 Task: Look for space in Souma, Algeria from 13th August, 2023 to 17th August, 2023 for 2 adults in price range Rs.10000 to Rs.16000. Place can be entire place with 2 bedrooms having 2 beds and 1 bathroom. Property type can be house, flat, hotel. Amenities needed are: wifi, washing machine. Booking option can be shelf check-in. Required host language is .
Action: Mouse moved to (746, 107)
Screenshot: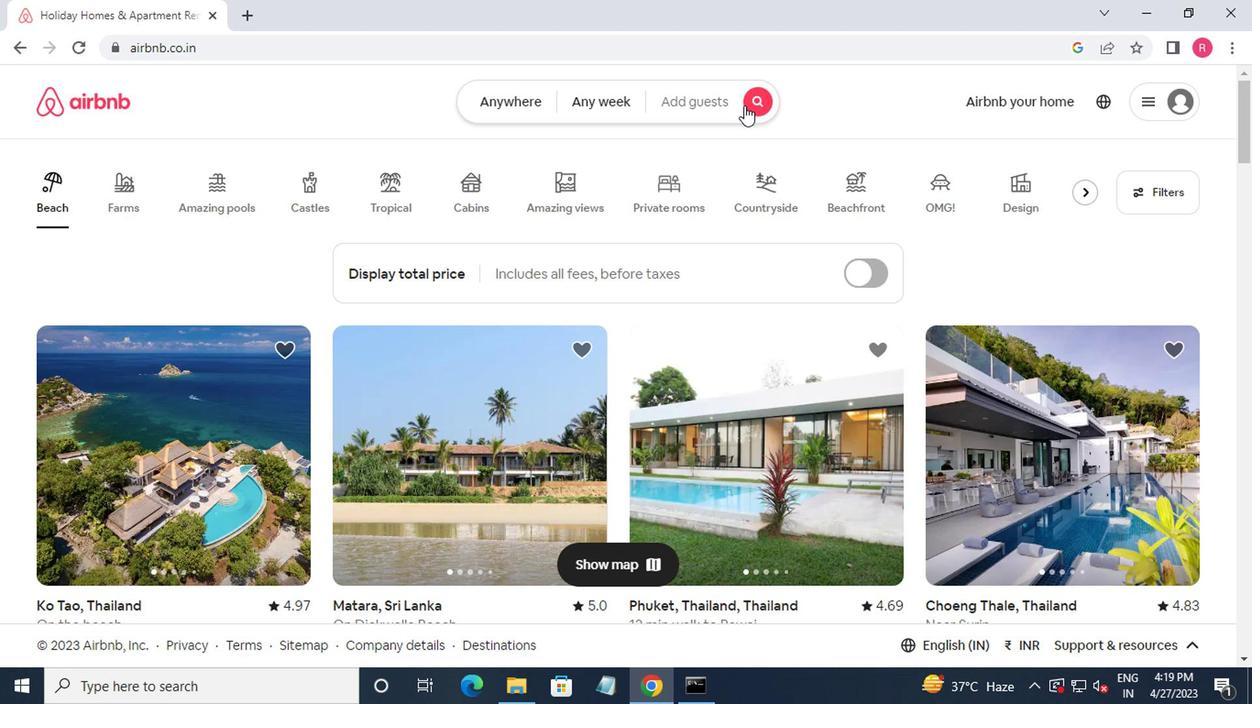 
Action: Mouse pressed left at (746, 107)
Screenshot: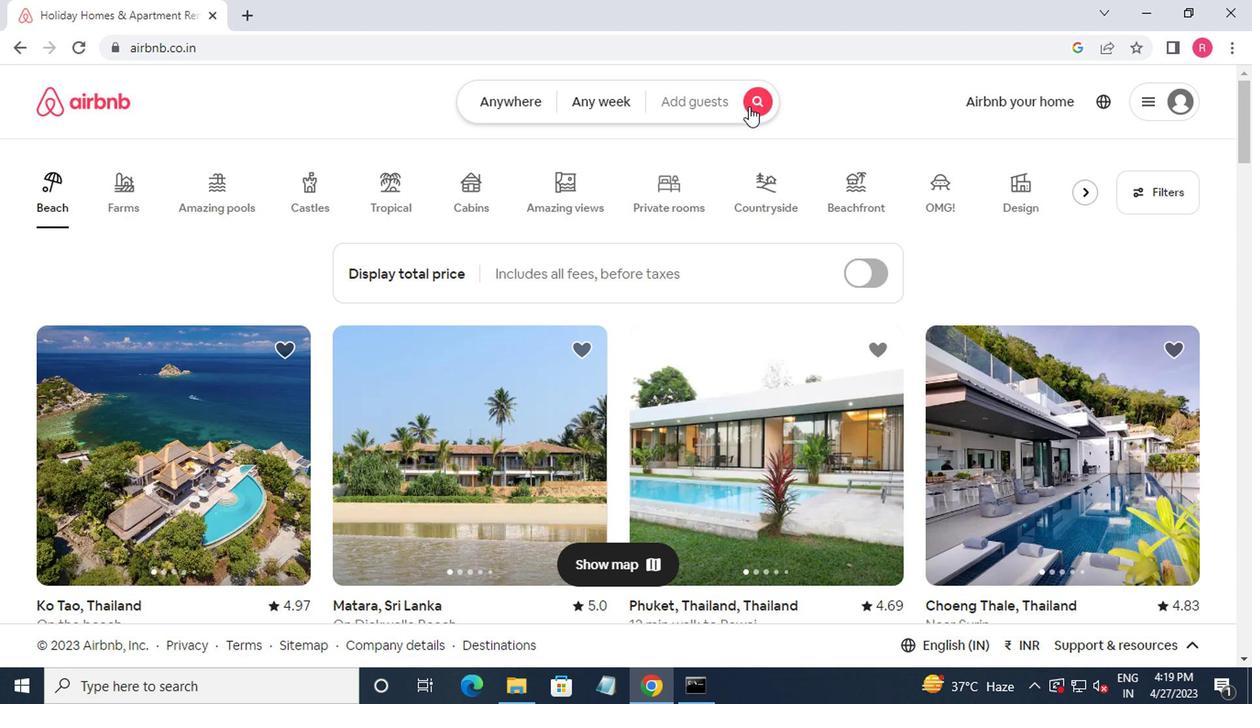 
Action: Mouse moved to (352, 175)
Screenshot: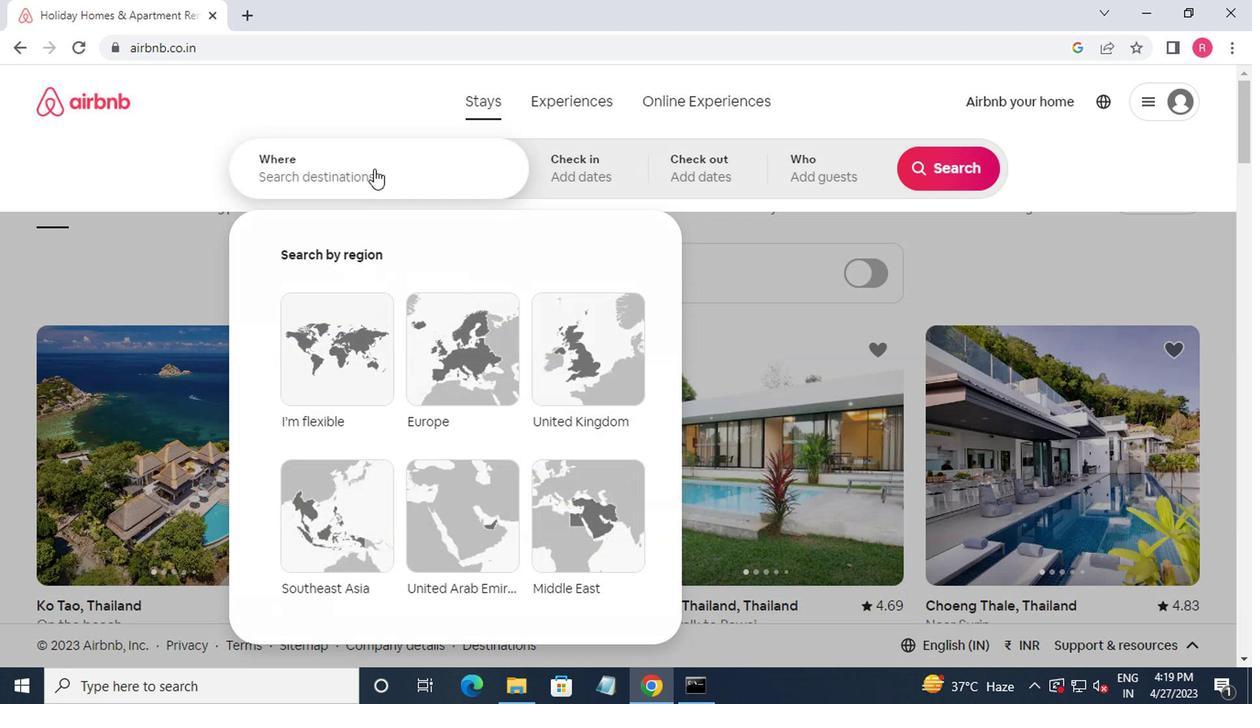 
Action: Mouse pressed left at (352, 175)
Screenshot: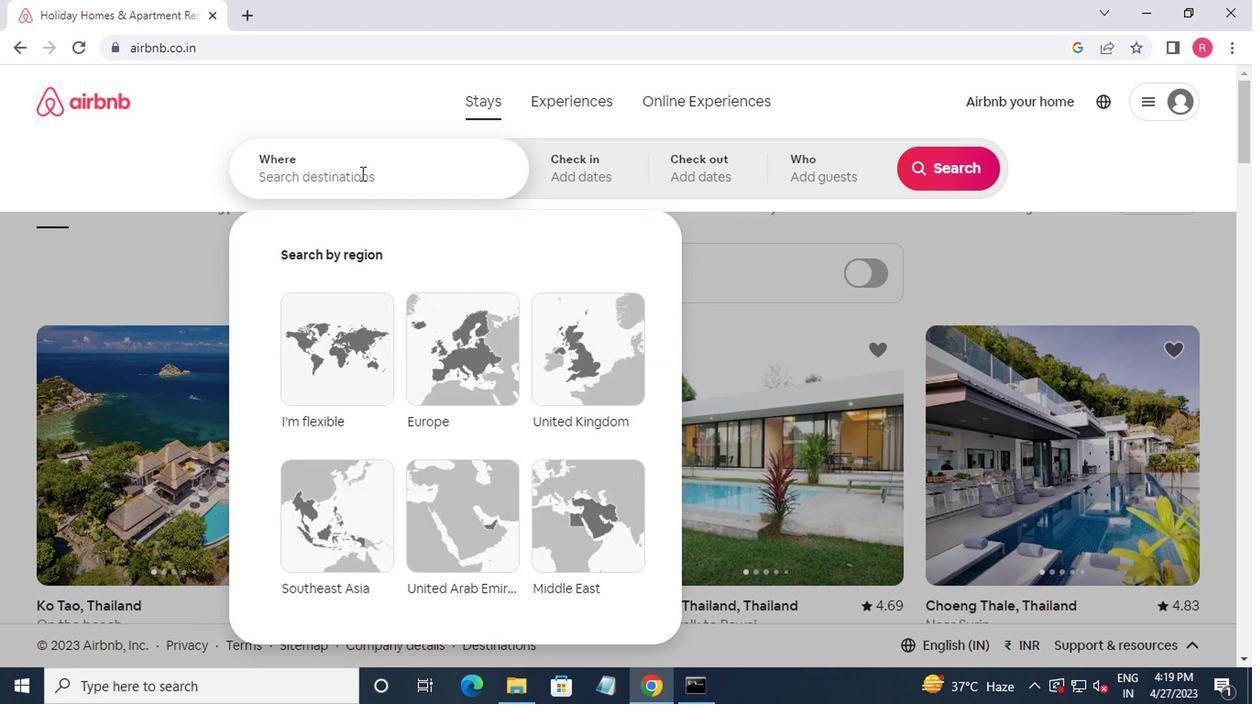 
Action: Mouse moved to (388, 152)
Screenshot: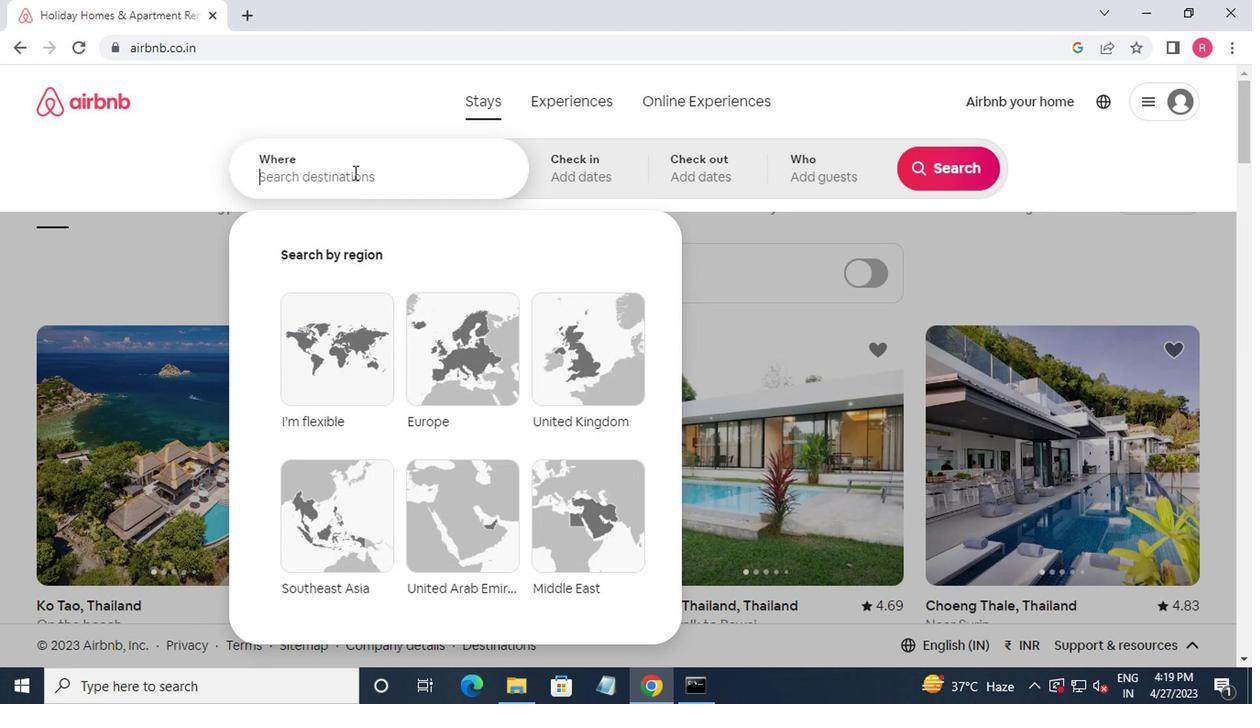 
Action: Key pressed souma,algeria<Key.down><Key.enter>
Screenshot: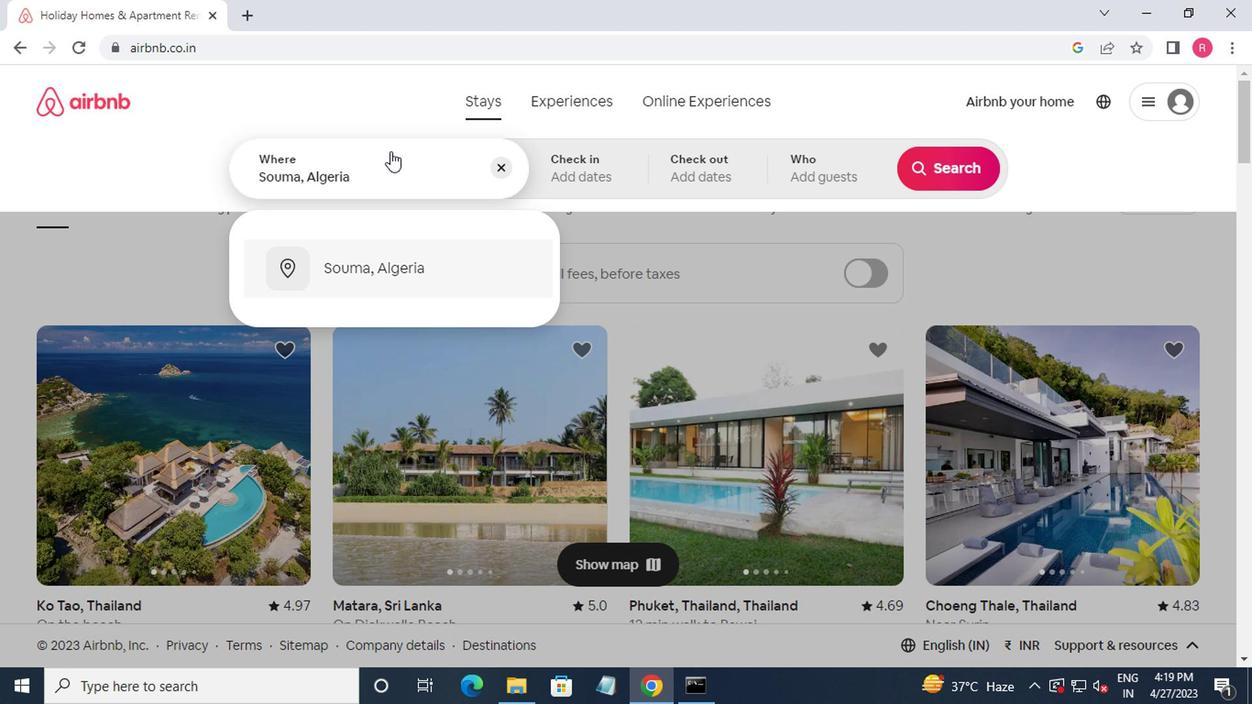 
Action: Mouse moved to (920, 312)
Screenshot: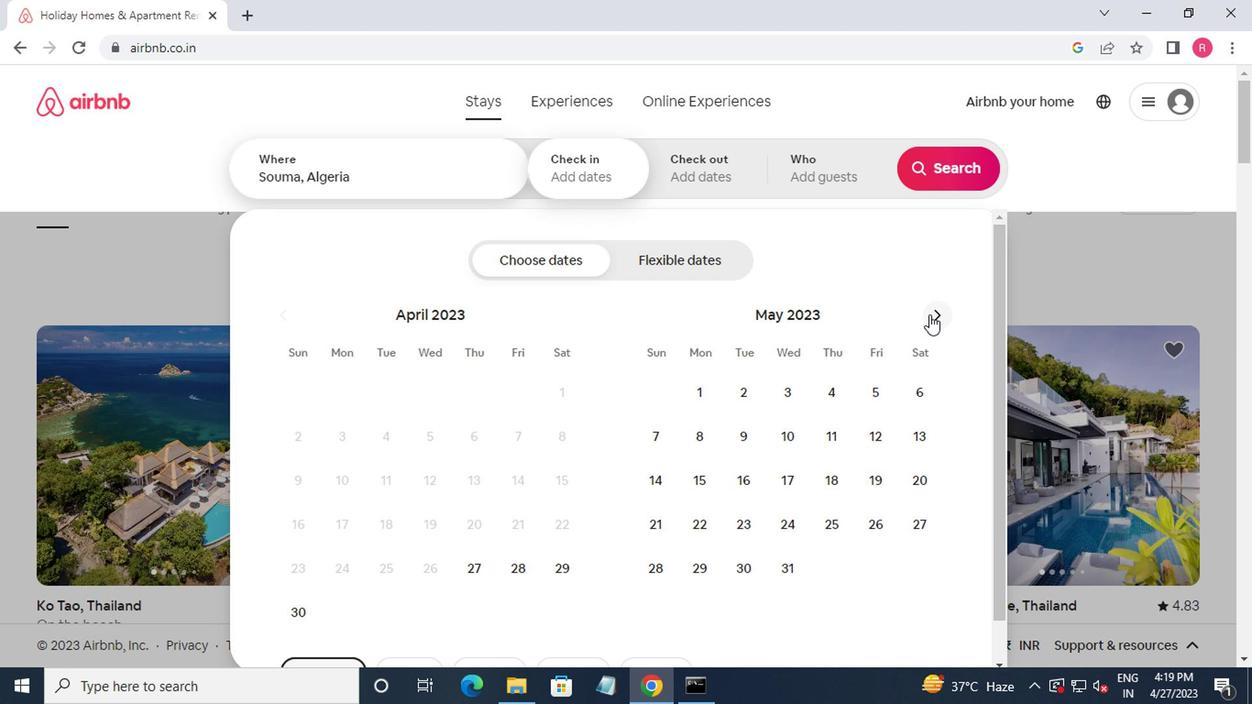 
Action: Mouse pressed left at (920, 312)
Screenshot: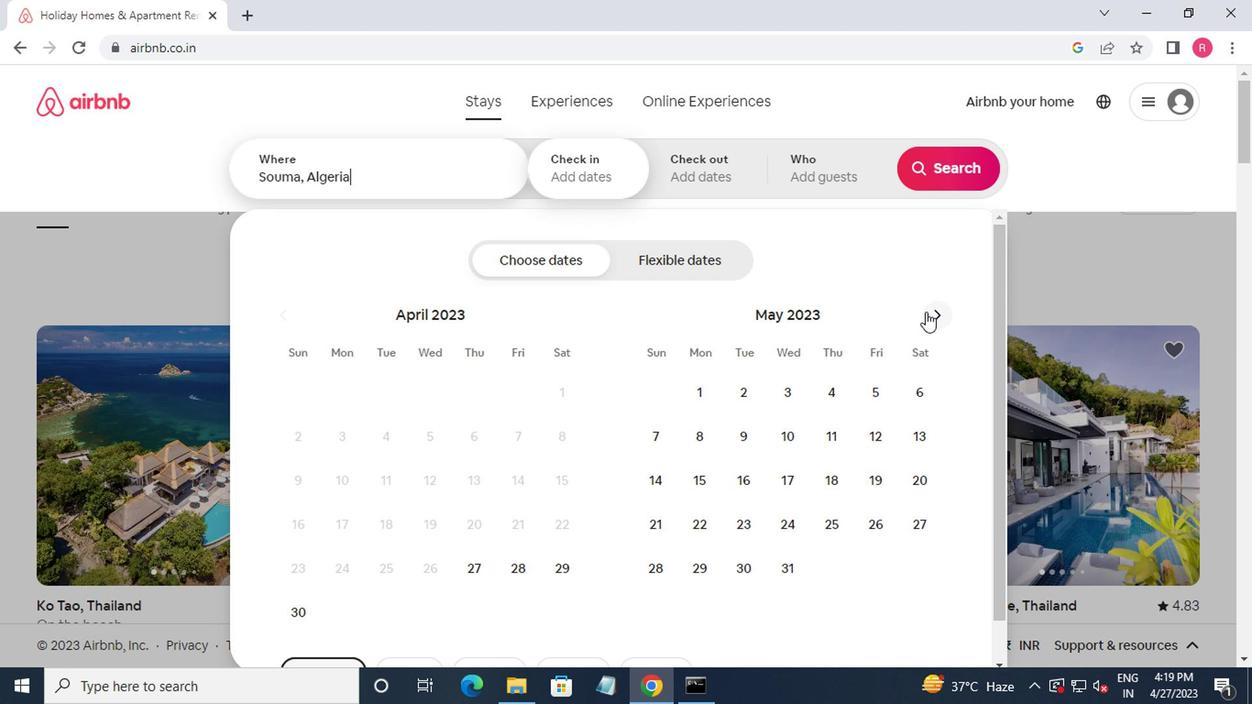 
Action: Mouse pressed left at (920, 312)
Screenshot: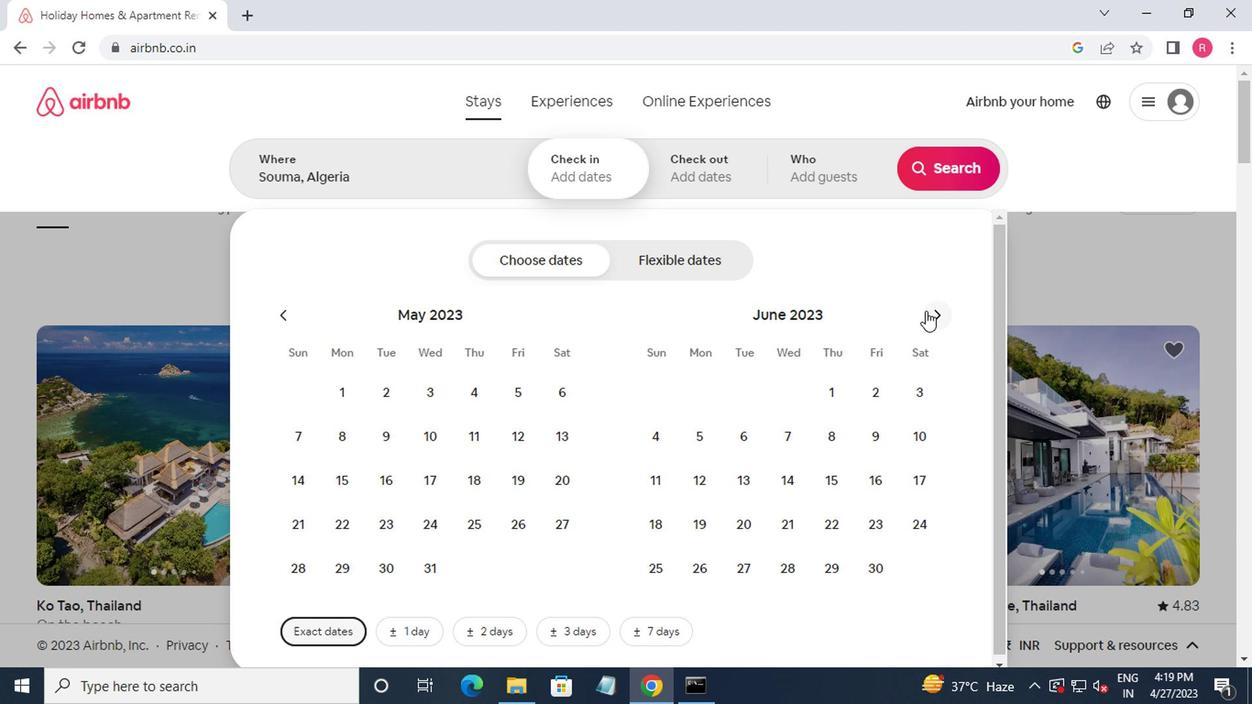 
Action: Mouse pressed left at (920, 312)
Screenshot: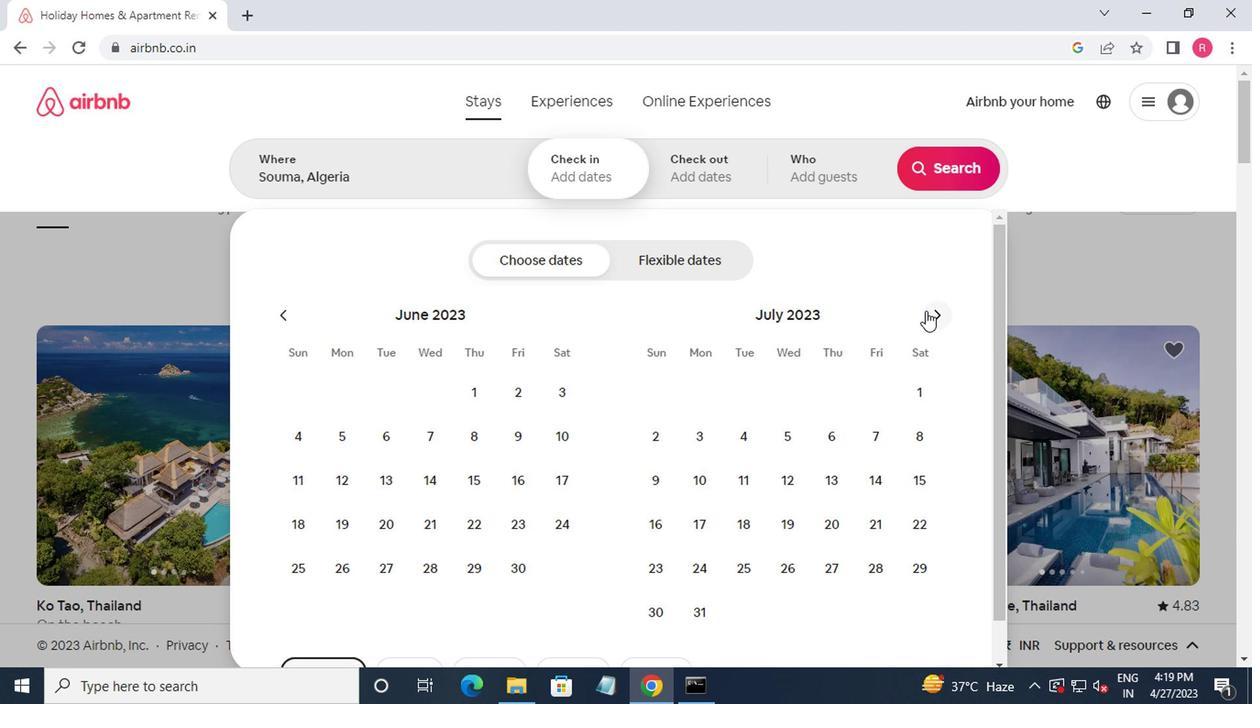 
Action: Mouse pressed left at (920, 312)
Screenshot: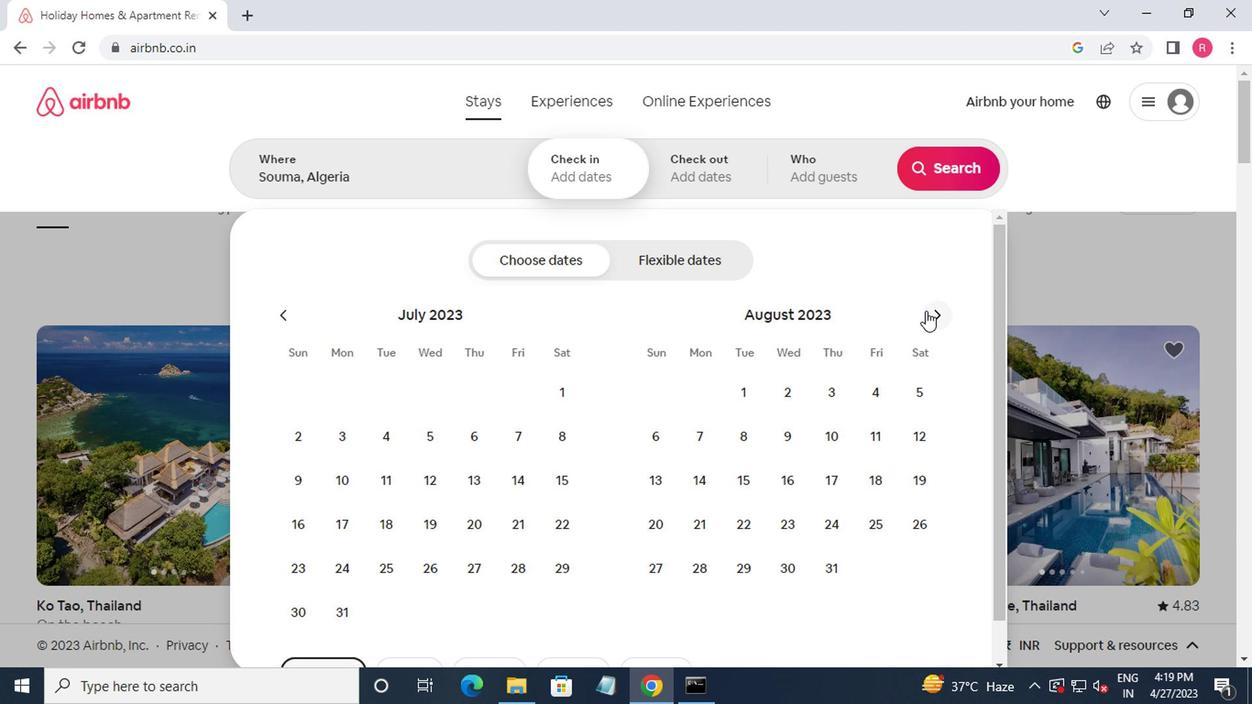 
Action: Mouse moved to (285, 488)
Screenshot: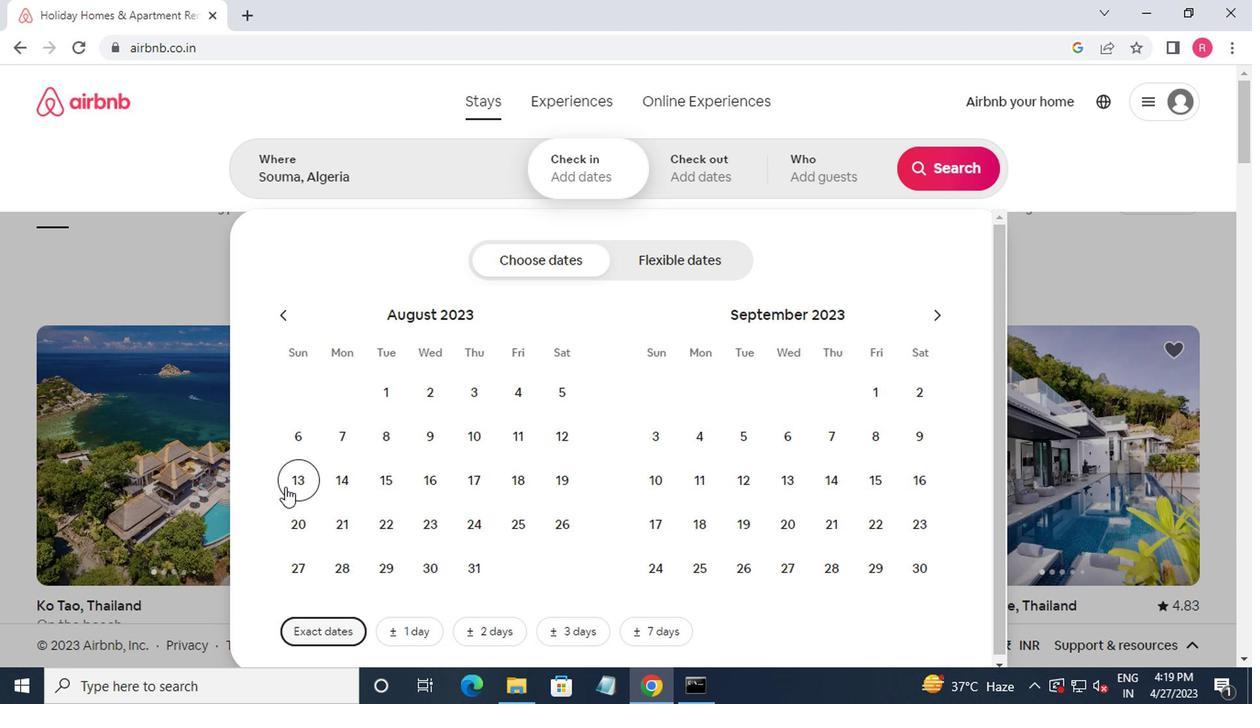 
Action: Mouse pressed left at (285, 488)
Screenshot: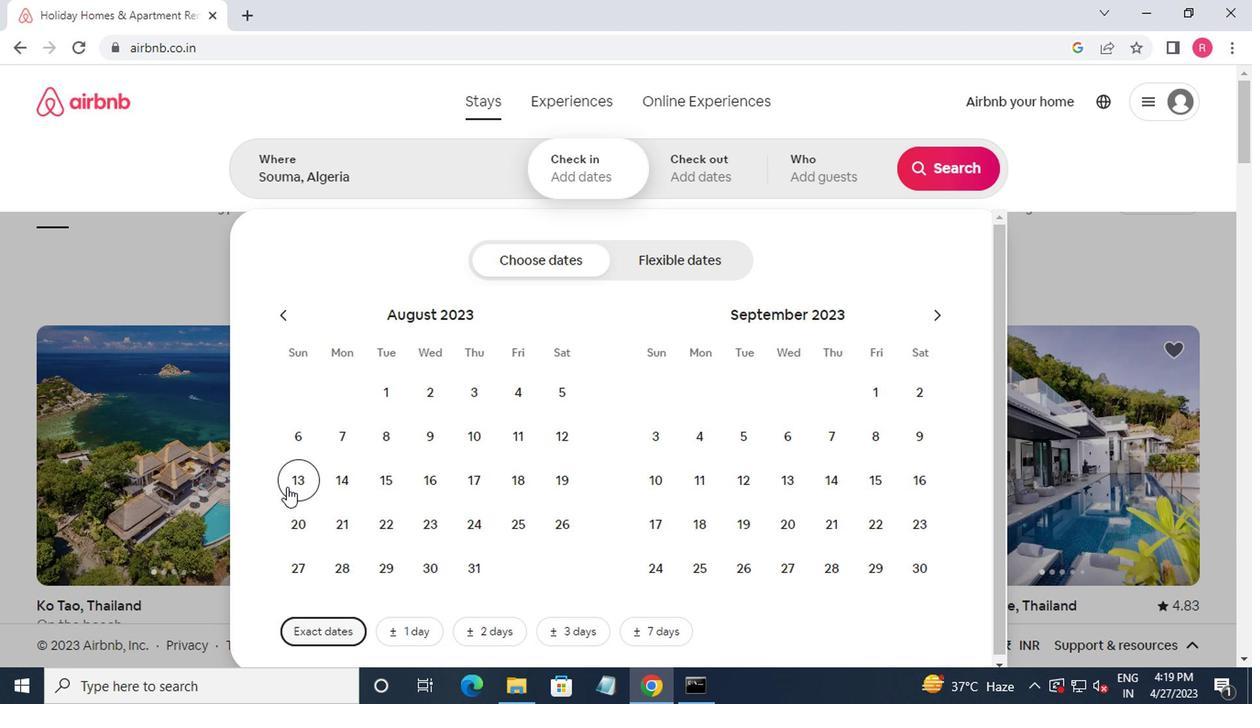 
Action: Mouse moved to (467, 474)
Screenshot: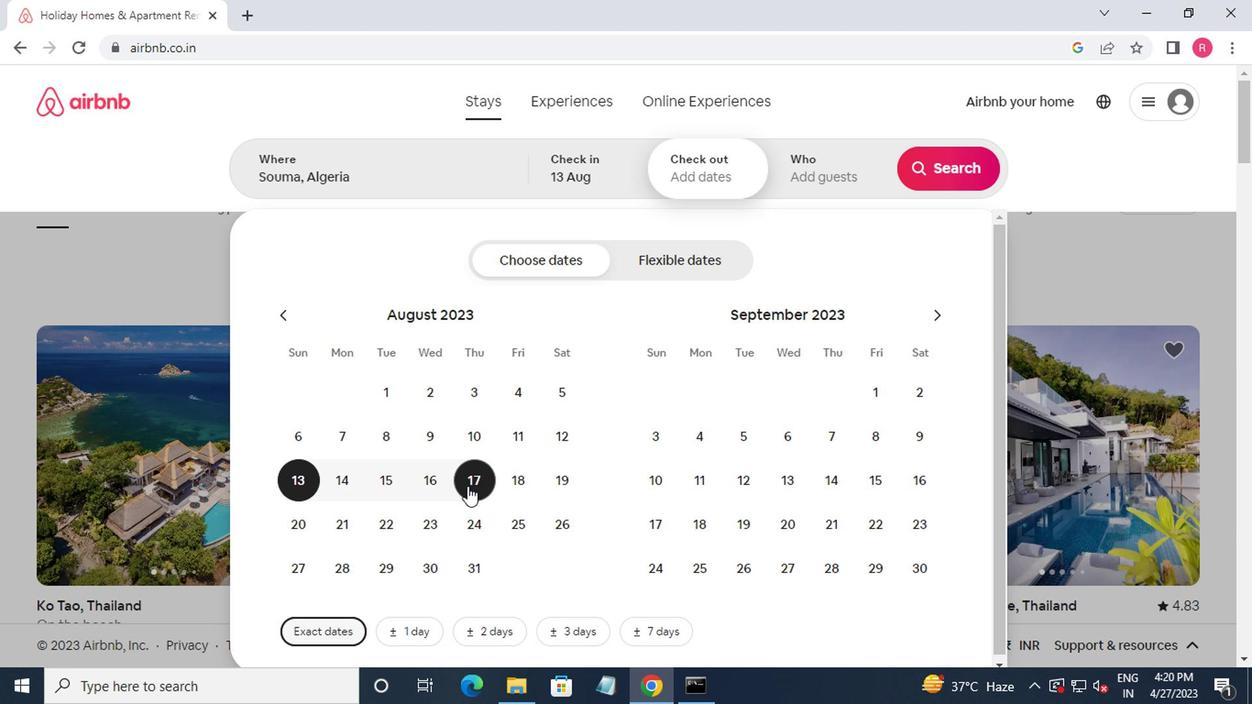 
Action: Mouse pressed left at (467, 474)
Screenshot: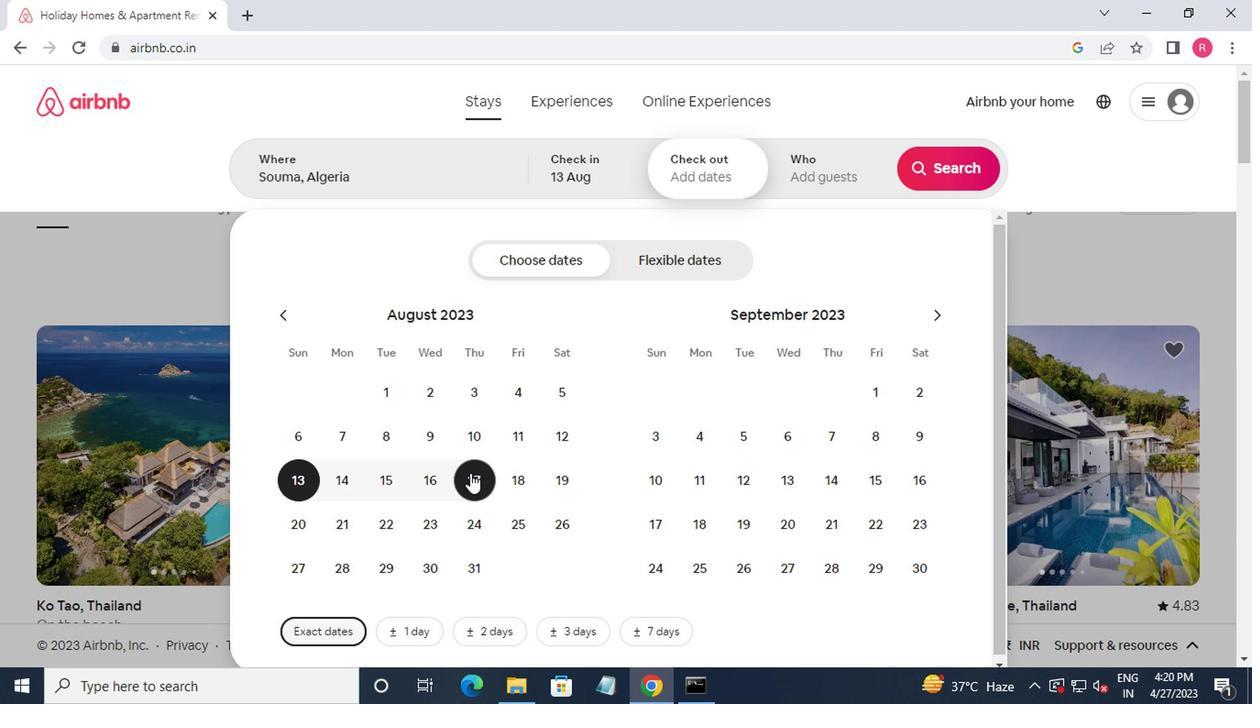 
Action: Mouse moved to (817, 179)
Screenshot: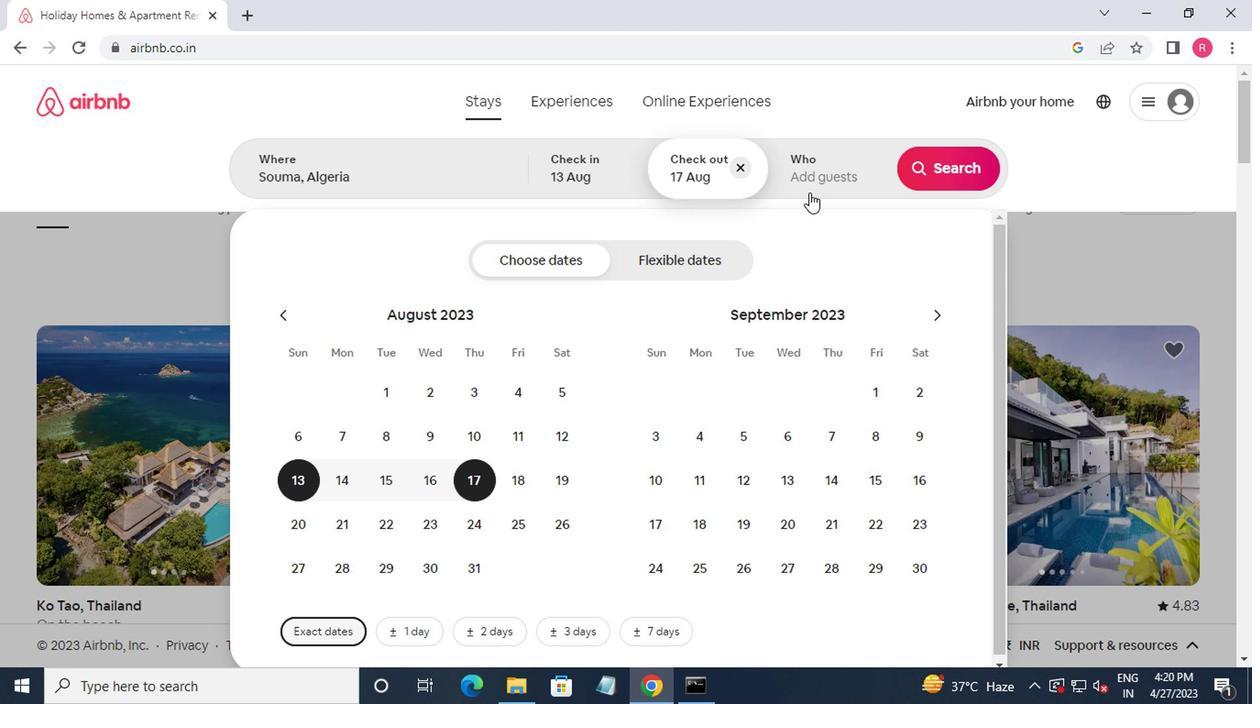 
Action: Mouse pressed left at (817, 179)
Screenshot: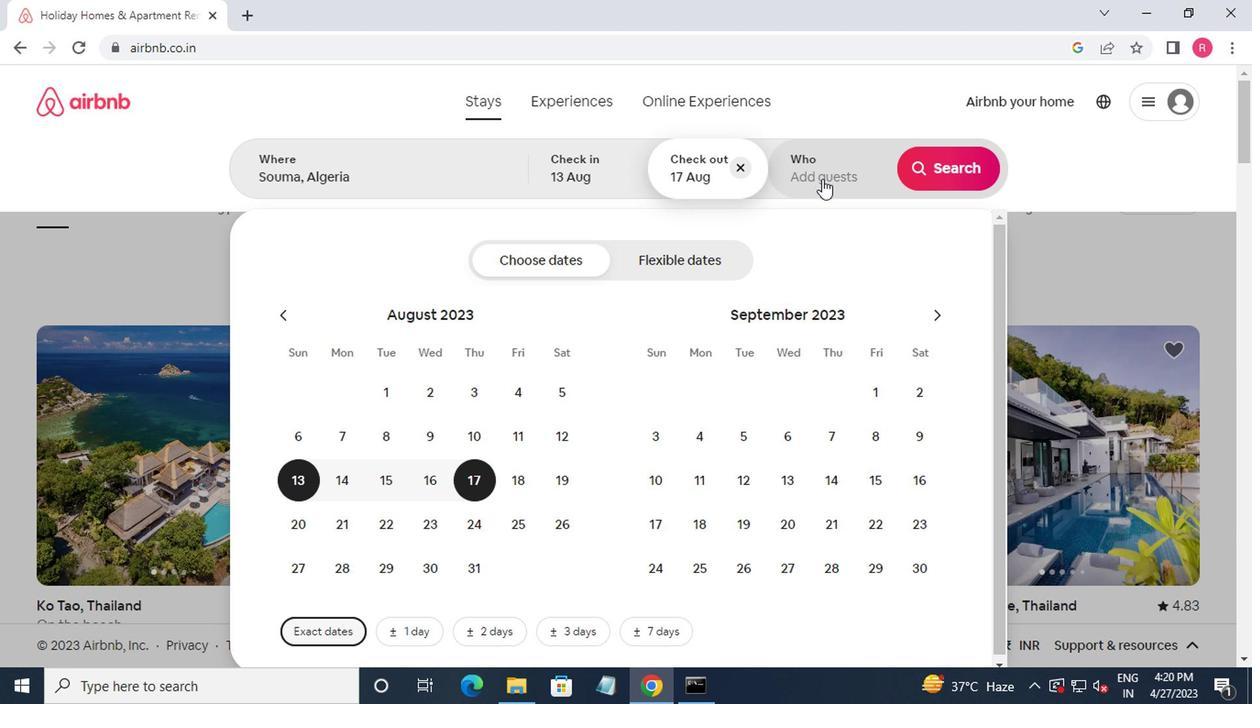 
Action: Mouse moved to (954, 263)
Screenshot: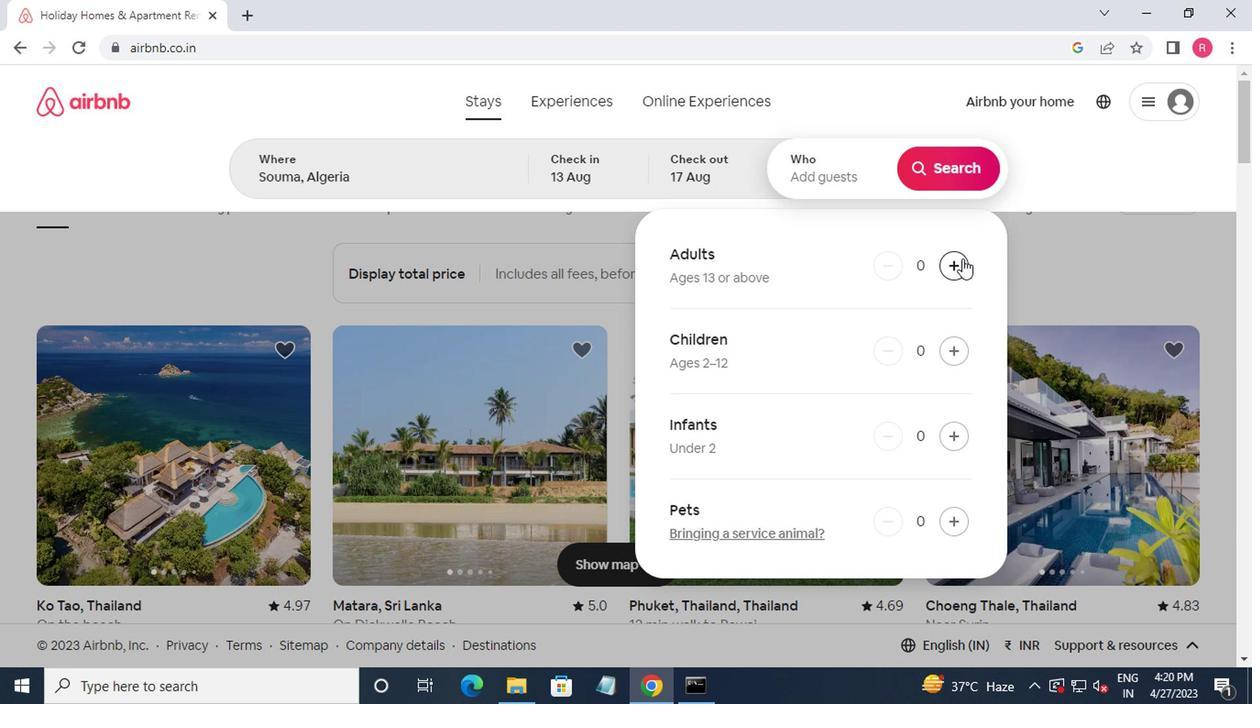 
Action: Mouse pressed left at (954, 263)
Screenshot: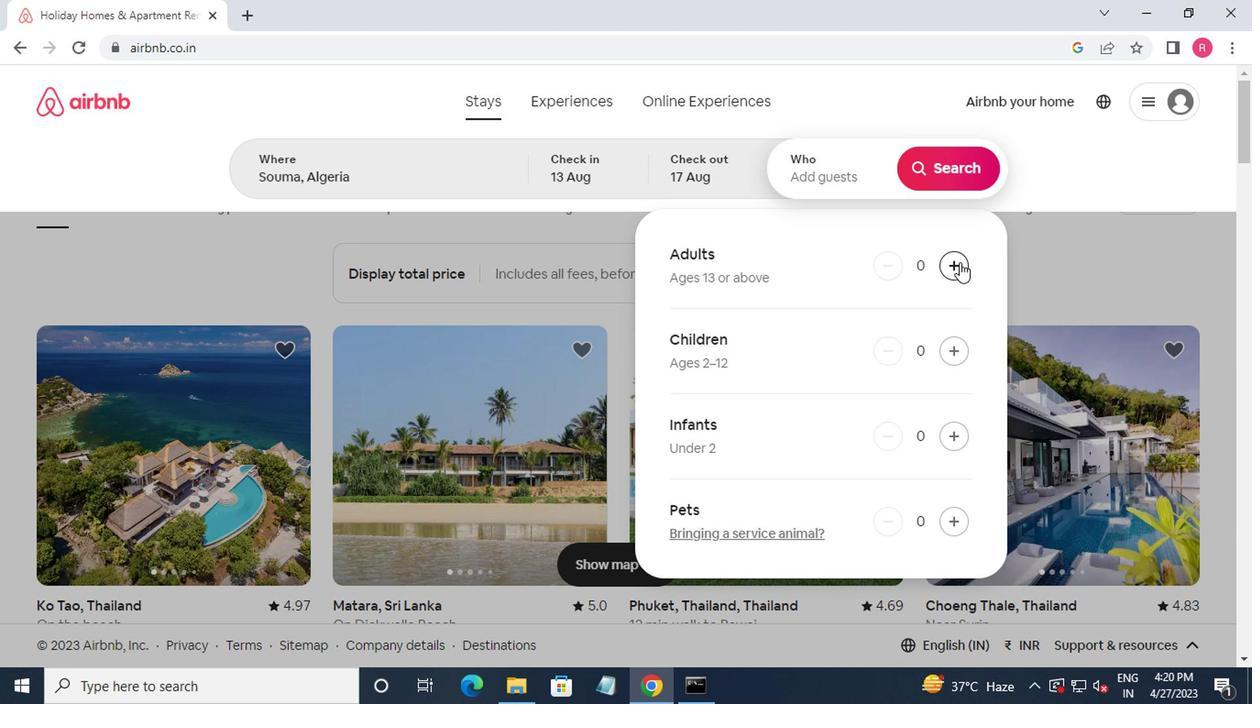 
Action: Mouse pressed left at (954, 263)
Screenshot: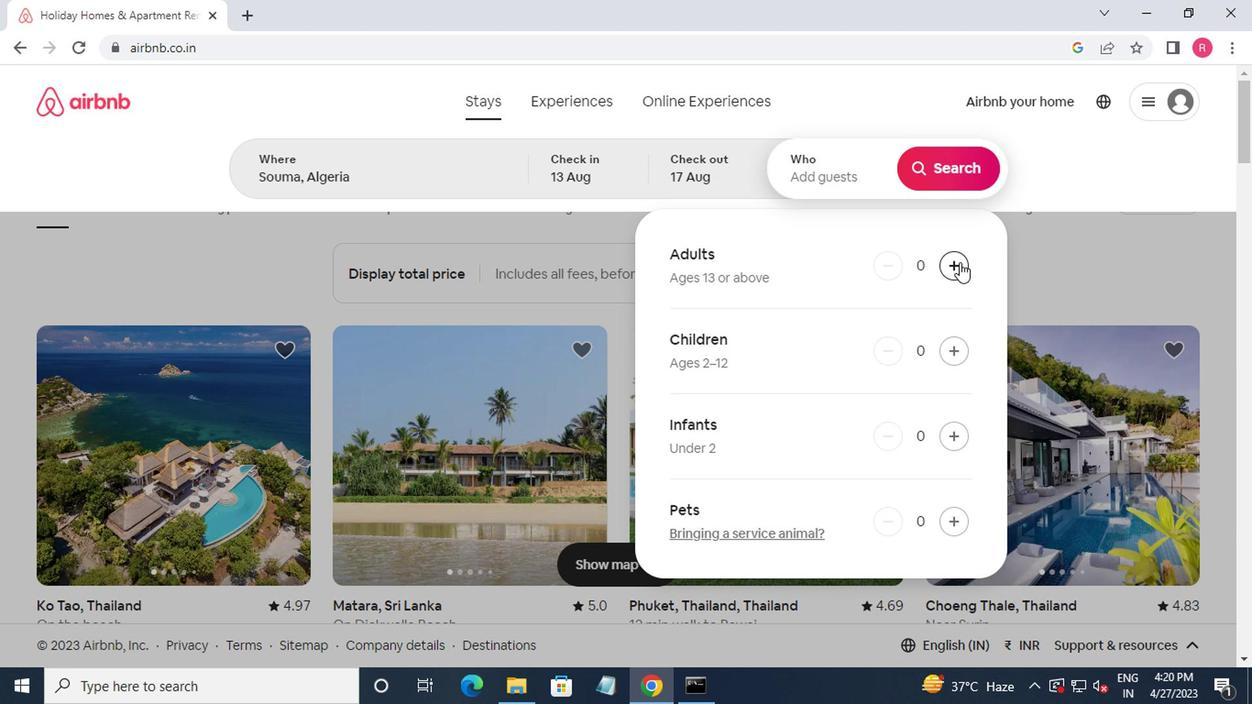 
Action: Mouse moved to (932, 187)
Screenshot: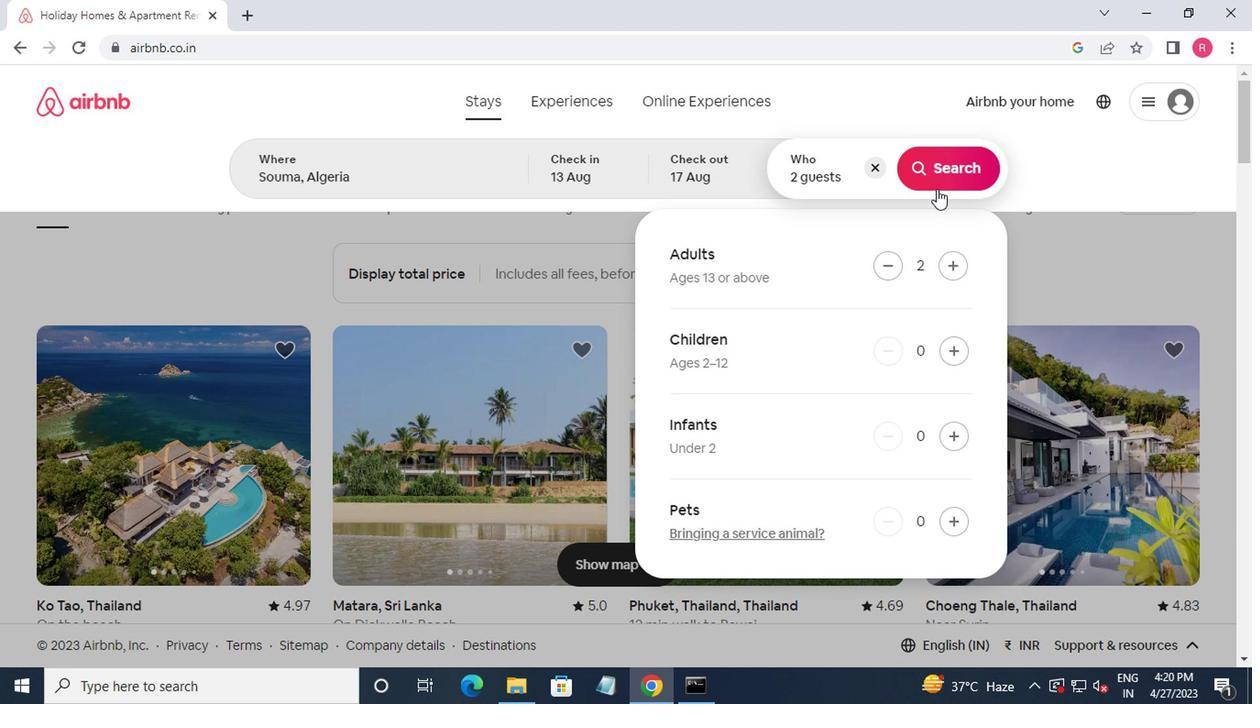 
Action: Mouse pressed left at (932, 187)
Screenshot: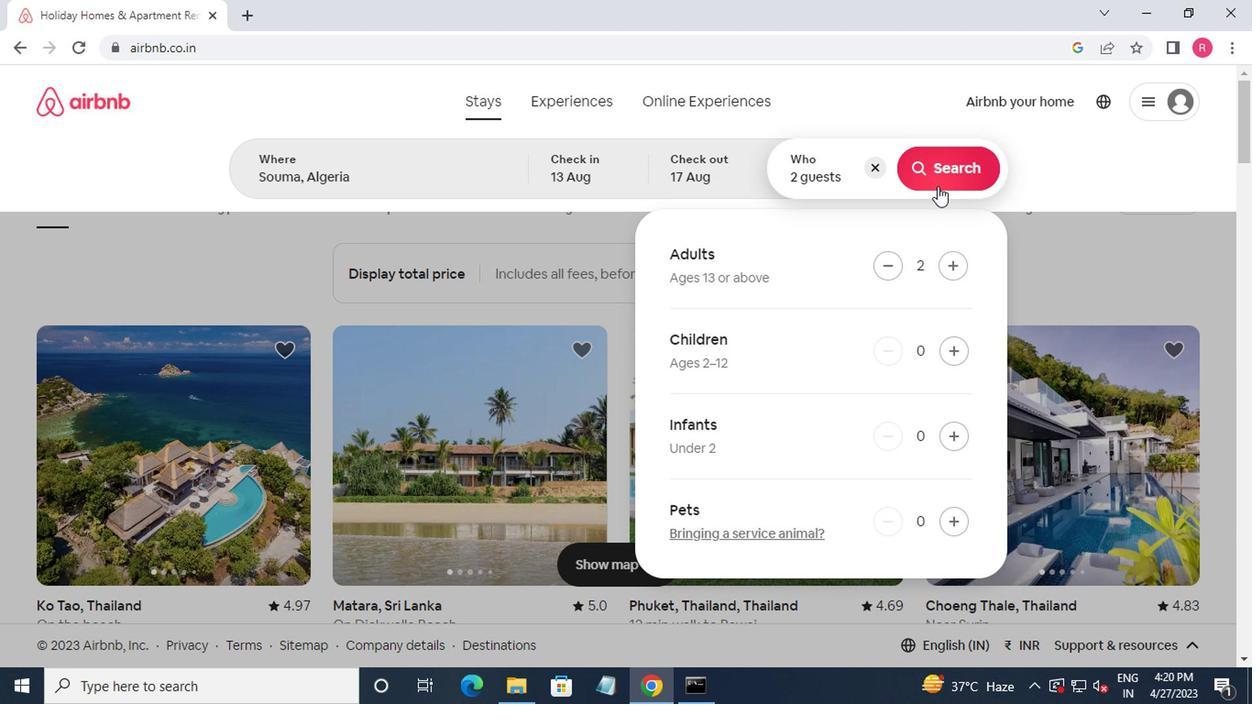 
Action: Mouse moved to (1175, 178)
Screenshot: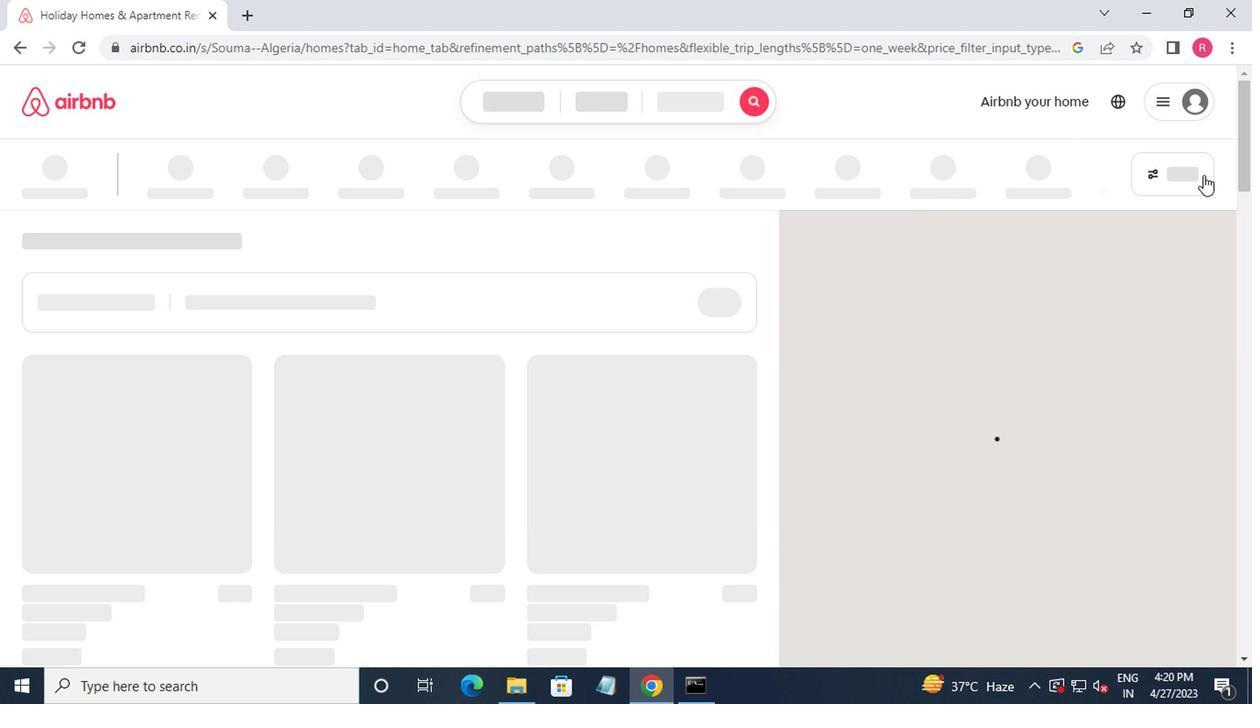 
Action: Mouse pressed left at (1175, 178)
Screenshot: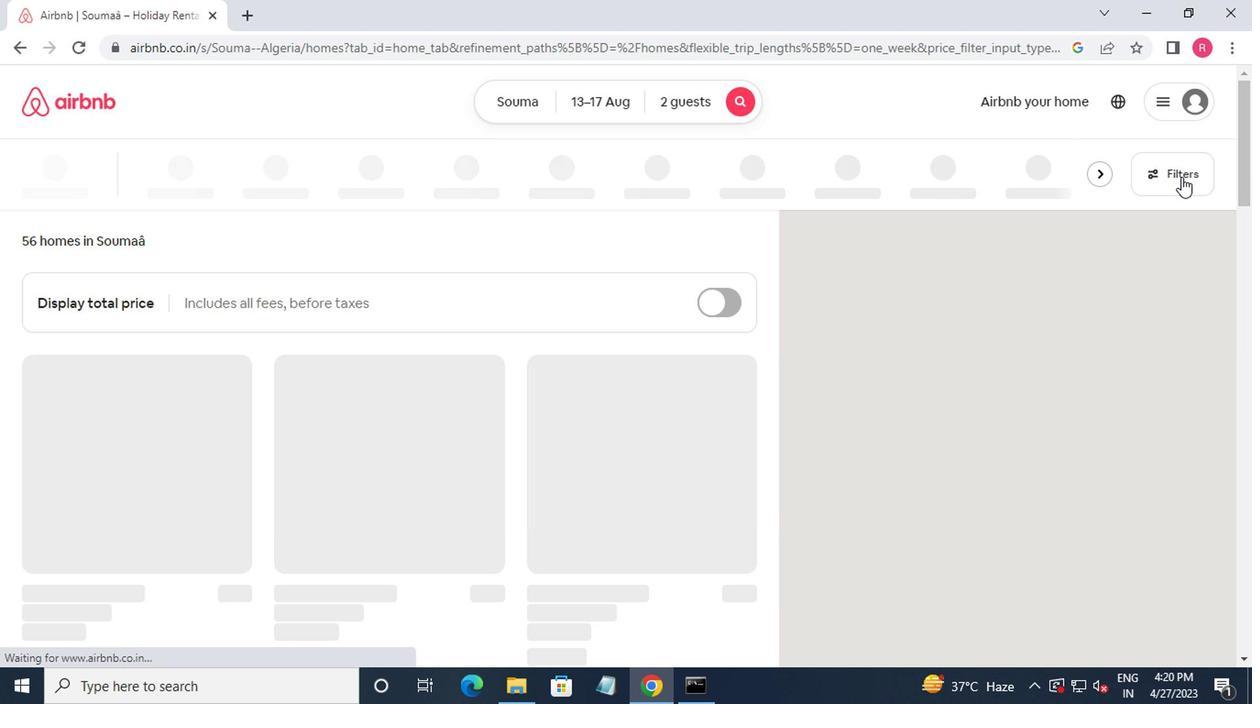
Action: Mouse moved to (460, 408)
Screenshot: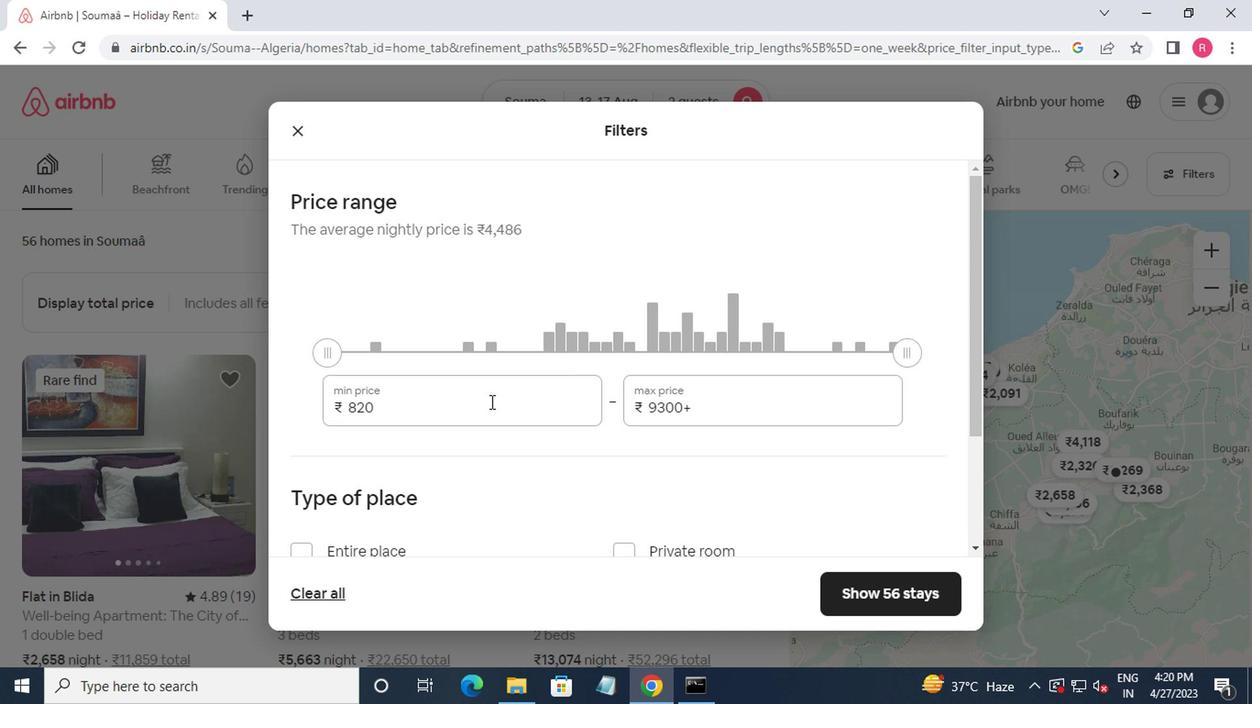 
Action: Mouse pressed left at (460, 408)
Screenshot: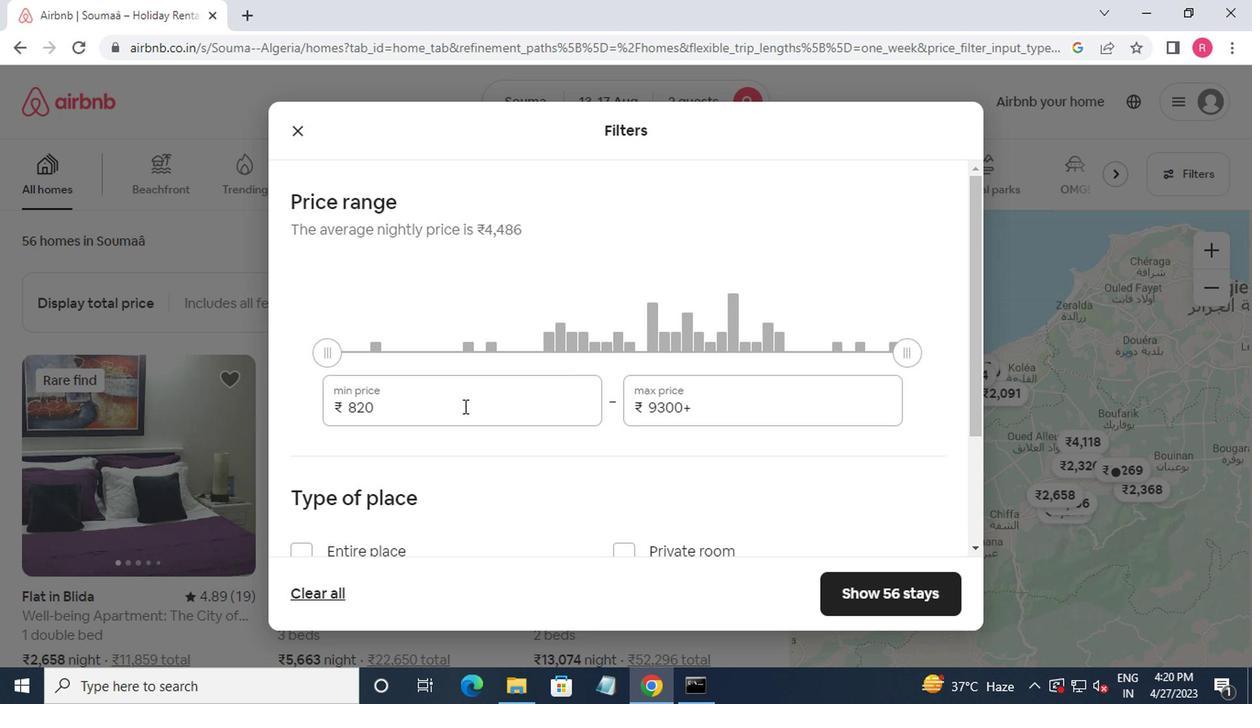 
Action: Mouse moved to (484, 391)
Screenshot: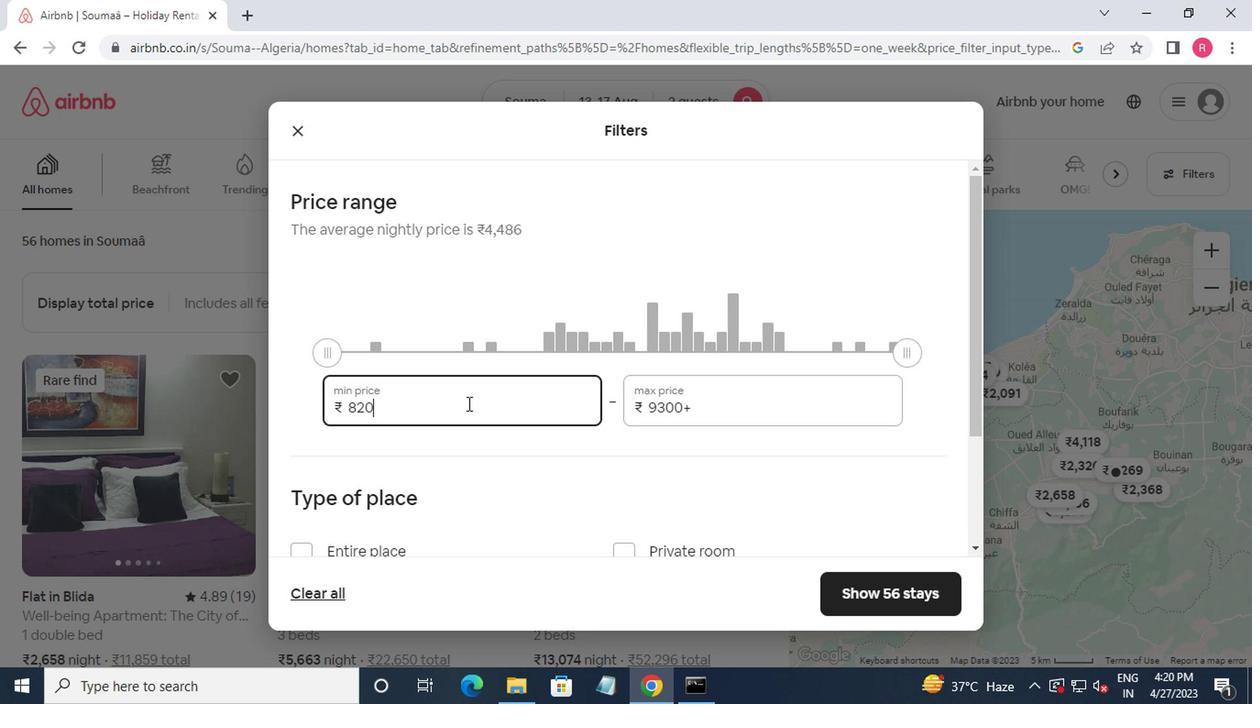 
Action: Key pressed <Key.backspace><Key.backspace><Key.backspace><Key.backspace>10000<Key.tab>16000
Screenshot: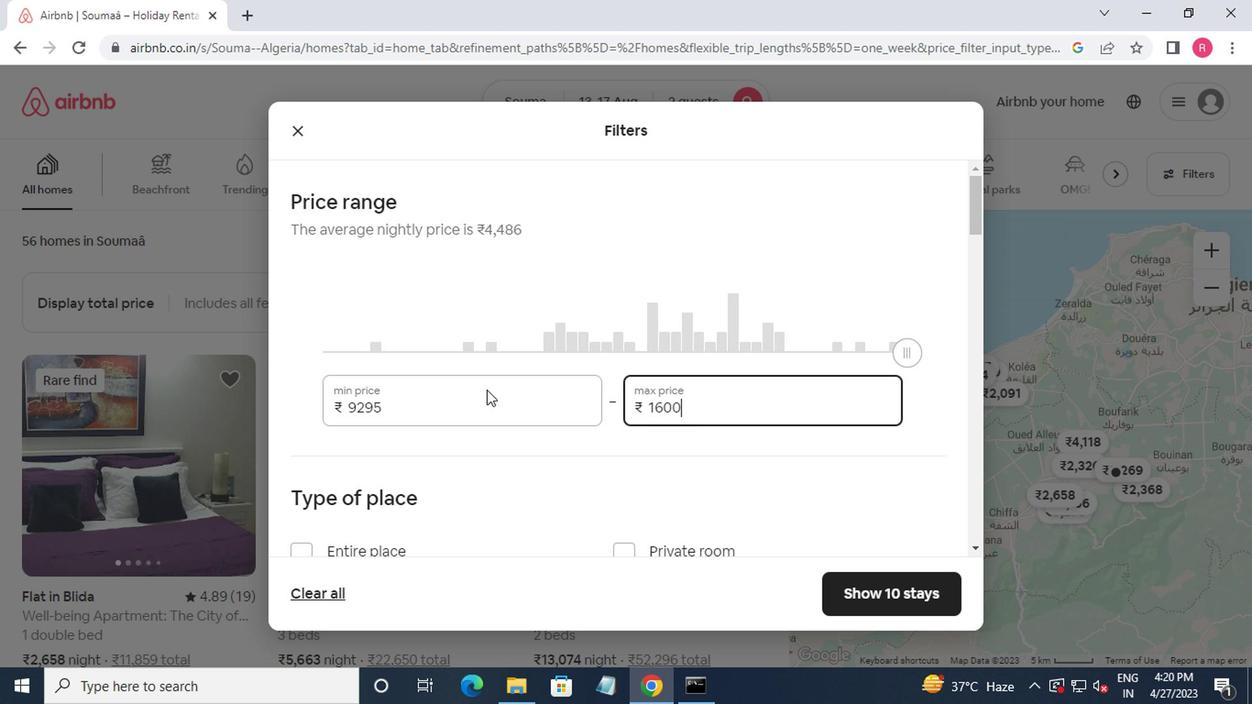
Action: Mouse moved to (494, 544)
Screenshot: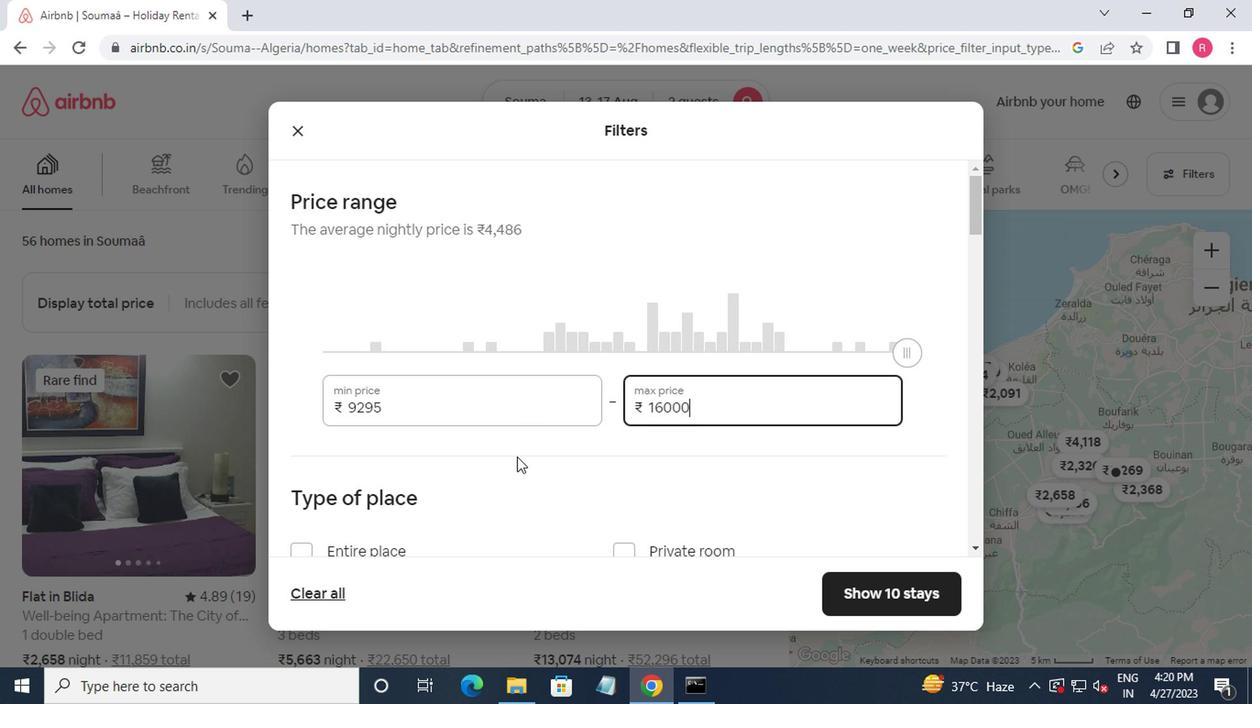 
Action: Mouse scrolled (494, 543) with delta (0, -1)
Screenshot: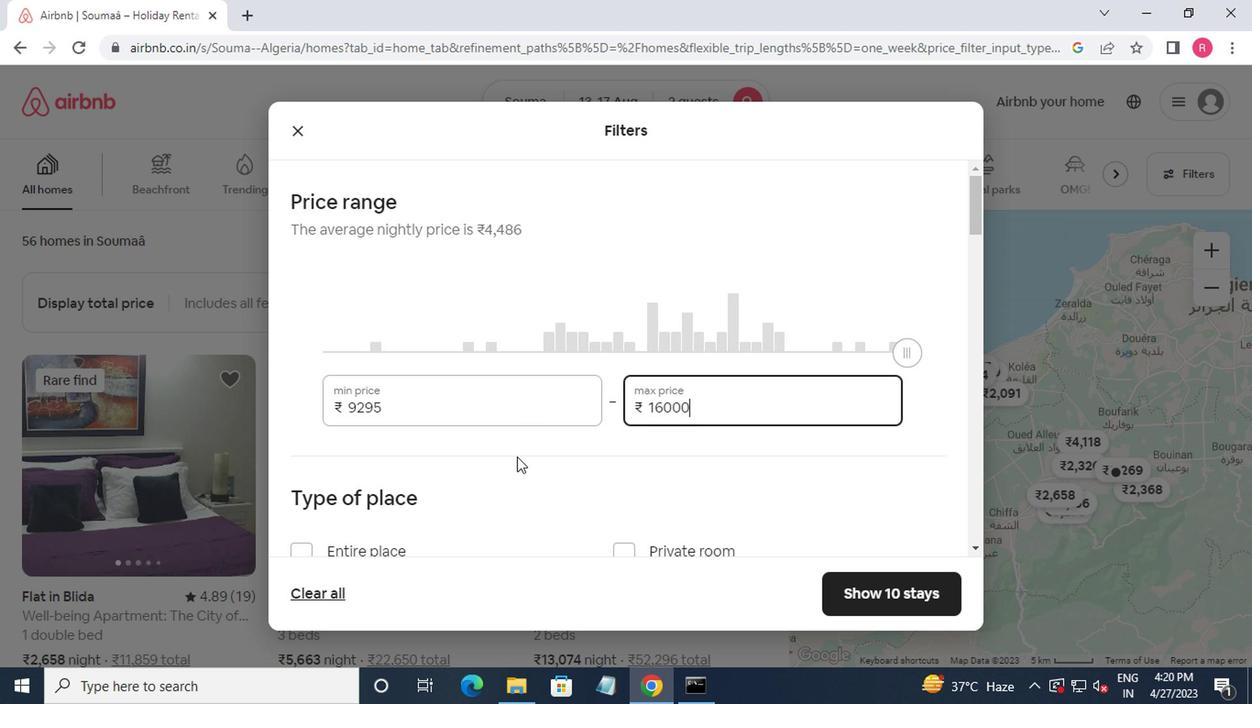 
Action: Mouse moved to (339, 464)
Screenshot: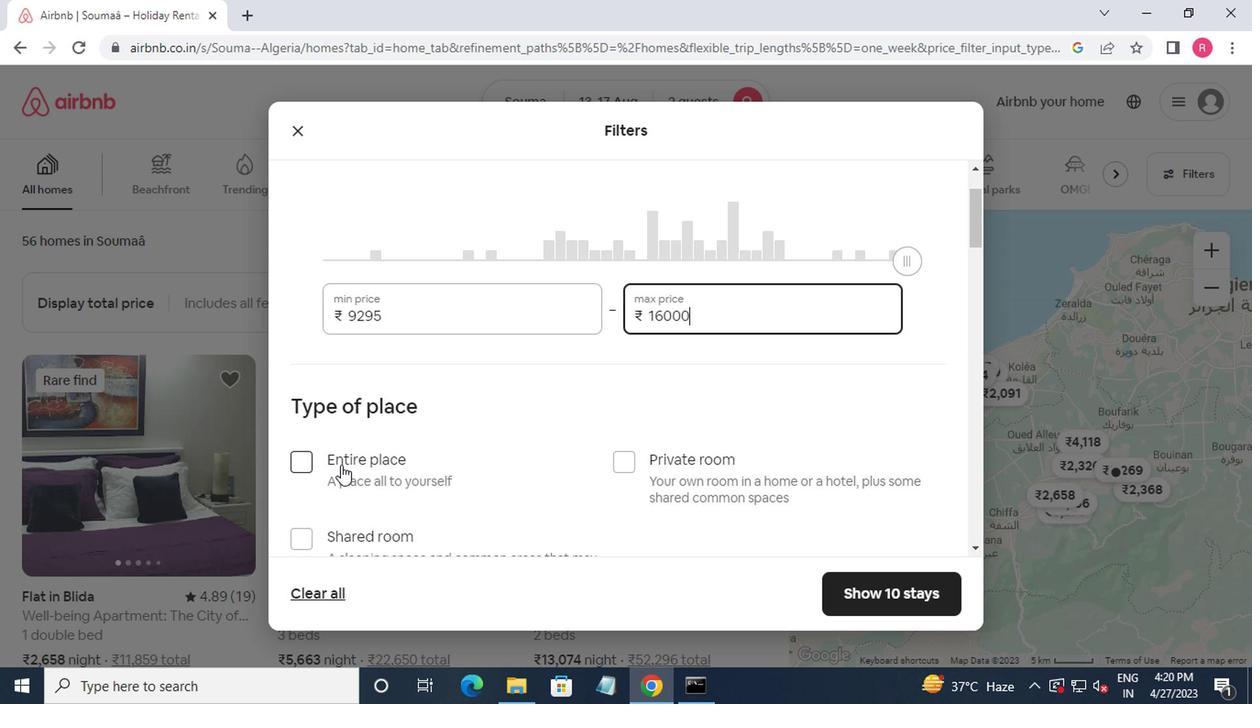 
Action: Mouse pressed left at (339, 464)
Screenshot: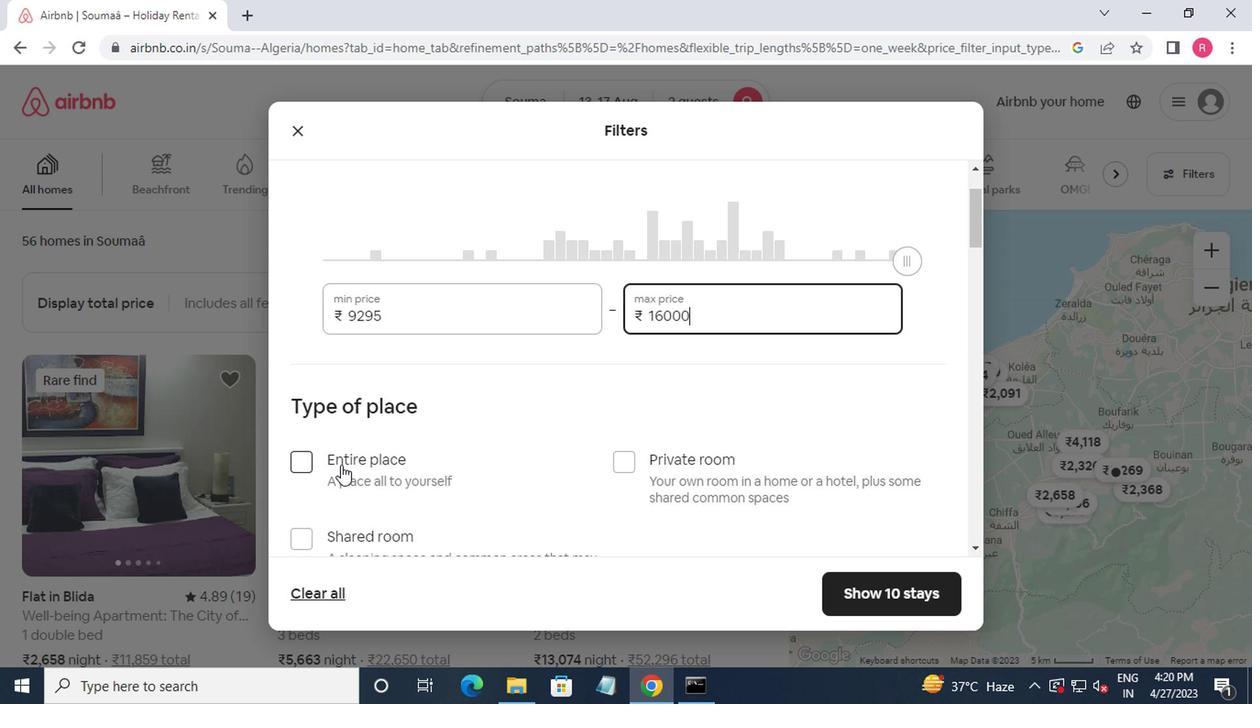 
Action: Mouse moved to (376, 459)
Screenshot: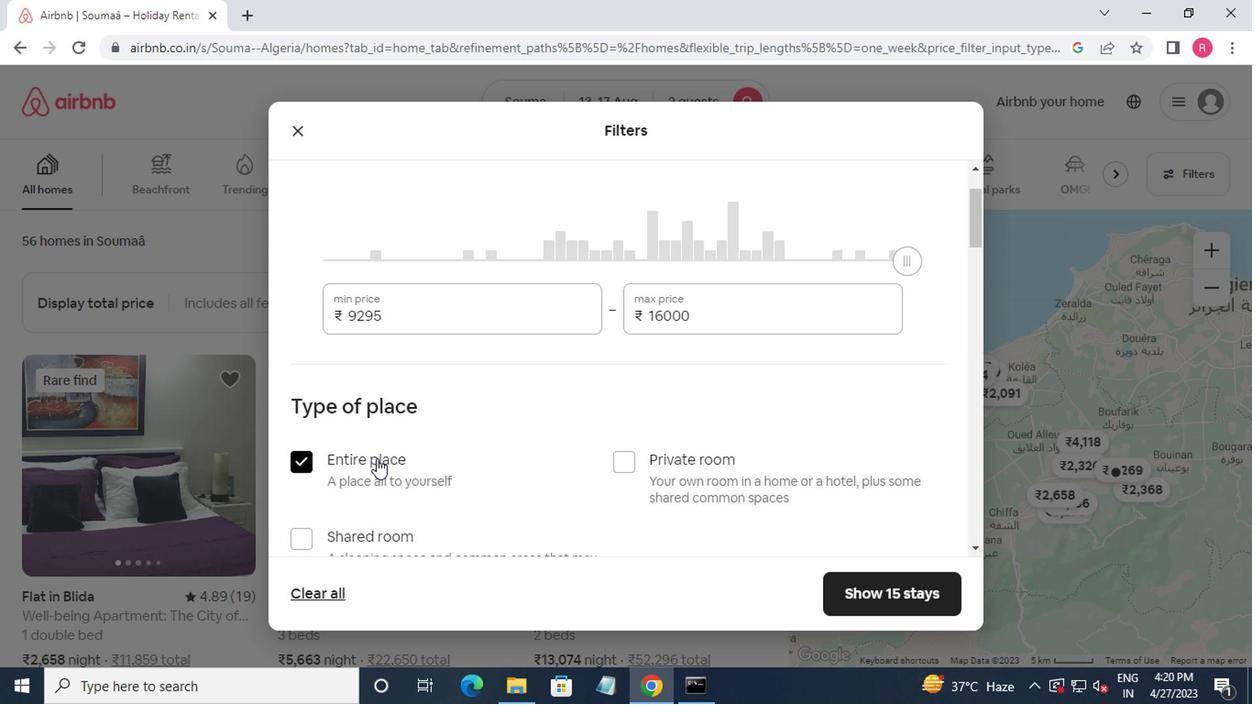 
Action: Mouse scrolled (376, 459) with delta (0, 0)
Screenshot: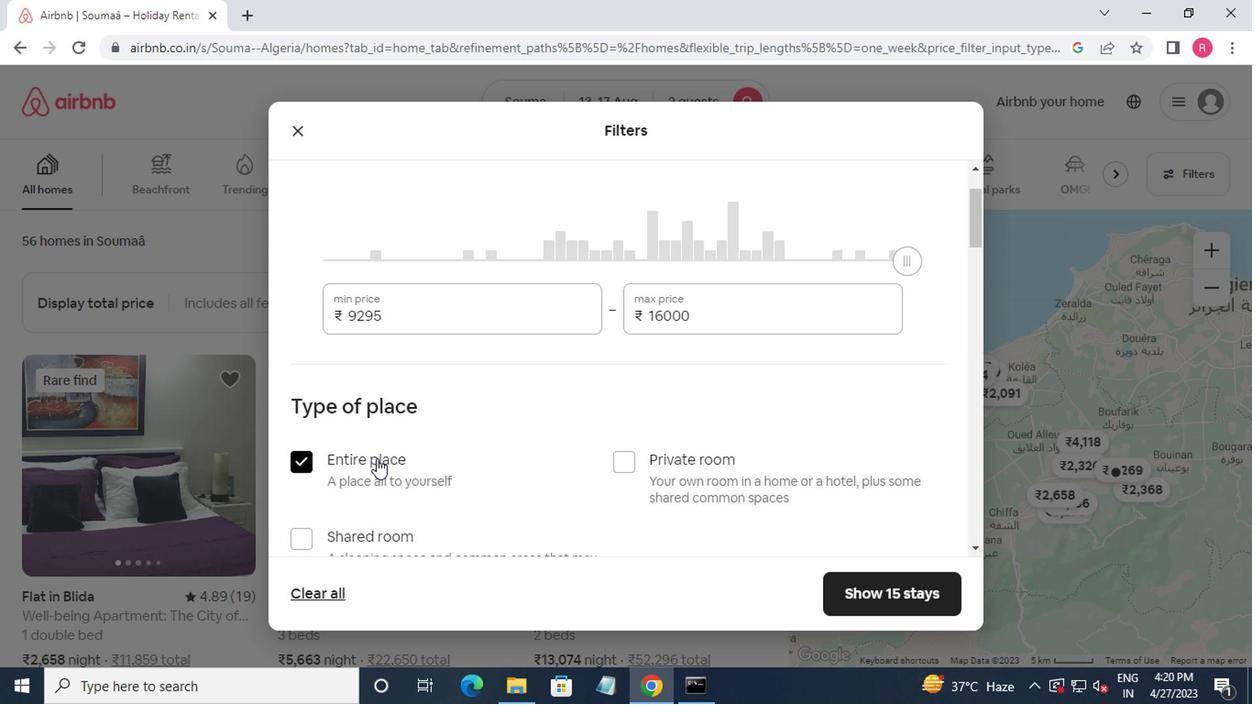 
Action: Mouse moved to (378, 461)
Screenshot: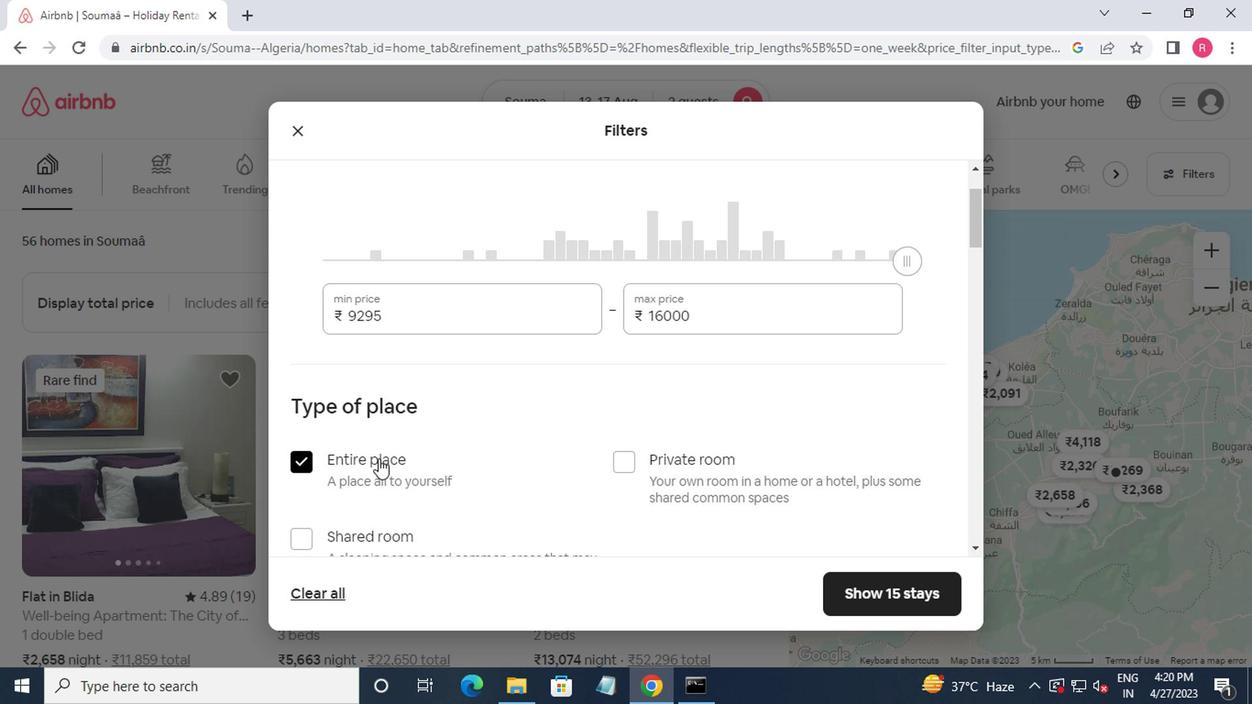 
Action: Mouse scrolled (378, 461) with delta (0, 0)
Screenshot: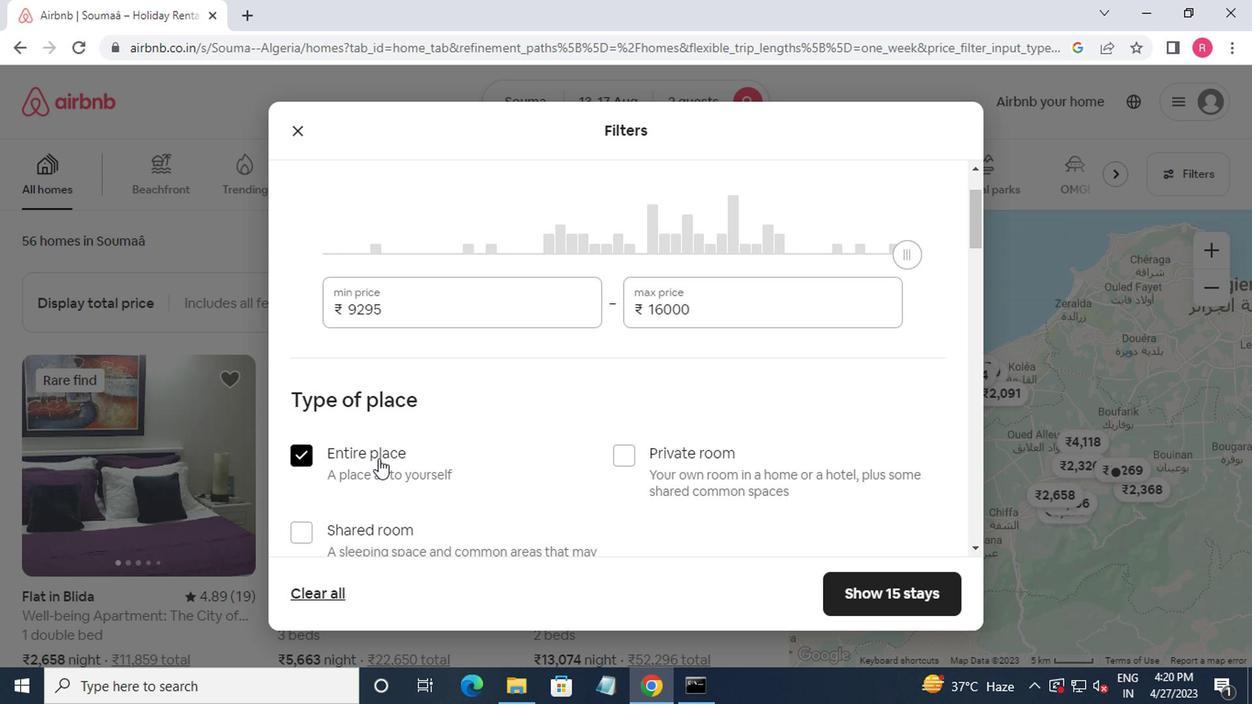 
Action: Mouse moved to (380, 463)
Screenshot: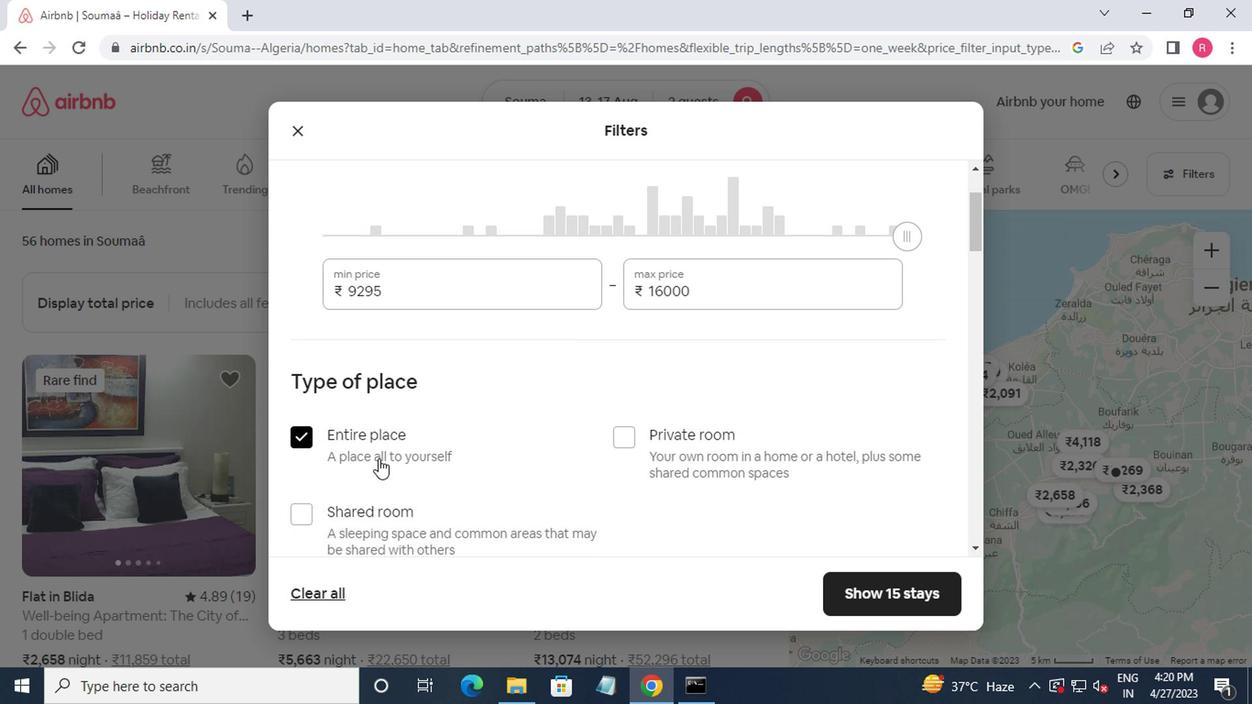 
Action: Mouse scrolled (380, 462) with delta (0, 0)
Screenshot: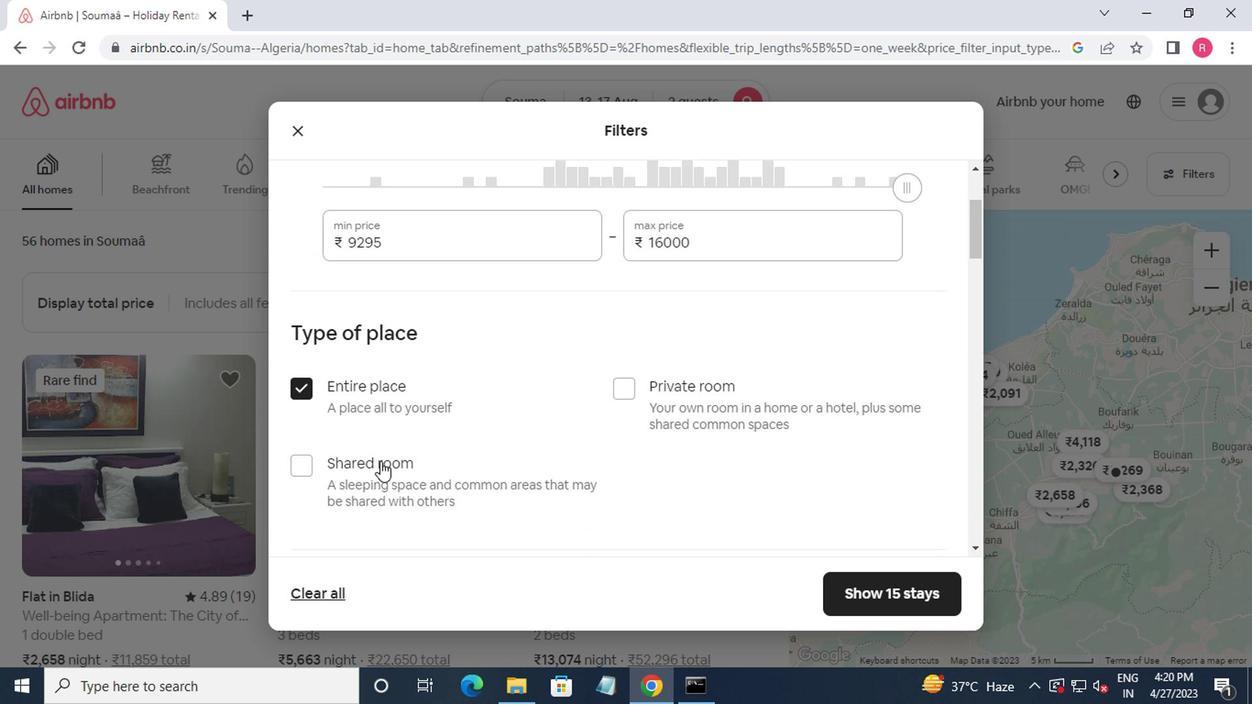 
Action: Mouse moved to (380, 466)
Screenshot: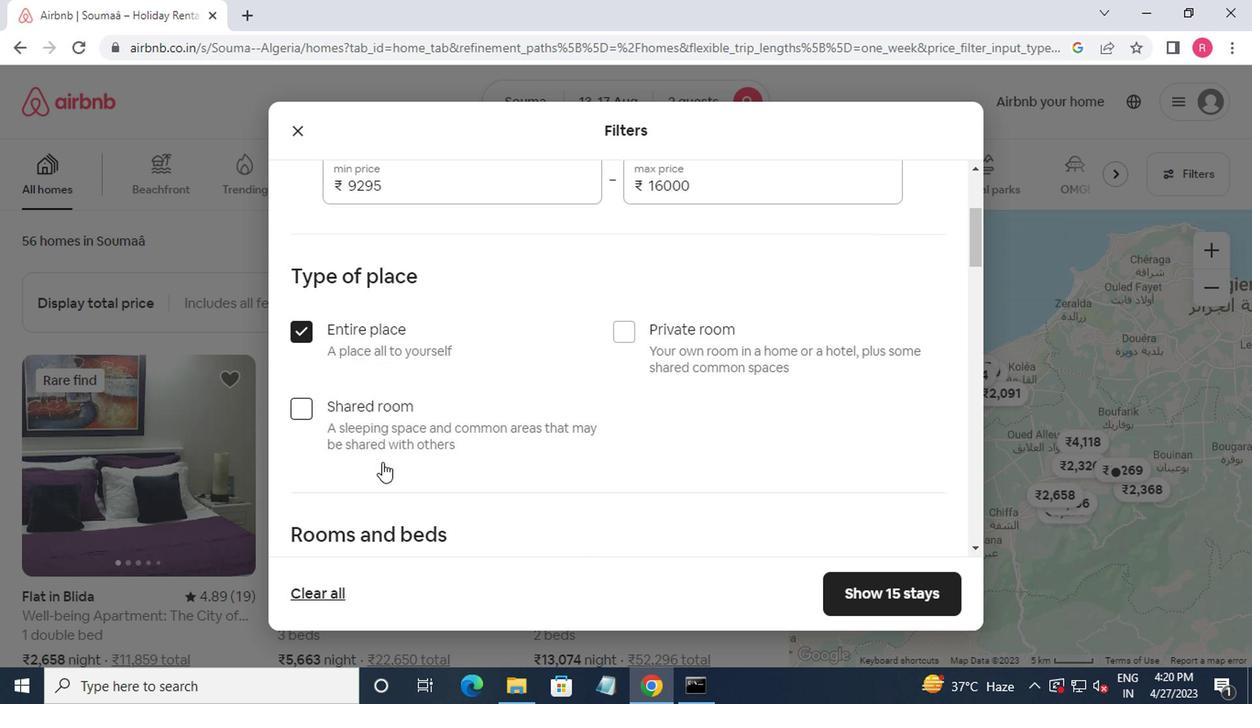 
Action: Mouse scrolled (380, 465) with delta (0, 0)
Screenshot: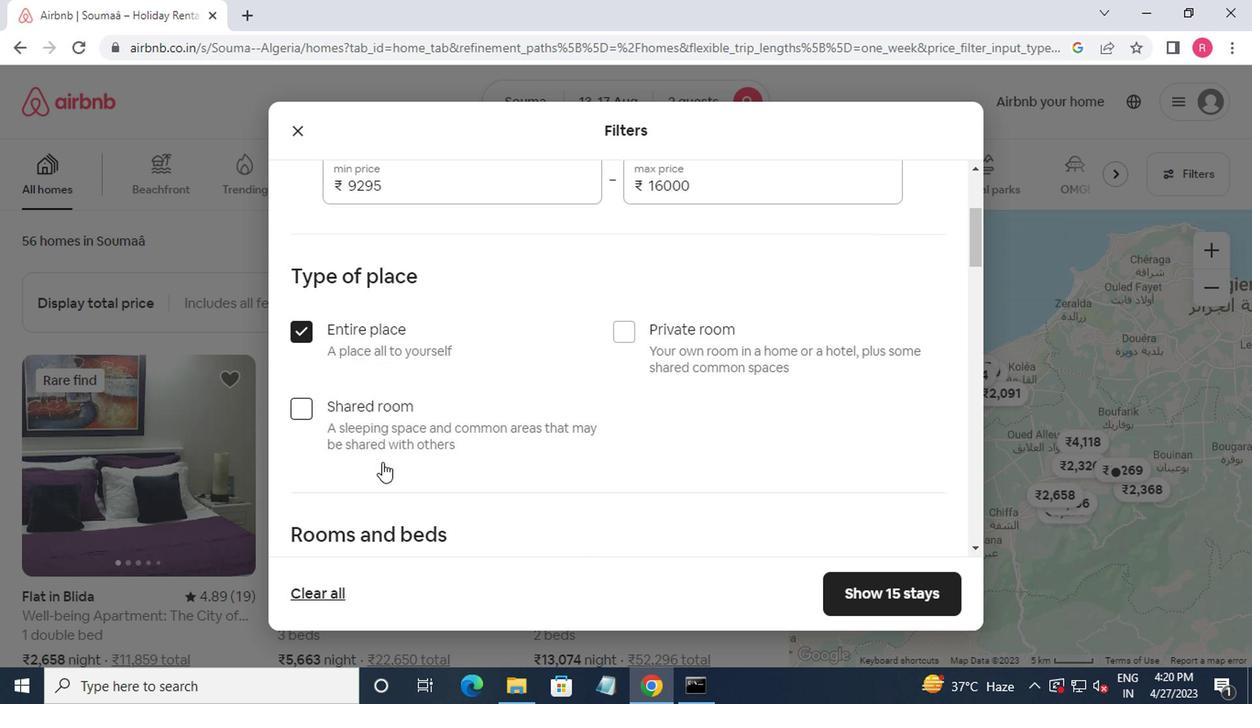 
Action: Mouse moved to (464, 393)
Screenshot: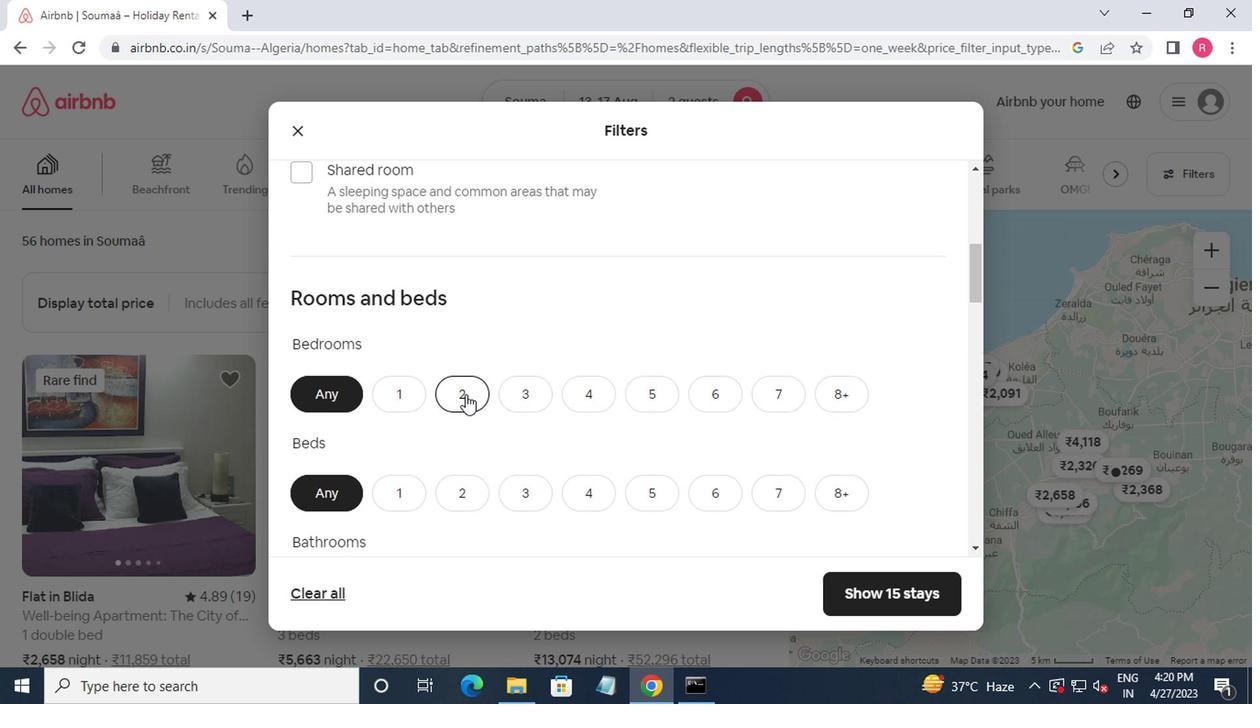
Action: Mouse pressed left at (464, 393)
Screenshot: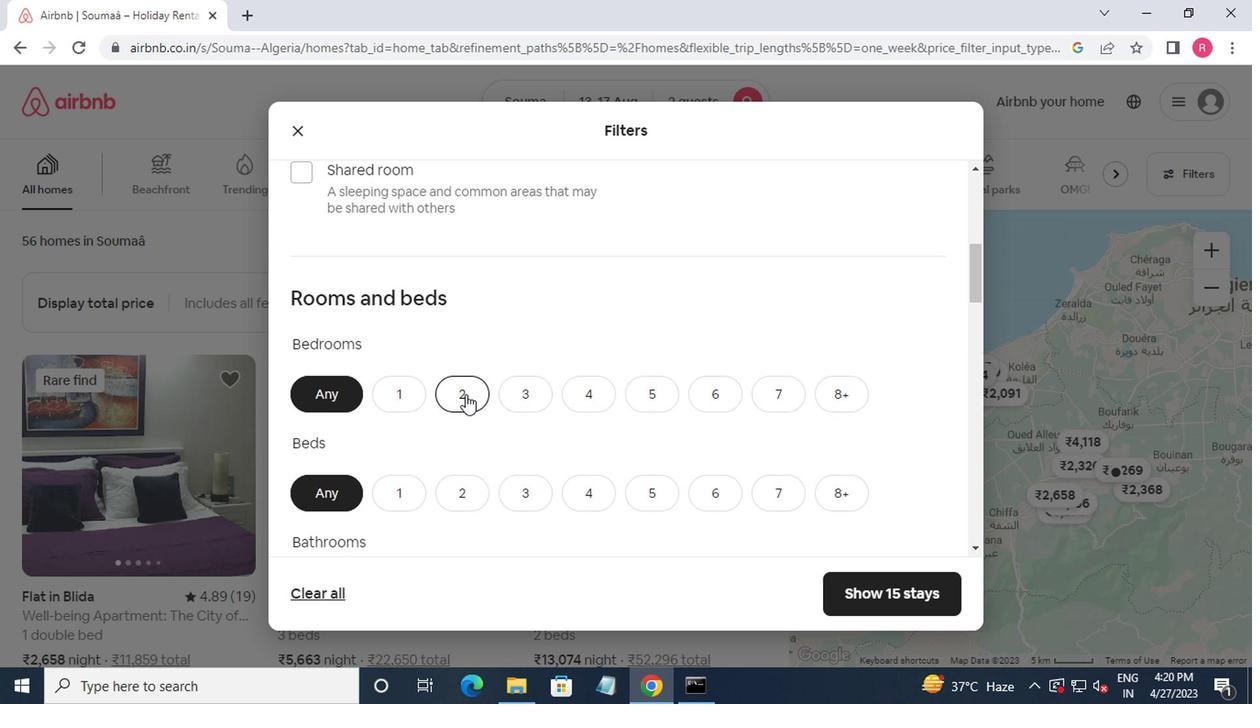 
Action: Mouse moved to (466, 398)
Screenshot: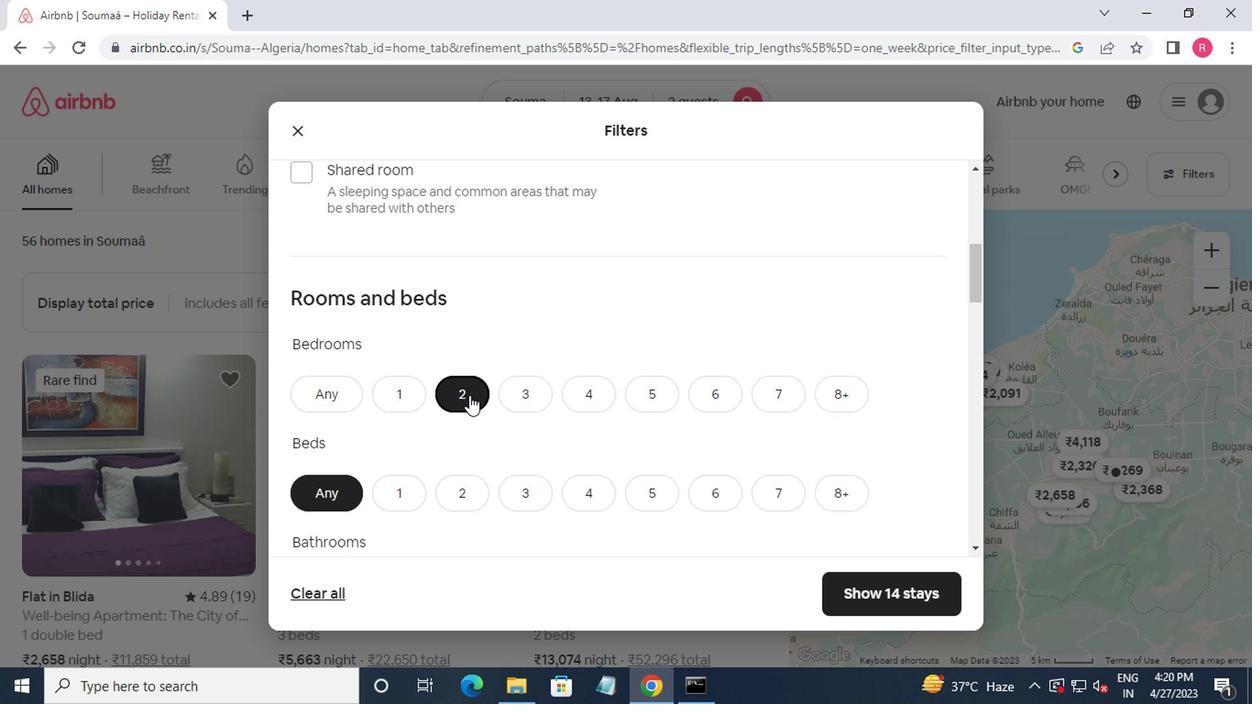 
Action: Mouse scrolled (466, 397) with delta (0, 0)
Screenshot: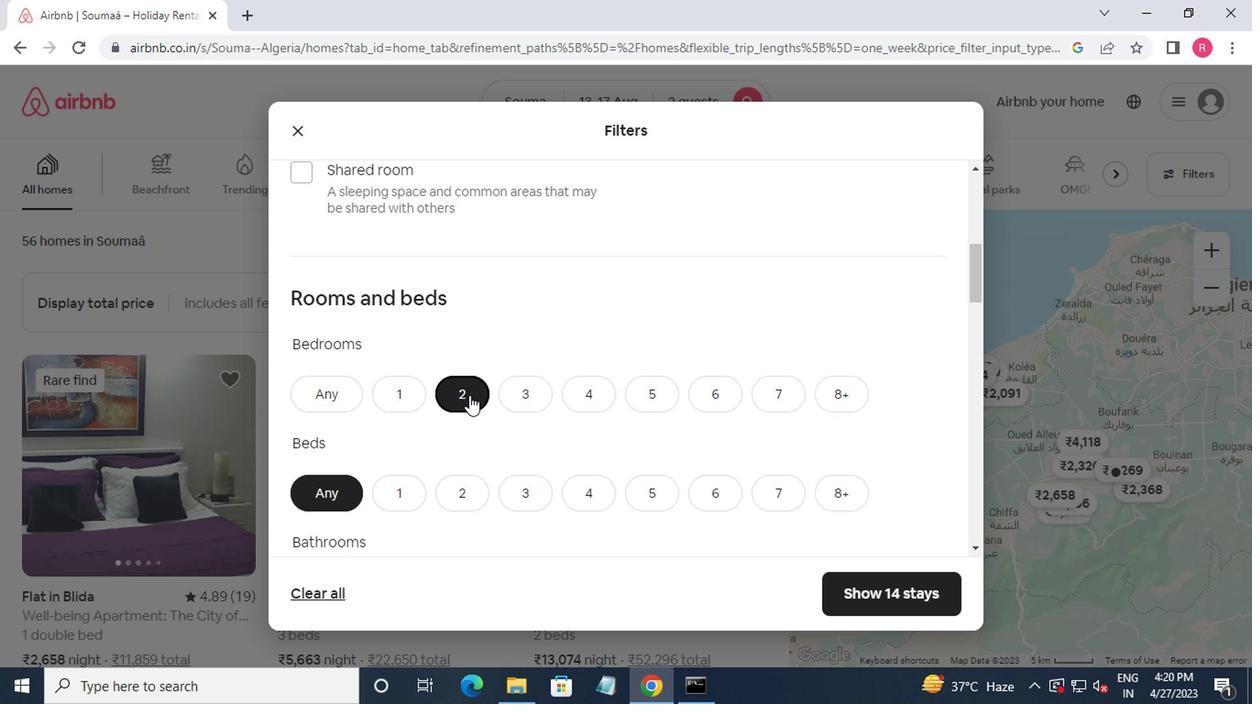 
Action: Mouse moved to (466, 405)
Screenshot: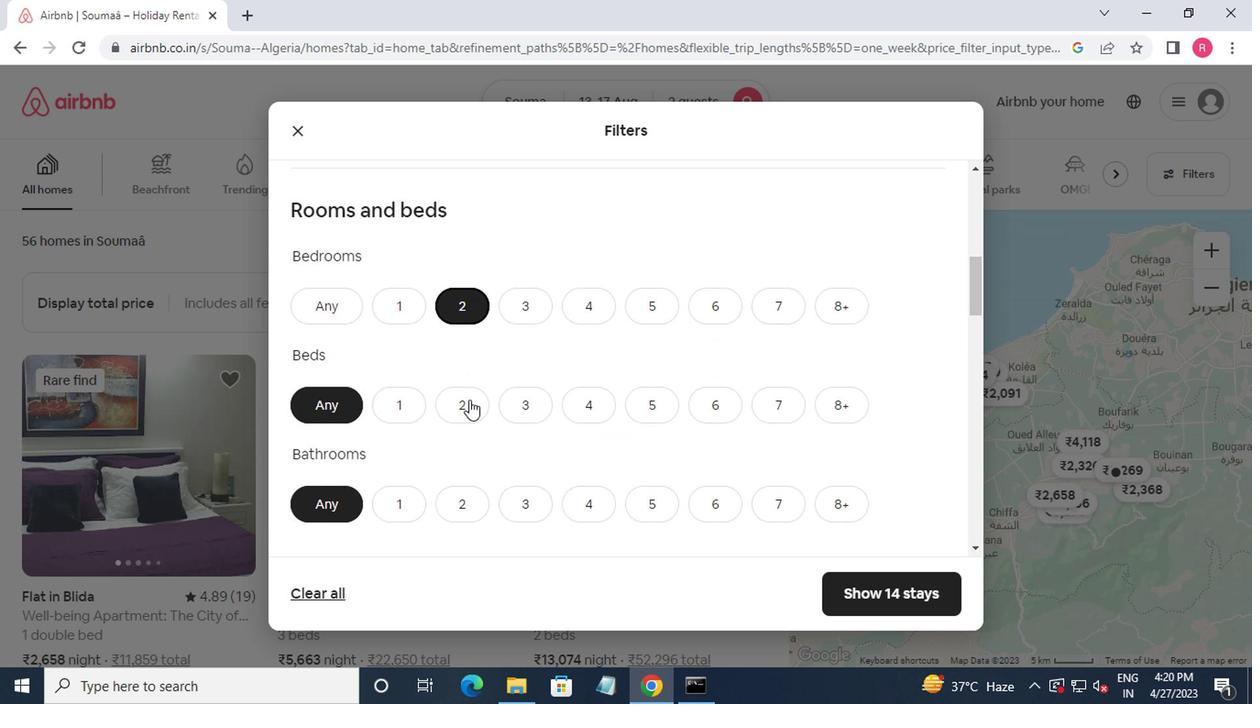 
Action: Mouse pressed left at (466, 405)
Screenshot: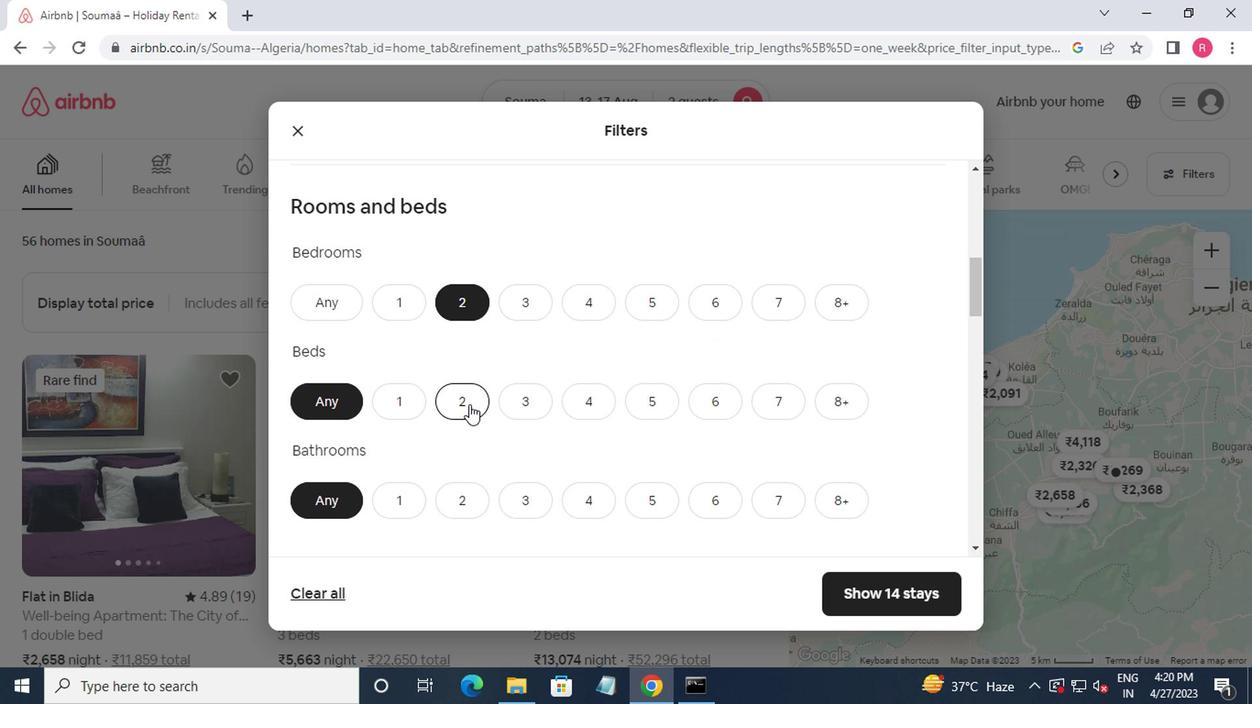 
Action: Mouse moved to (411, 502)
Screenshot: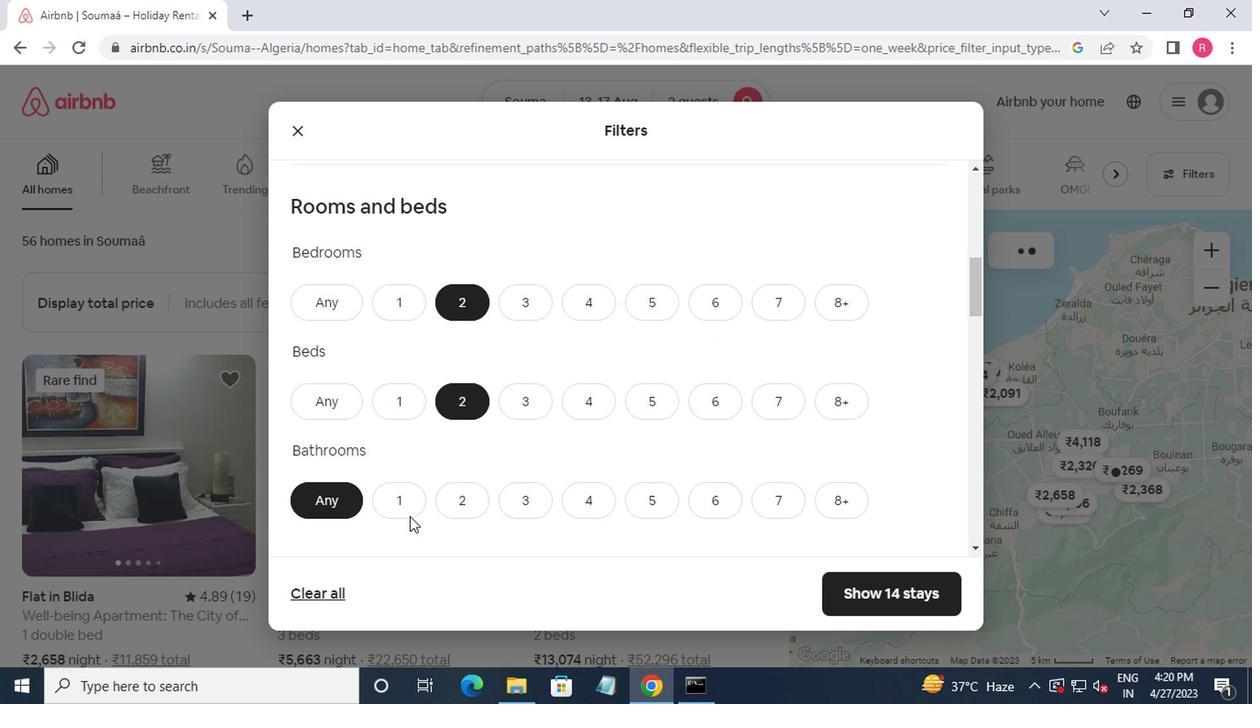 
Action: Mouse pressed left at (411, 502)
Screenshot: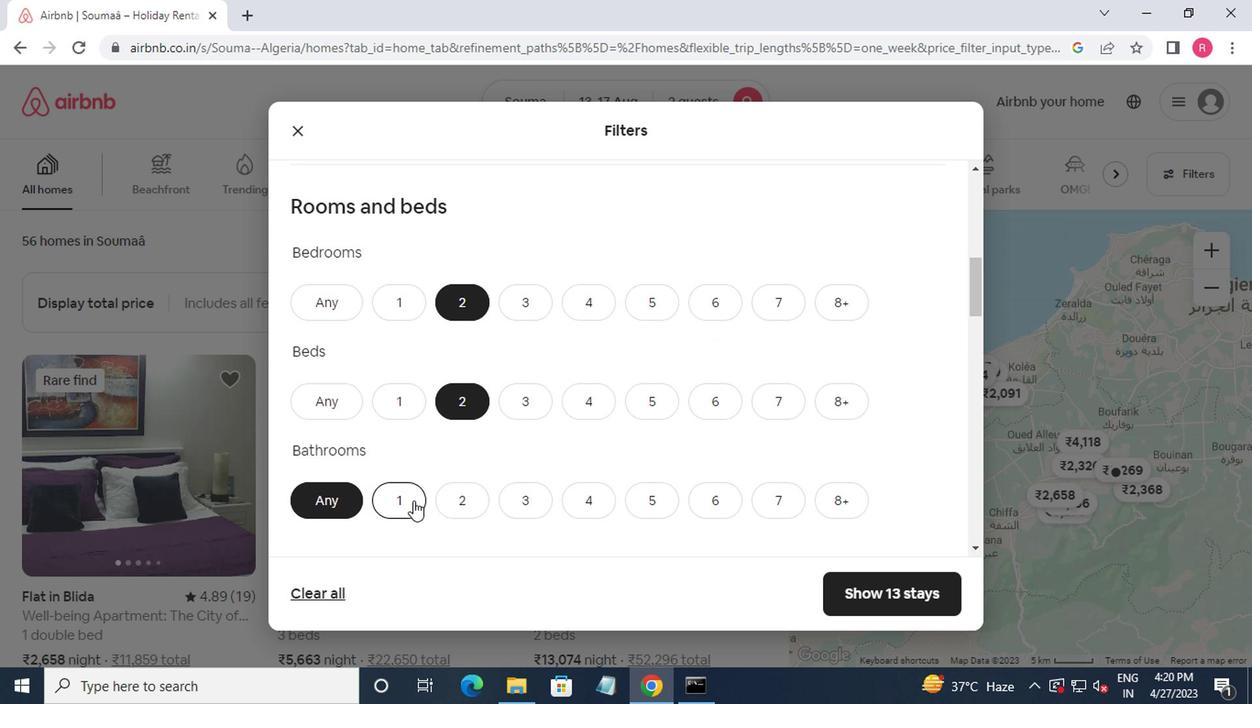 
Action: Mouse moved to (414, 493)
Screenshot: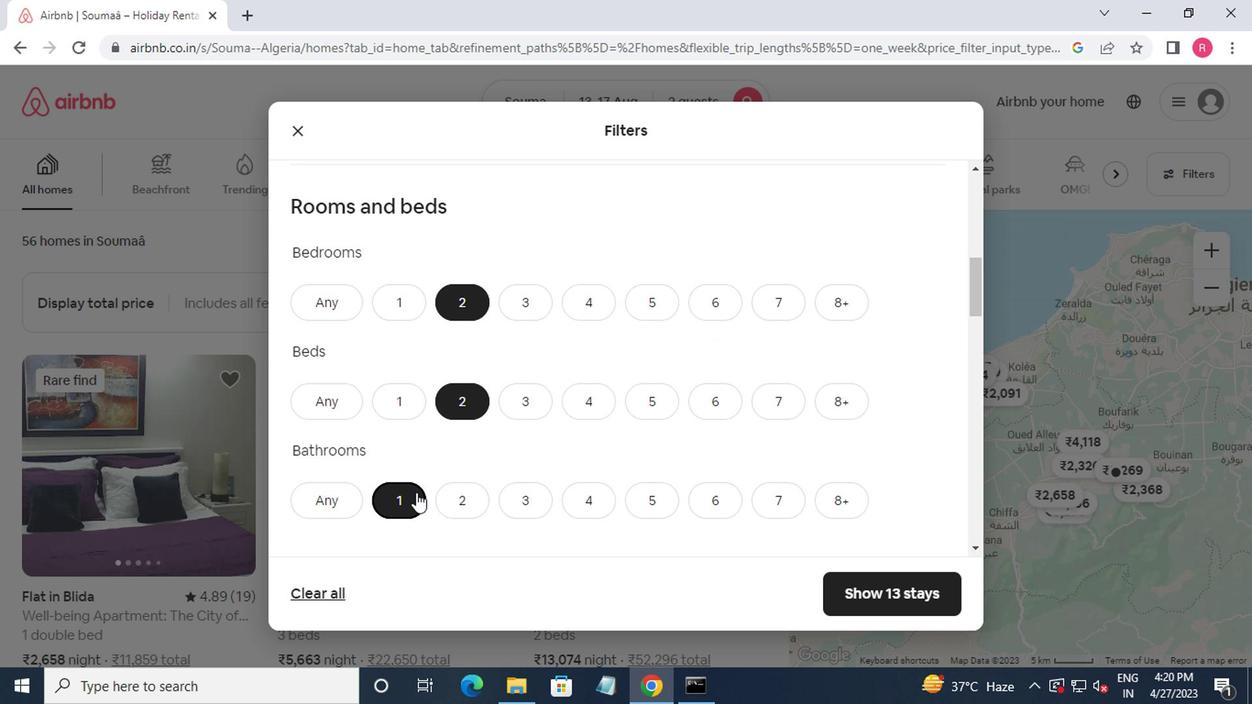 
Action: Mouse scrolled (414, 492) with delta (0, 0)
Screenshot: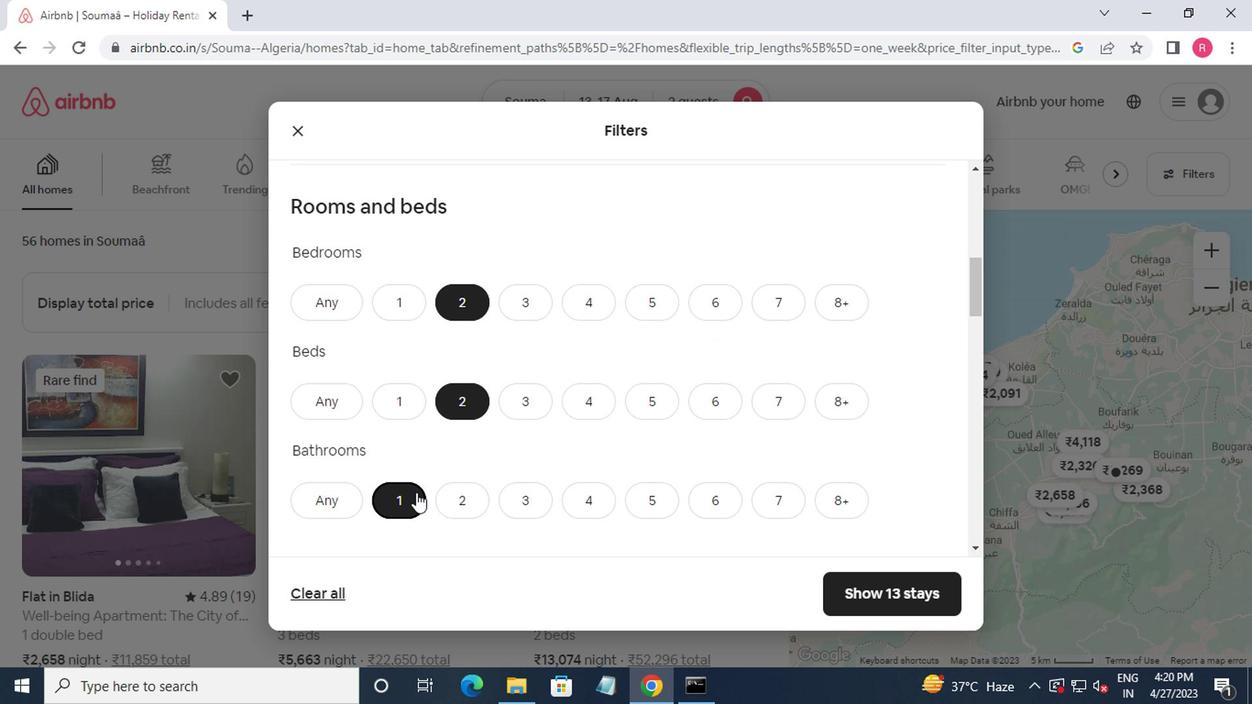 
Action: Mouse moved to (416, 499)
Screenshot: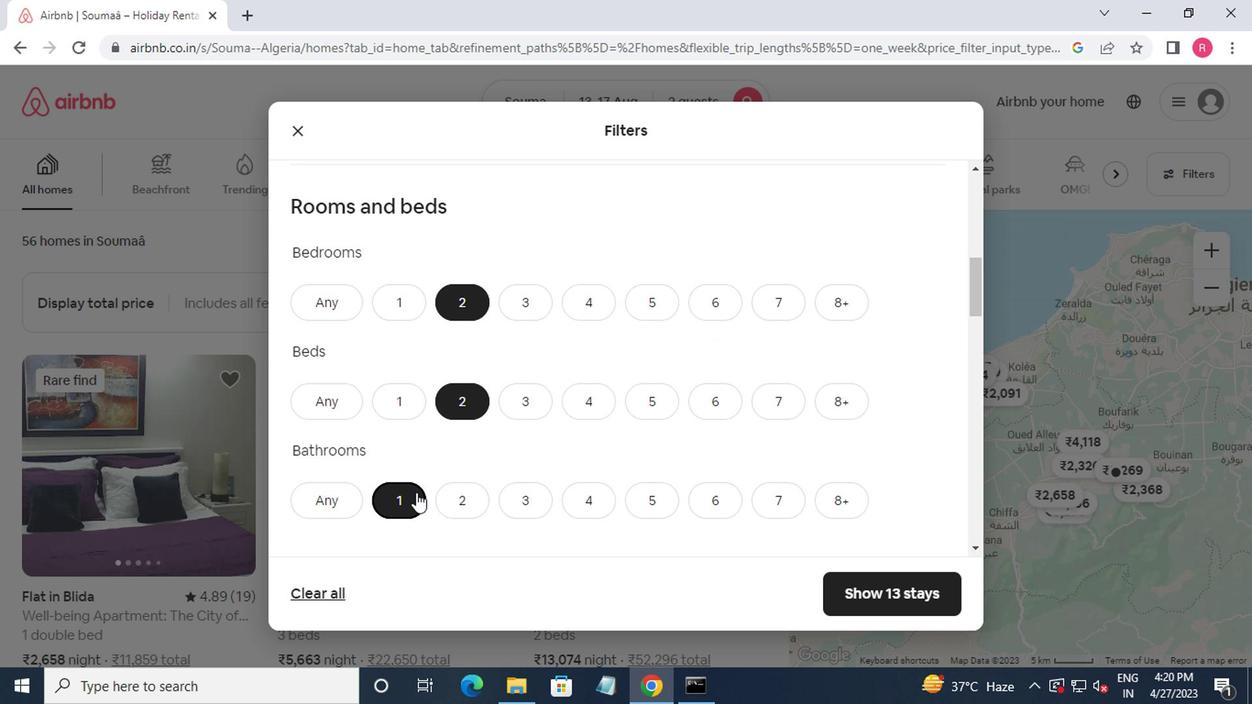 
Action: Mouse scrolled (416, 498) with delta (0, 0)
Screenshot: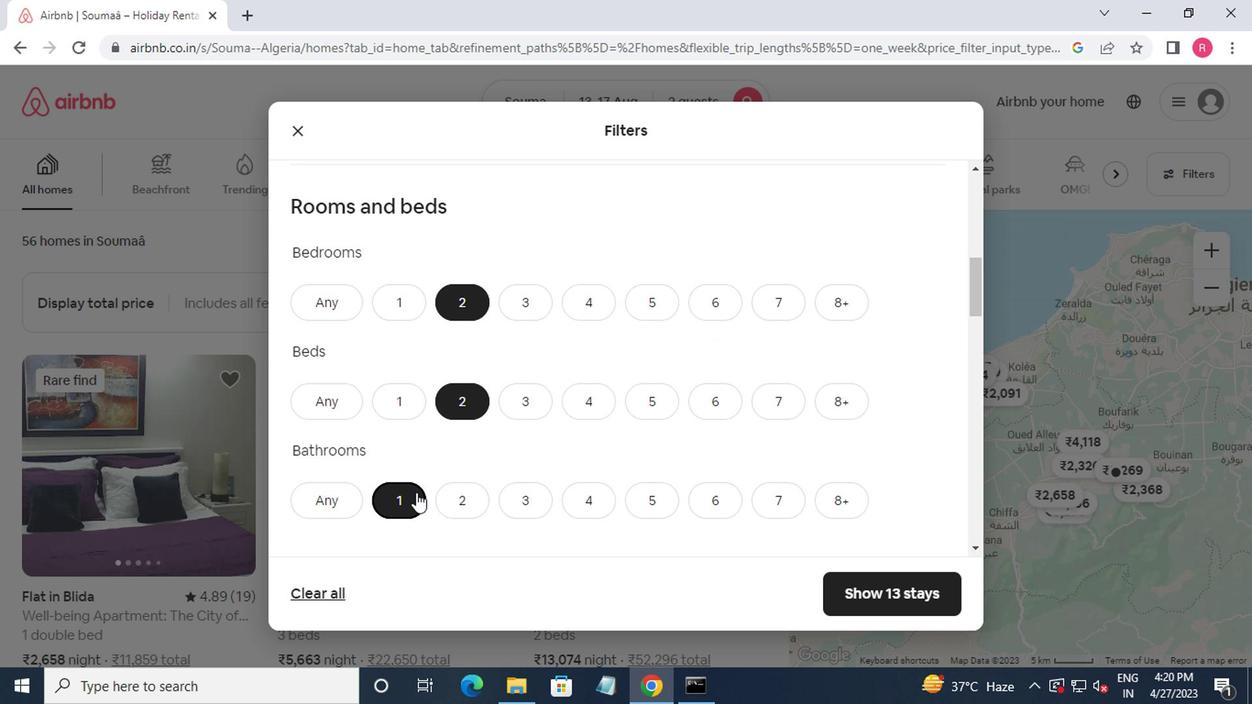 
Action: Mouse moved to (412, 488)
Screenshot: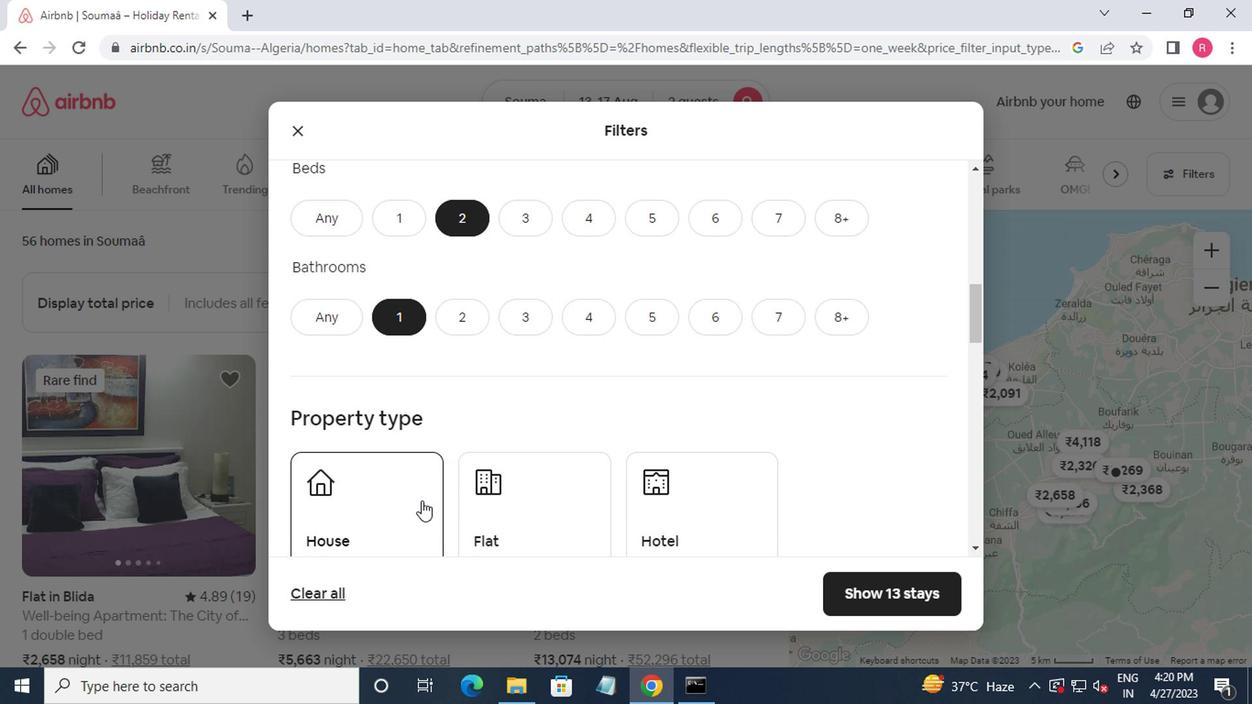 
Action: Mouse pressed left at (412, 488)
Screenshot: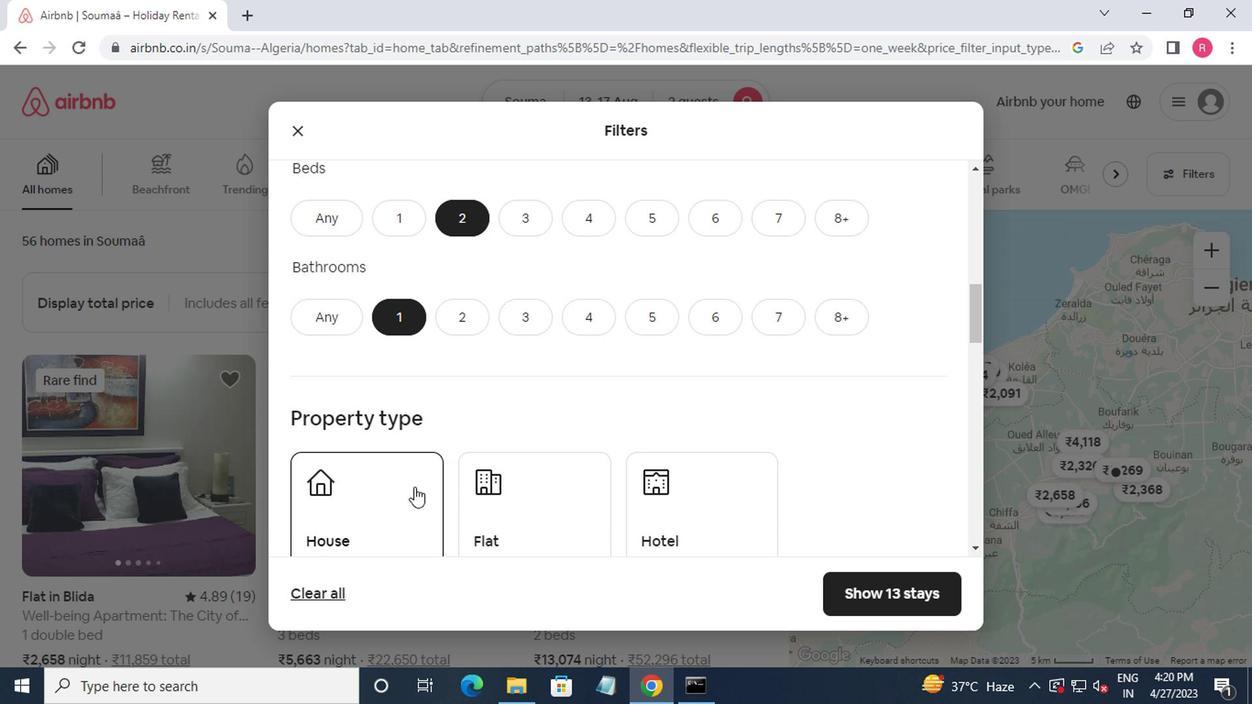 
Action: Mouse moved to (509, 506)
Screenshot: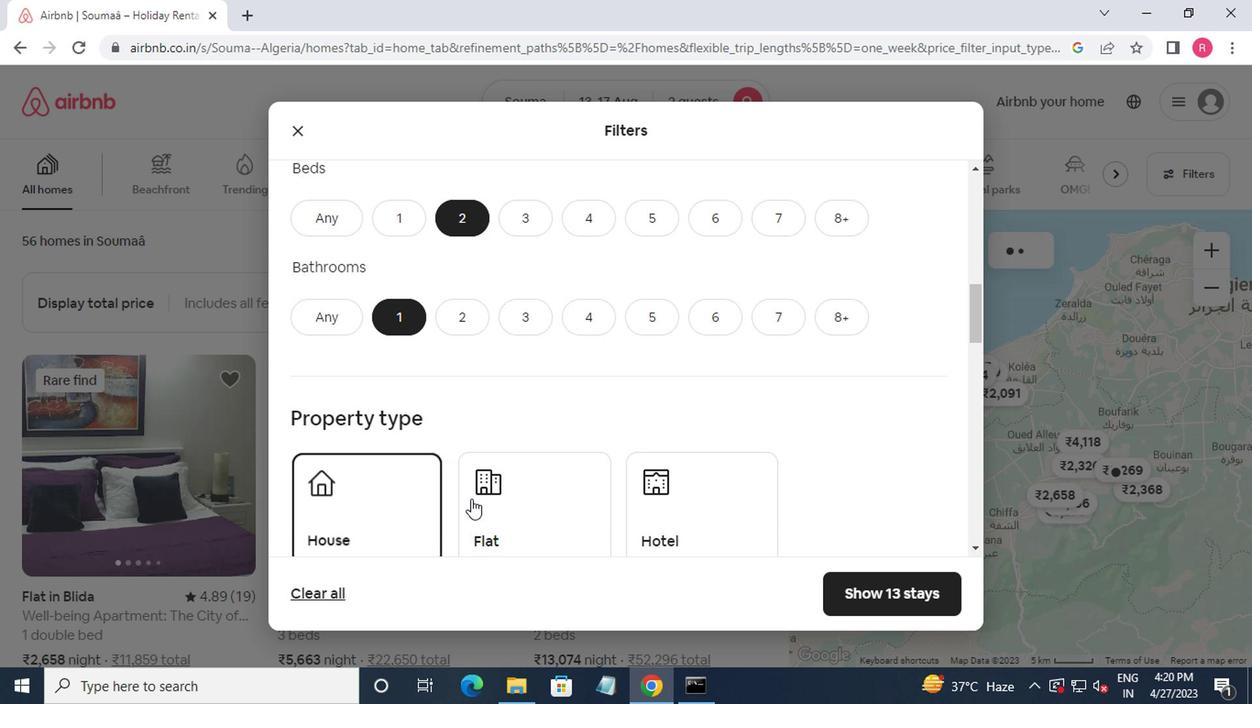 
Action: Mouse pressed left at (509, 506)
Screenshot: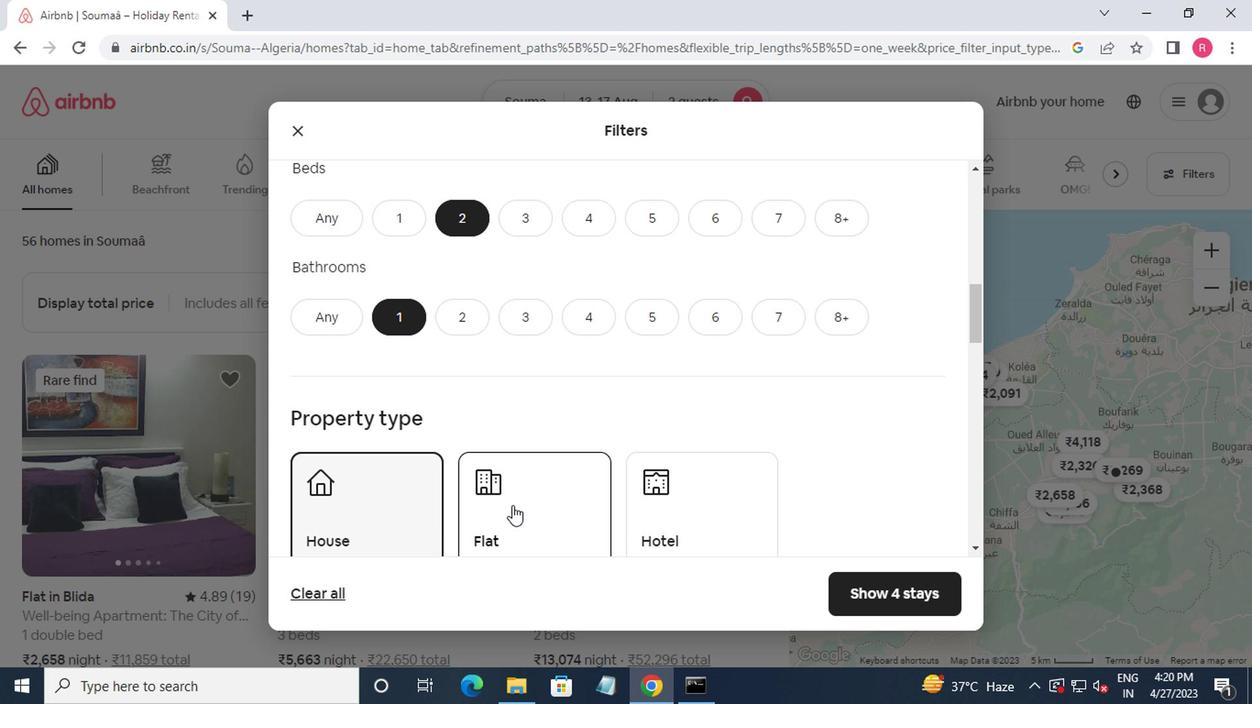 
Action: Mouse moved to (708, 528)
Screenshot: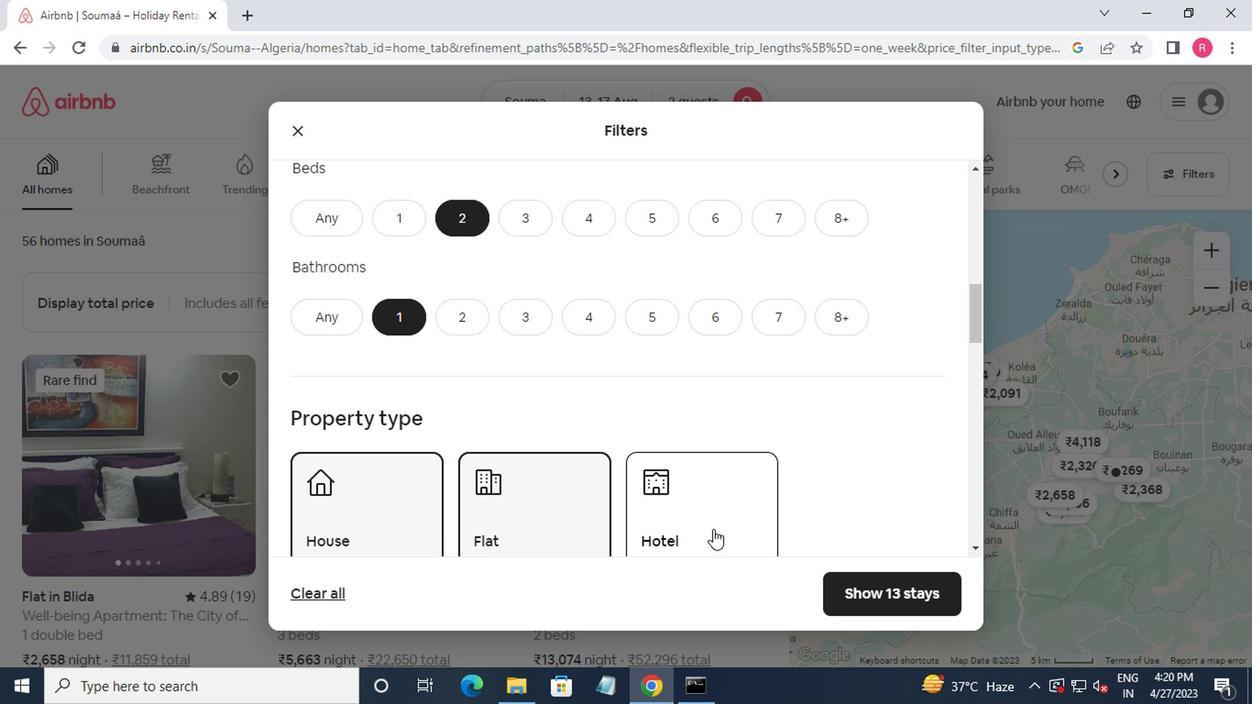 
Action: Mouse pressed left at (708, 528)
Screenshot: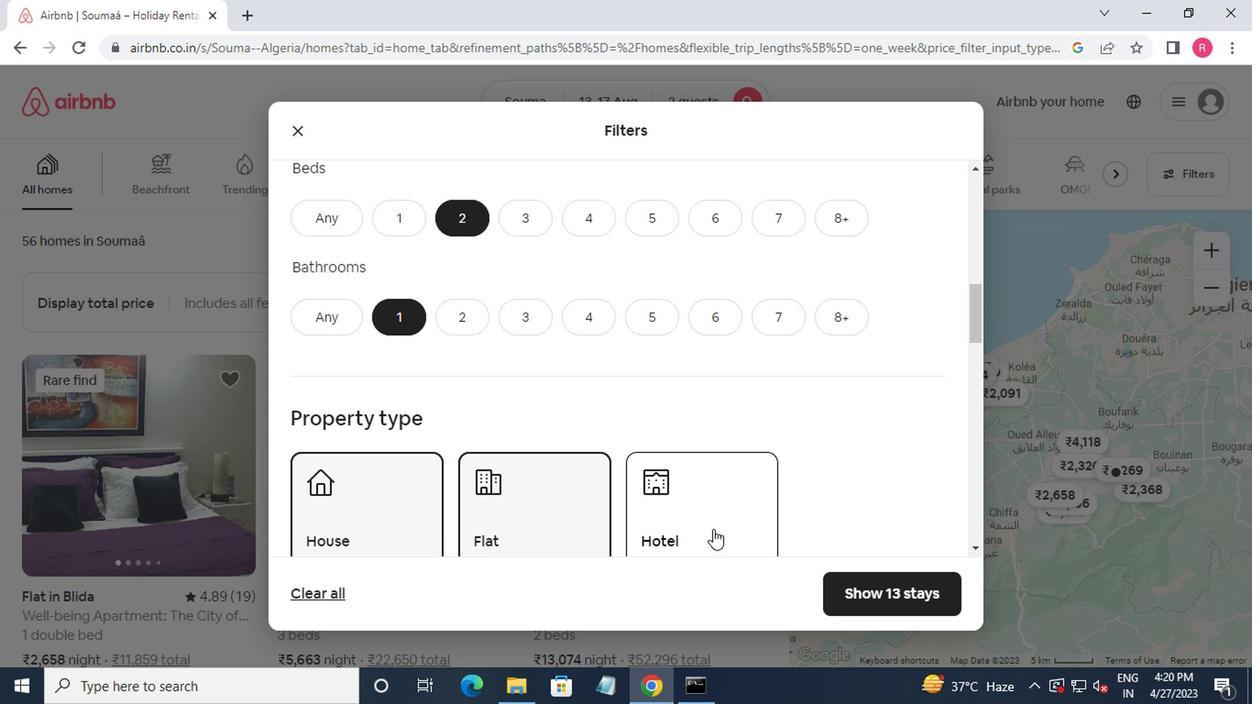 
Action: Mouse moved to (707, 517)
Screenshot: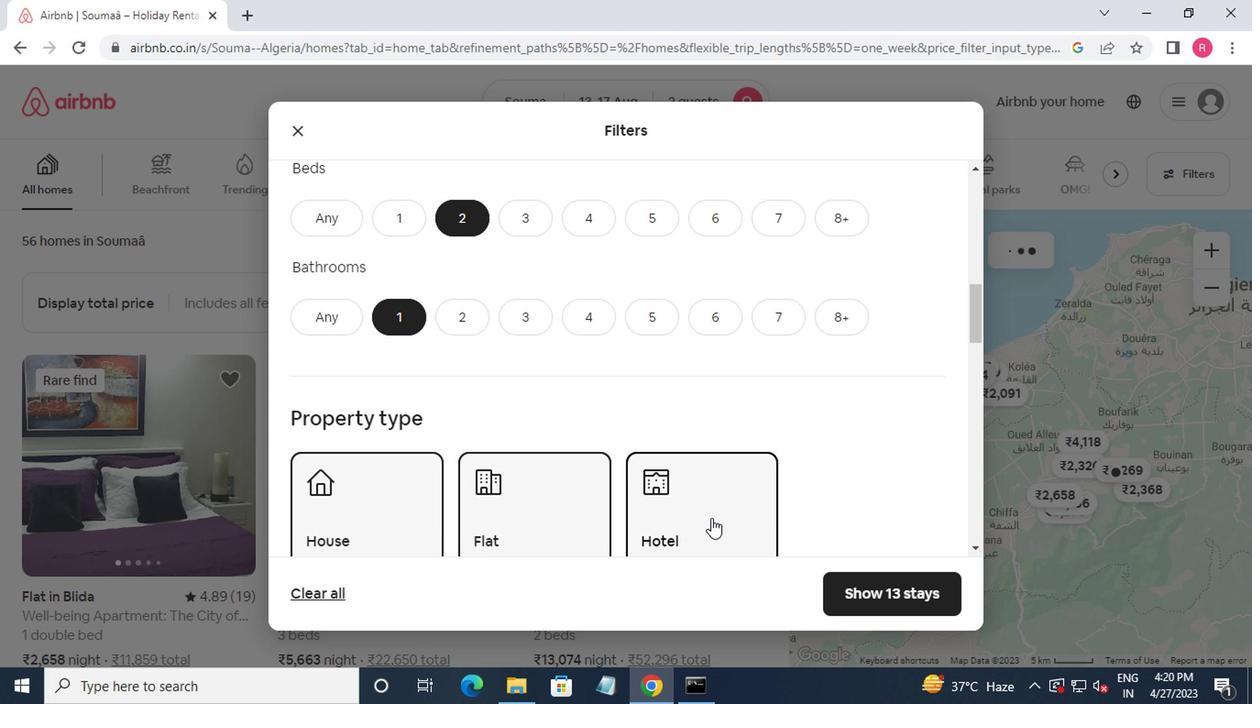 
Action: Mouse scrolled (707, 515) with delta (0, -1)
Screenshot: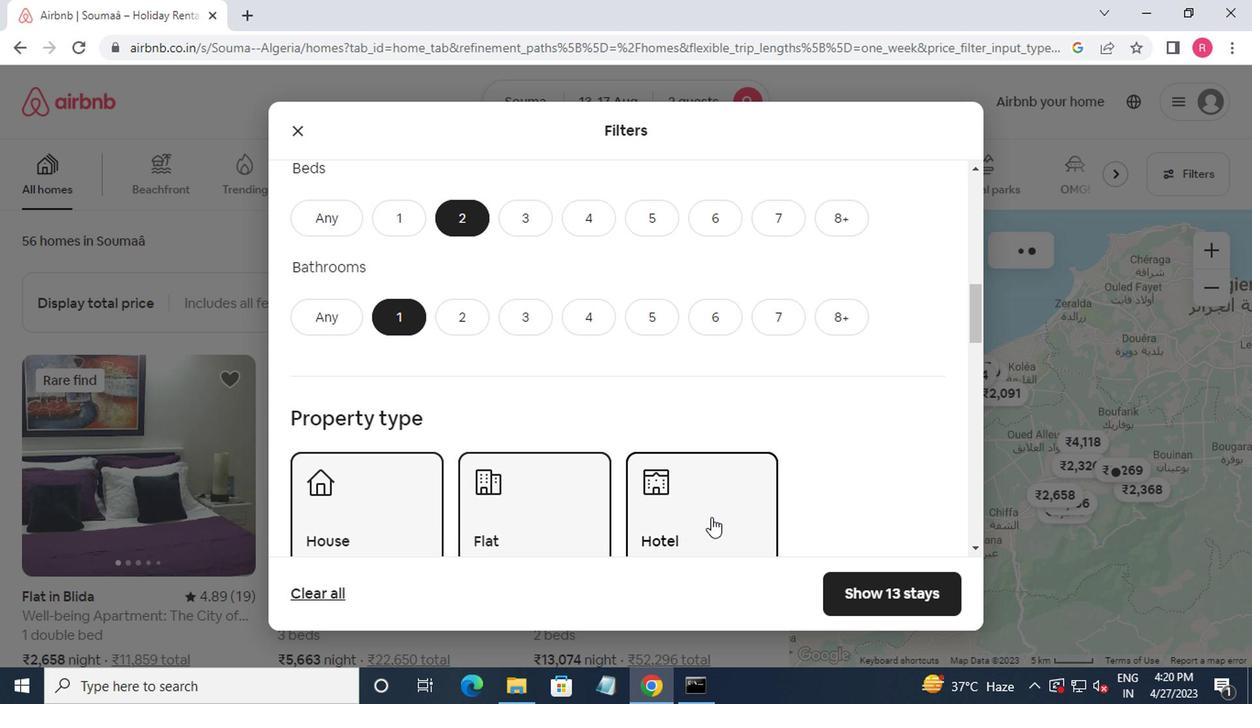 
Action: Mouse scrolled (707, 515) with delta (0, -1)
Screenshot: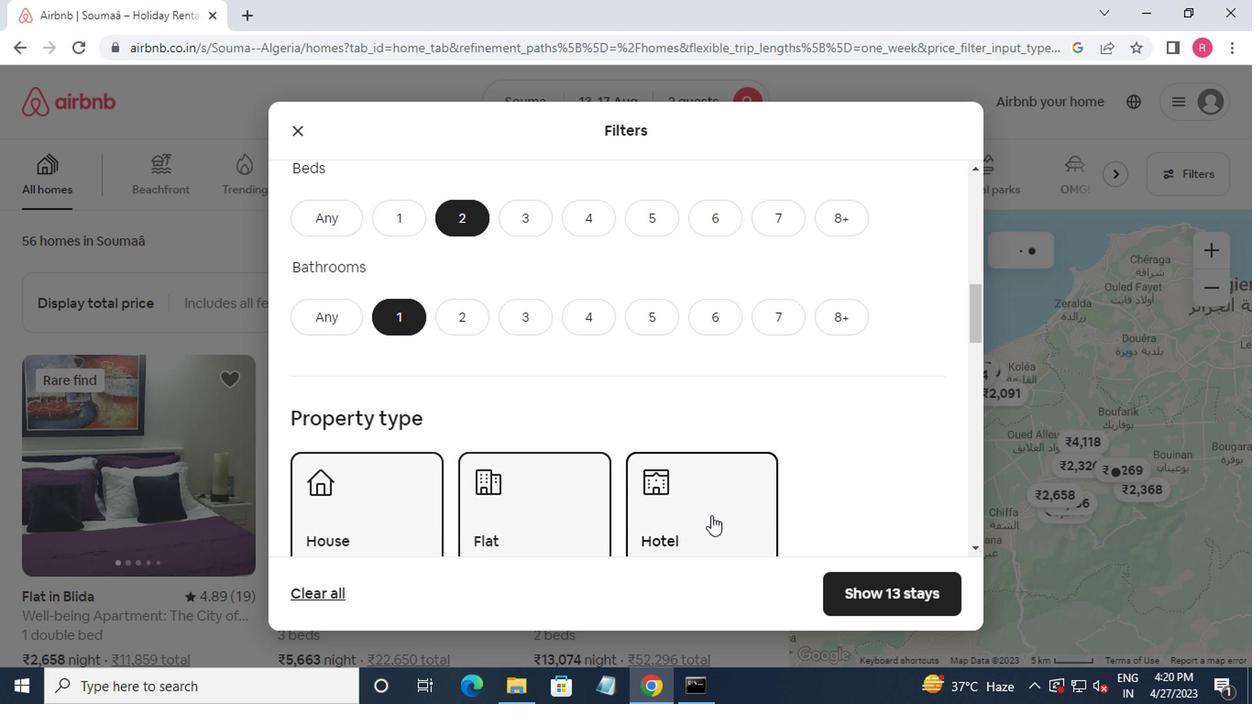 
Action: Mouse moved to (704, 522)
Screenshot: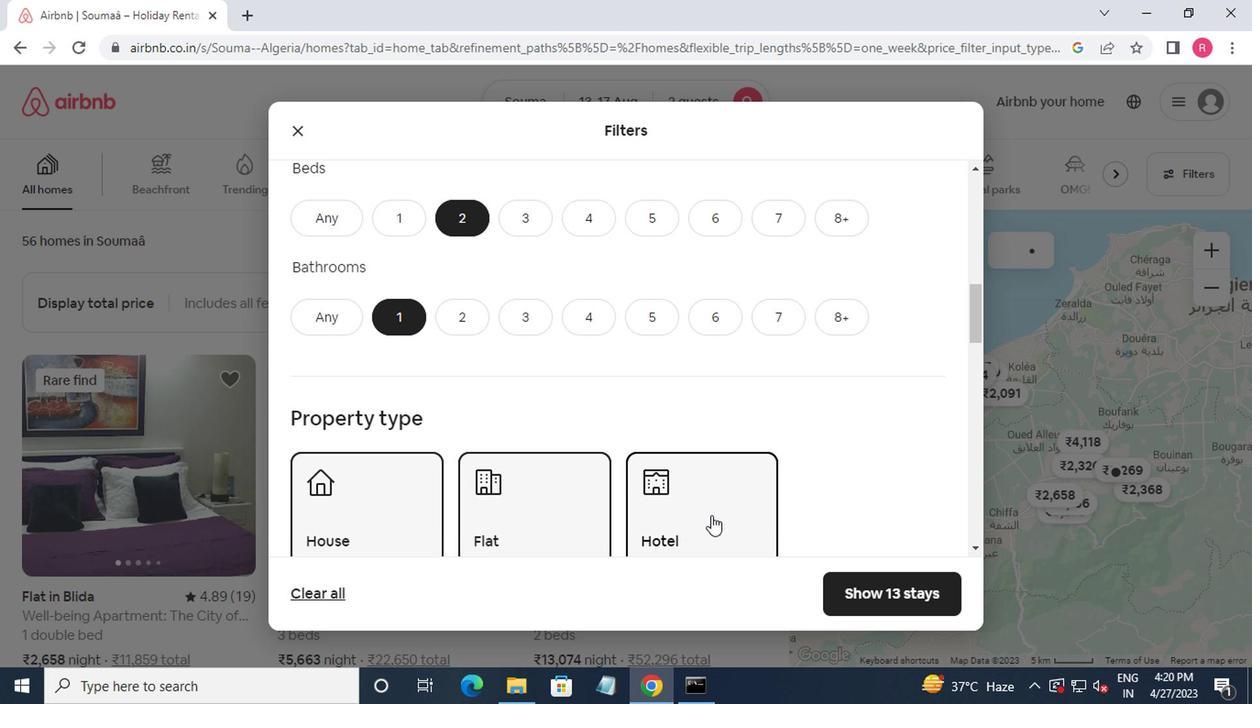 
Action: Mouse scrolled (704, 521) with delta (0, 0)
Screenshot: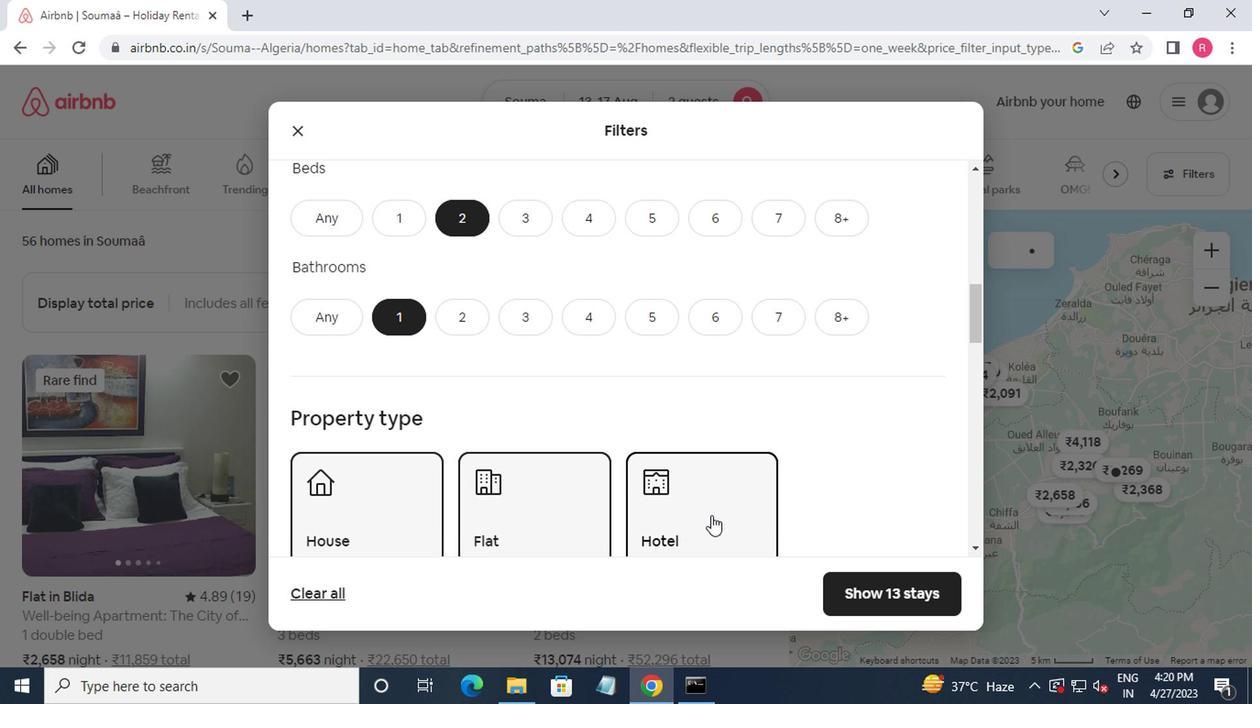 
Action: Mouse moved to (689, 537)
Screenshot: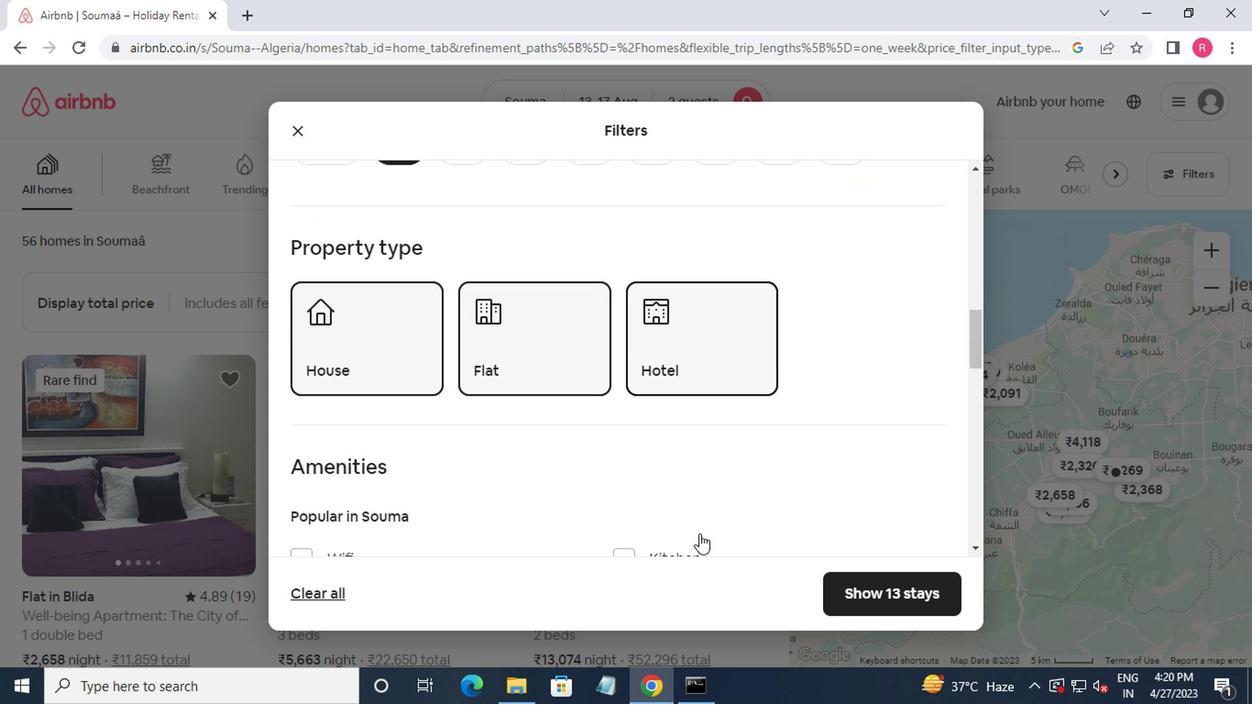 
Action: Mouse scrolled (689, 536) with delta (0, -1)
Screenshot: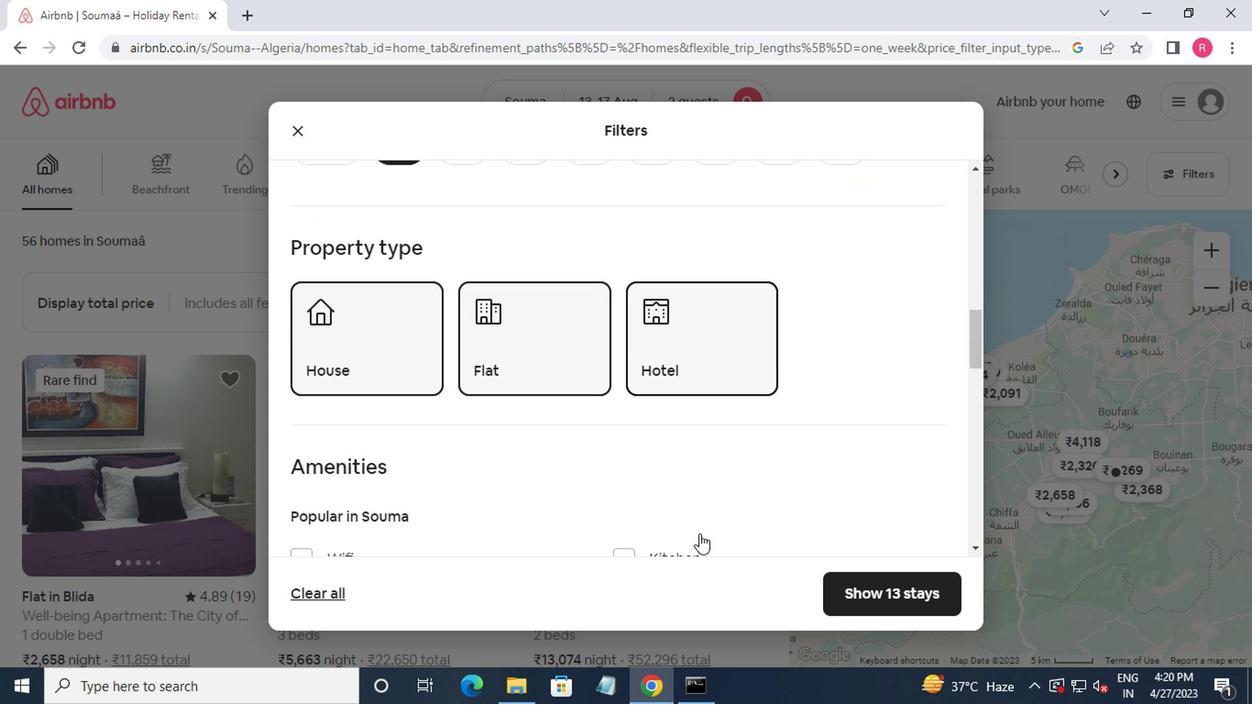 
Action: Mouse moved to (299, 362)
Screenshot: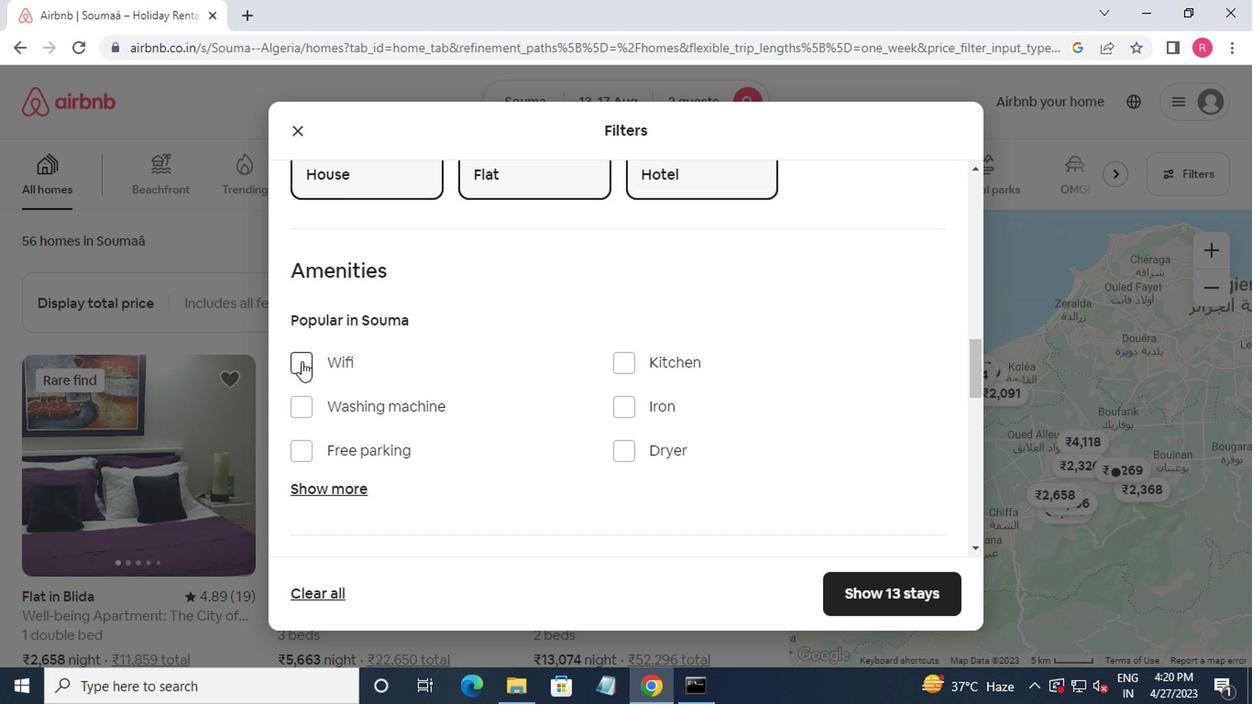 
Action: Mouse pressed left at (299, 362)
Screenshot: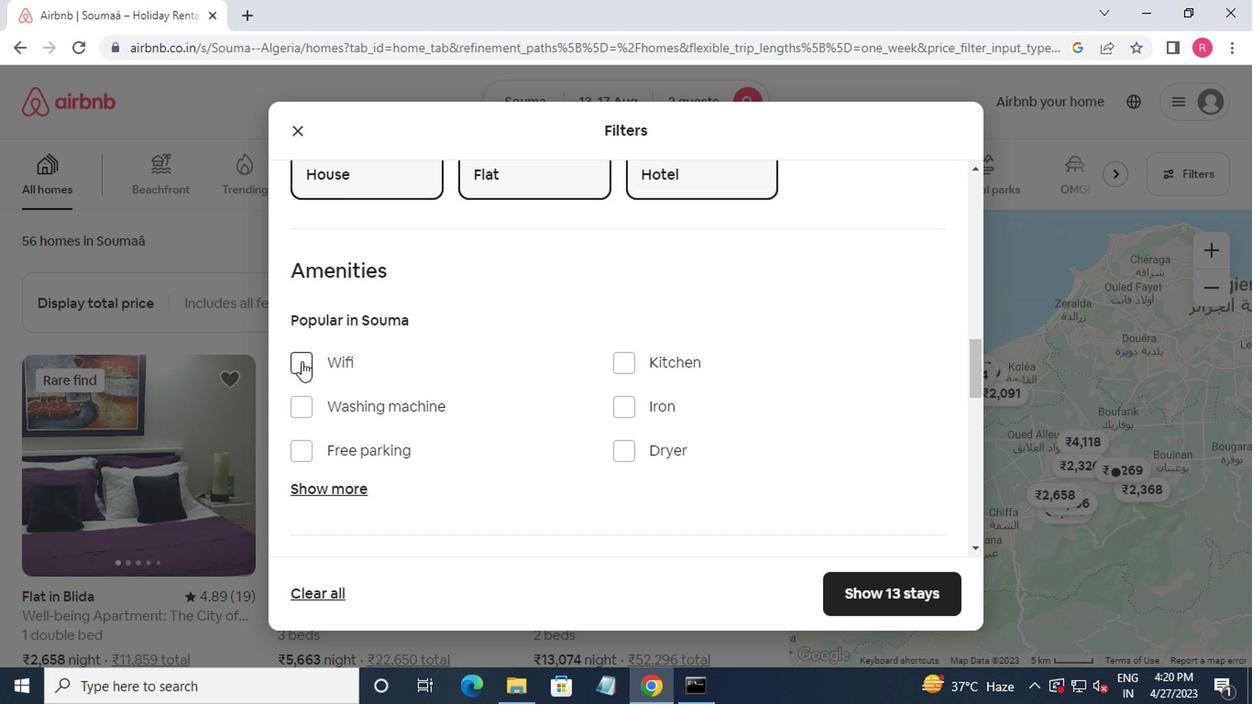 
Action: Mouse moved to (308, 404)
Screenshot: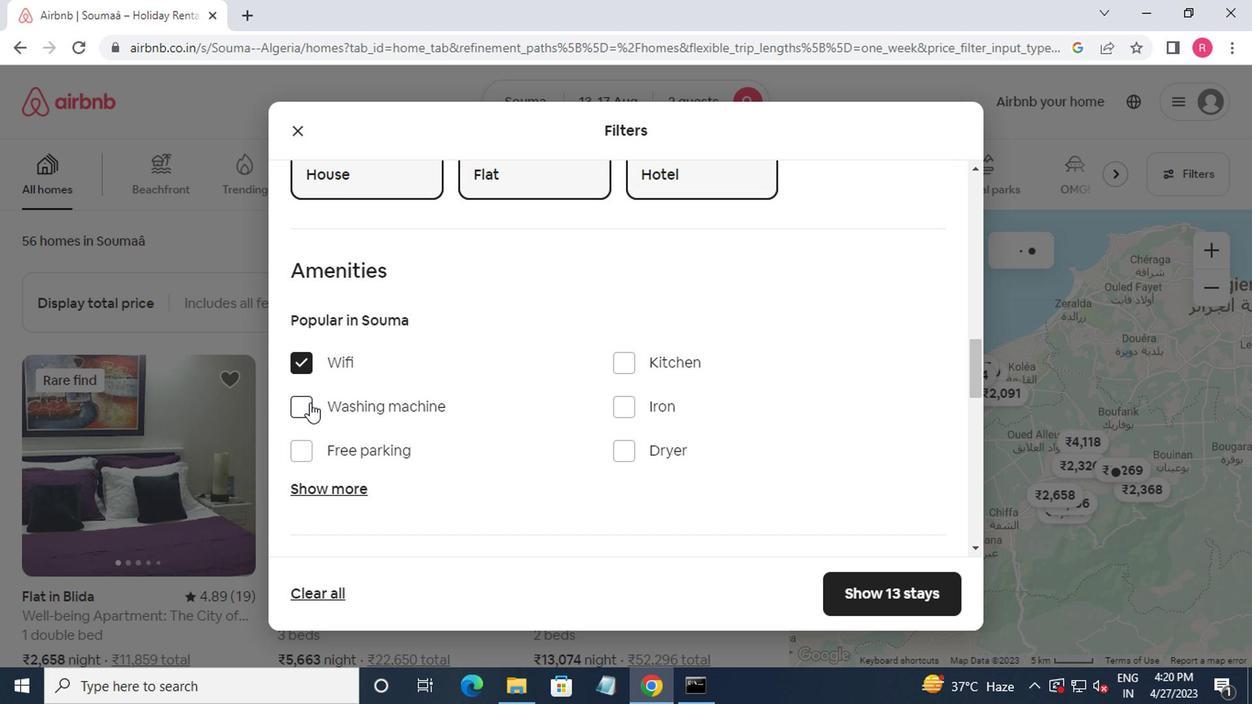 
Action: Mouse pressed left at (308, 404)
Screenshot: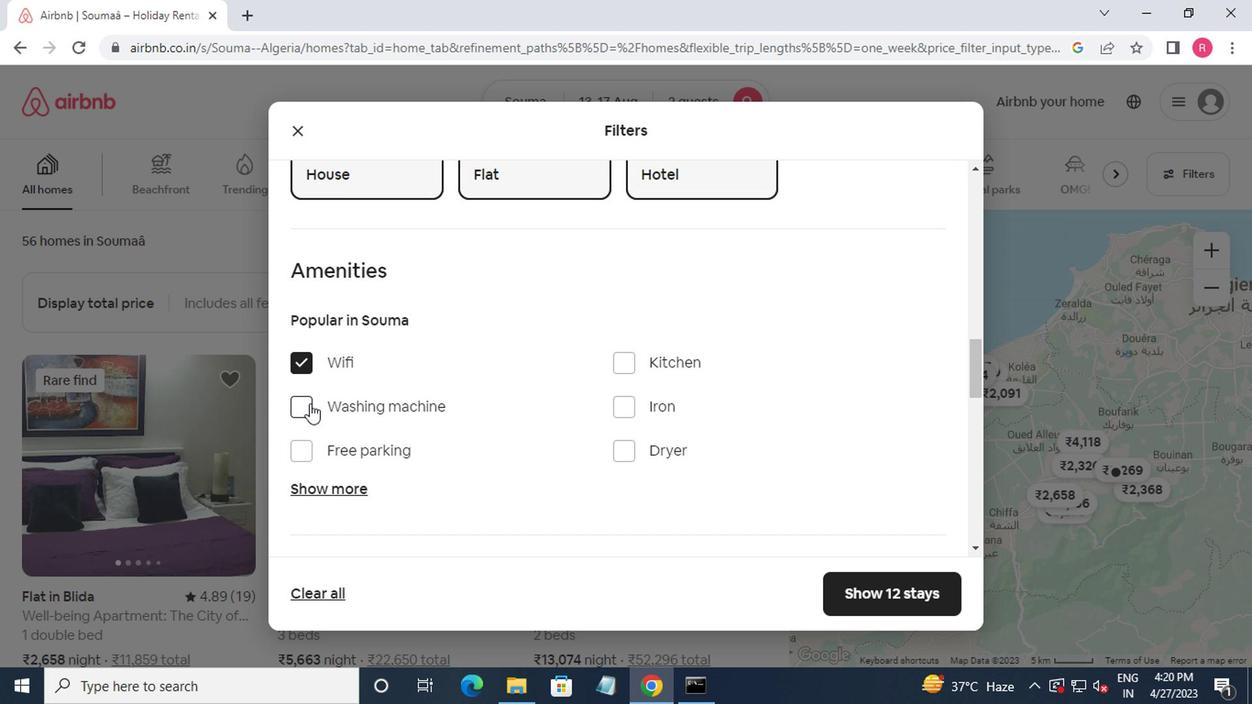 
Action: Mouse moved to (317, 410)
Screenshot: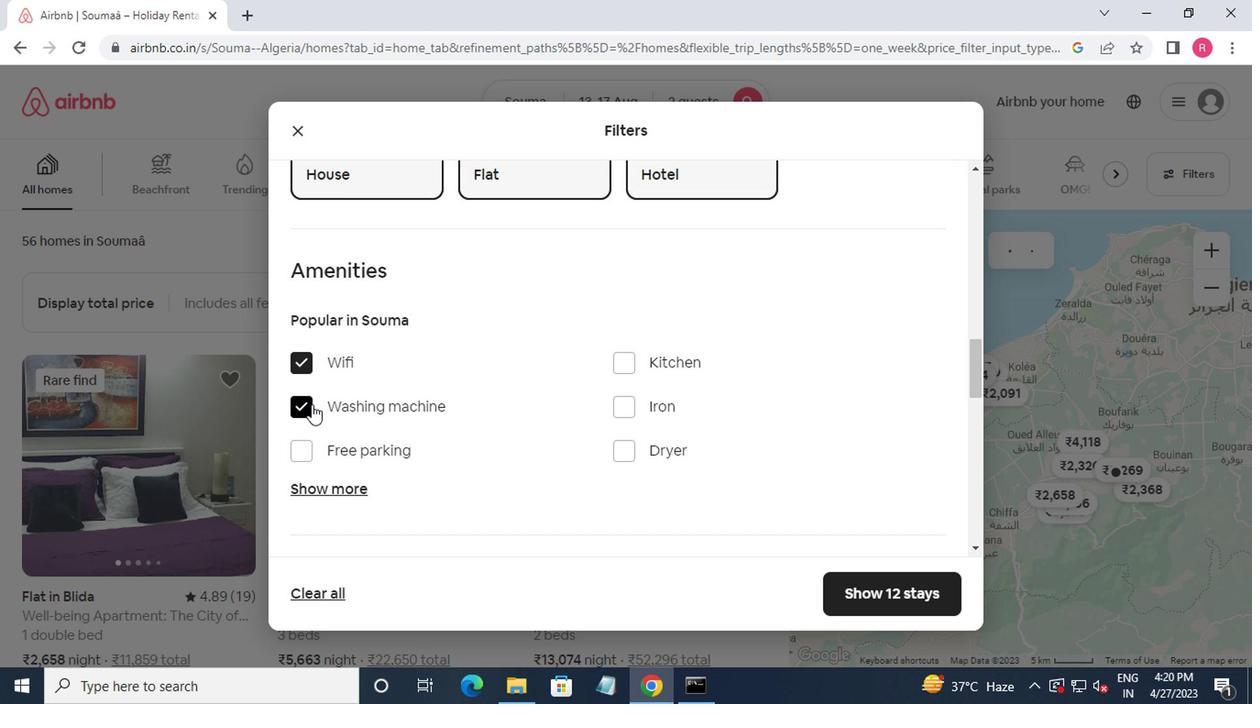 
Action: Mouse scrolled (317, 409) with delta (0, 0)
Screenshot: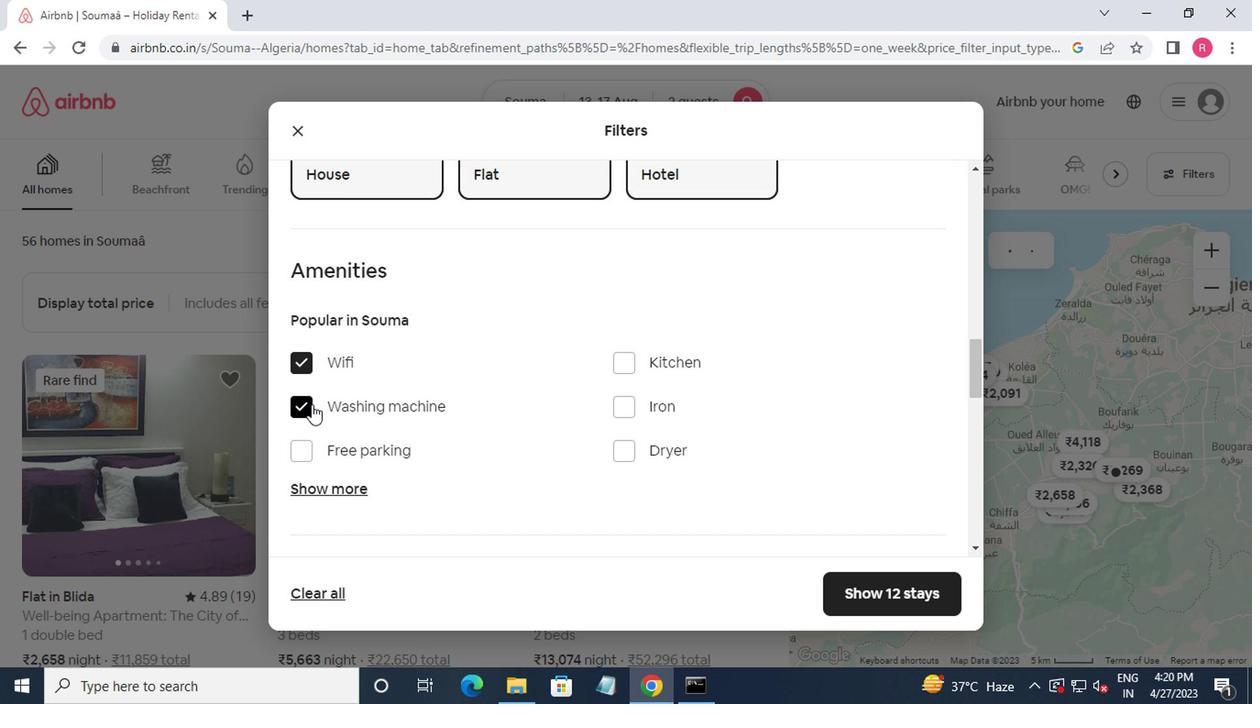 
Action: Mouse moved to (327, 414)
Screenshot: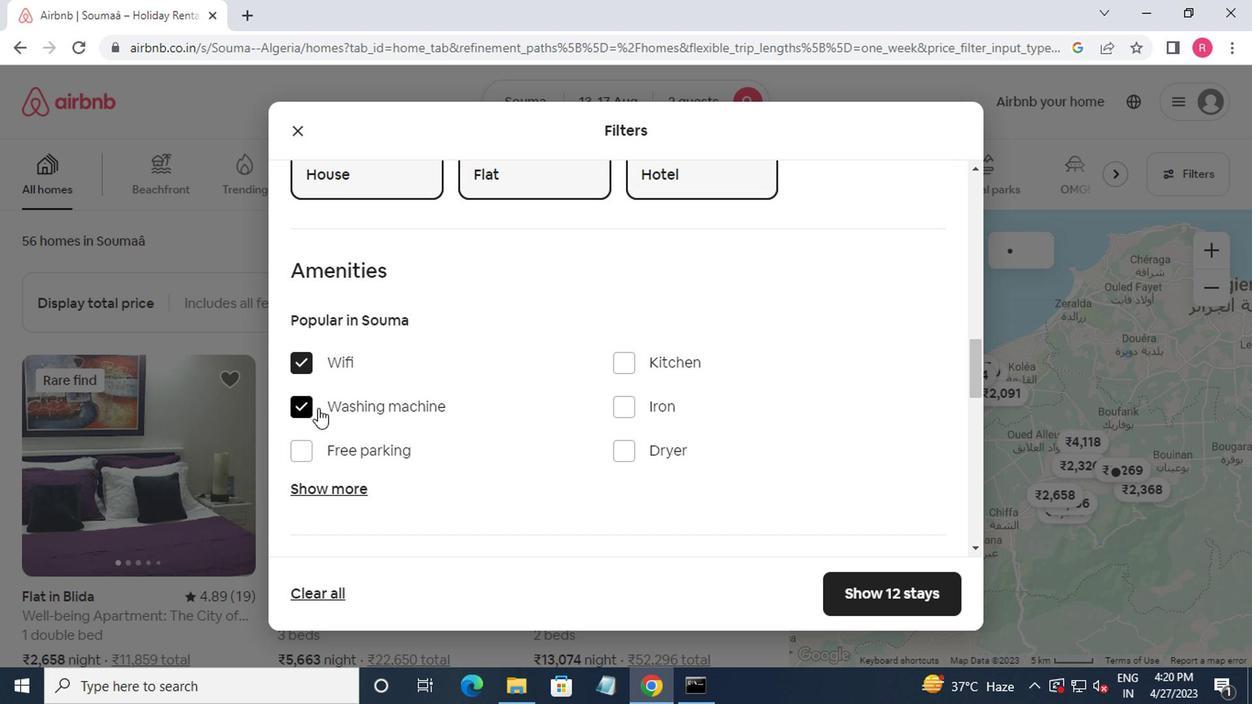 
Action: Mouse scrolled (327, 413) with delta (0, 0)
Screenshot: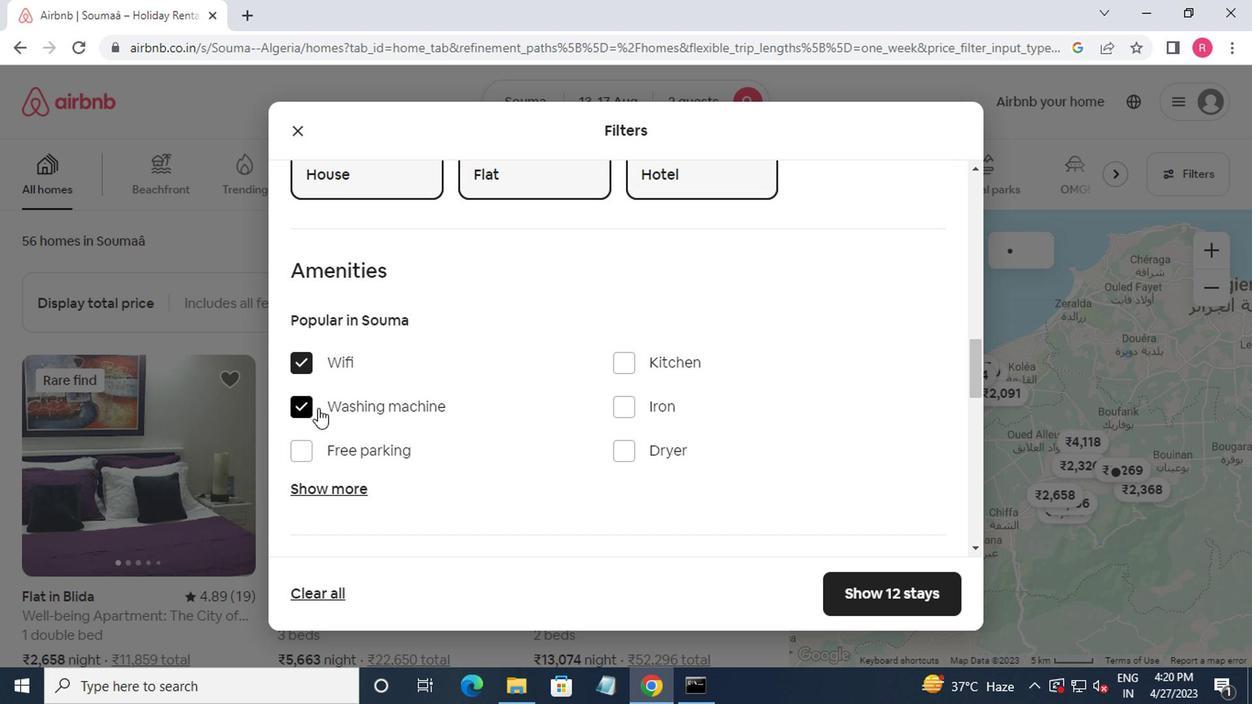
Action: Mouse moved to (334, 416)
Screenshot: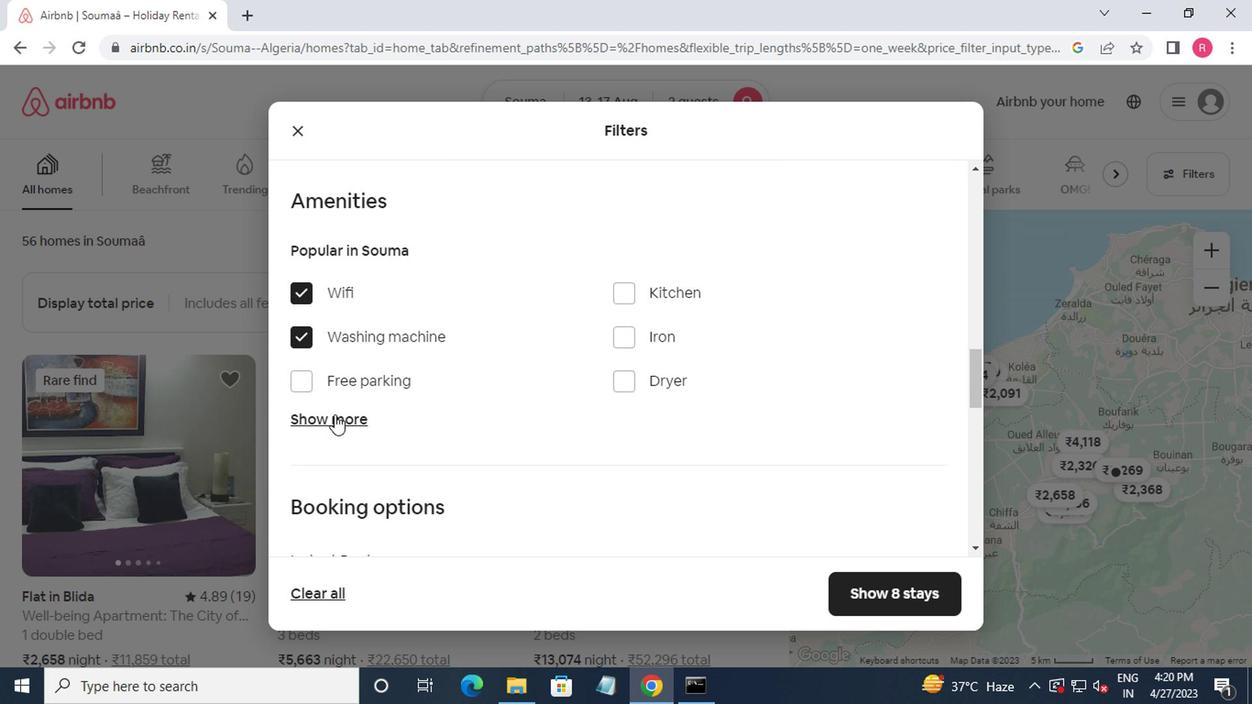 
Action: Mouse scrolled (334, 416) with delta (0, 0)
Screenshot: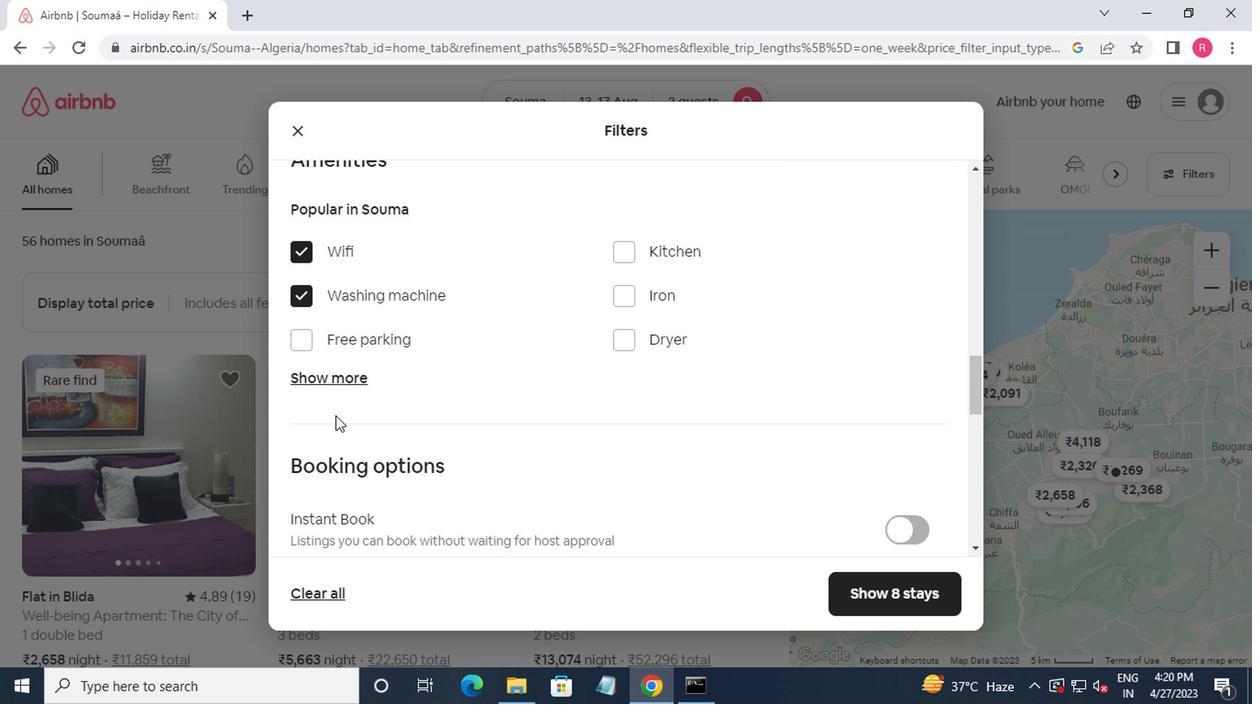 
Action: Mouse moved to (895, 429)
Screenshot: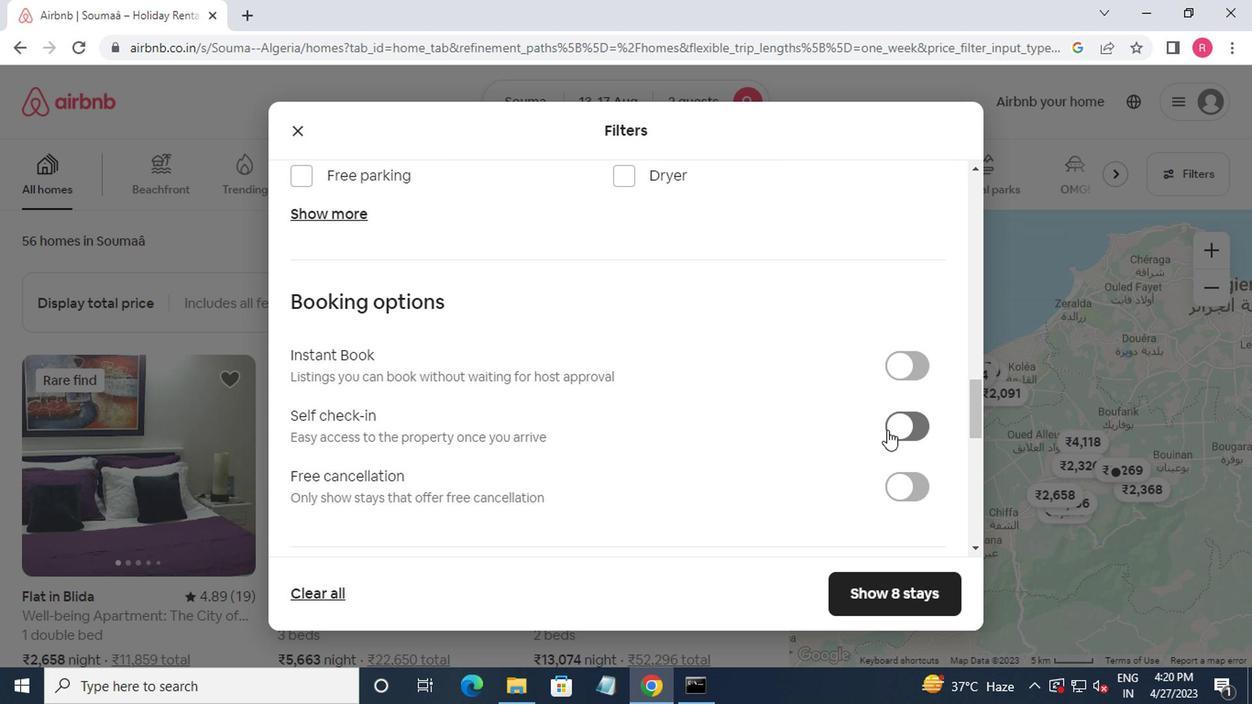 
Action: Mouse pressed left at (895, 429)
Screenshot: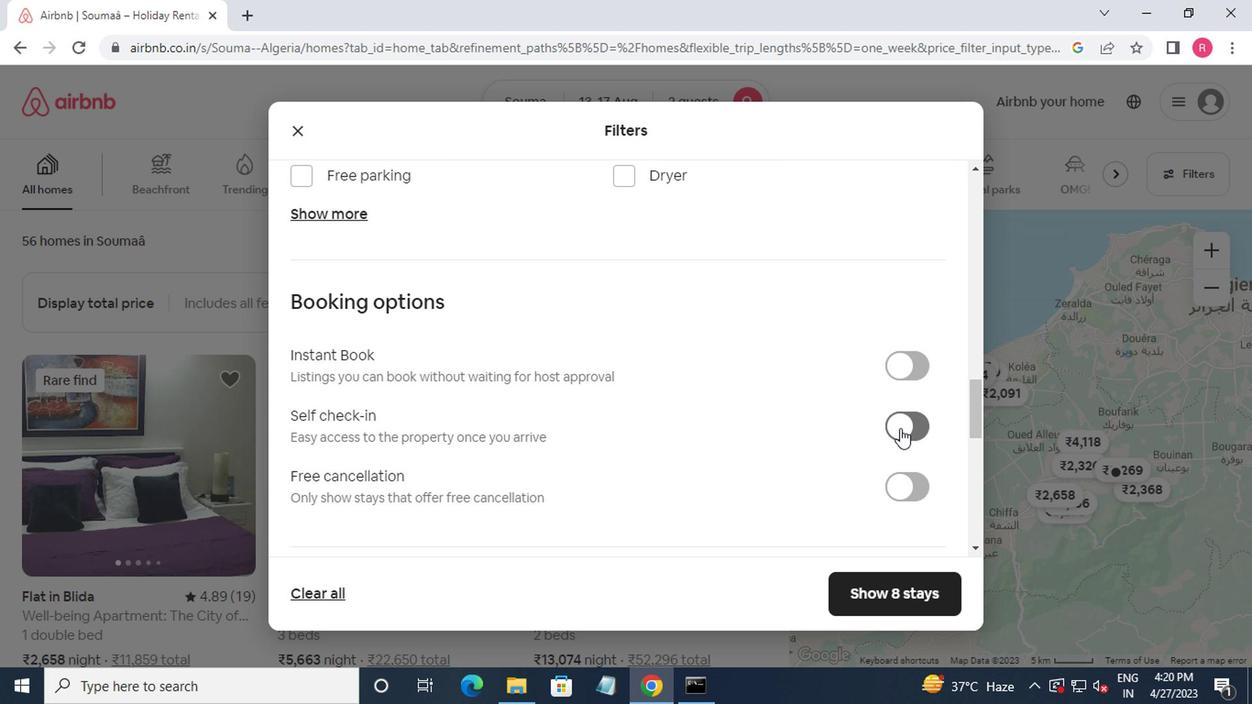 
Action: Mouse moved to (813, 439)
Screenshot: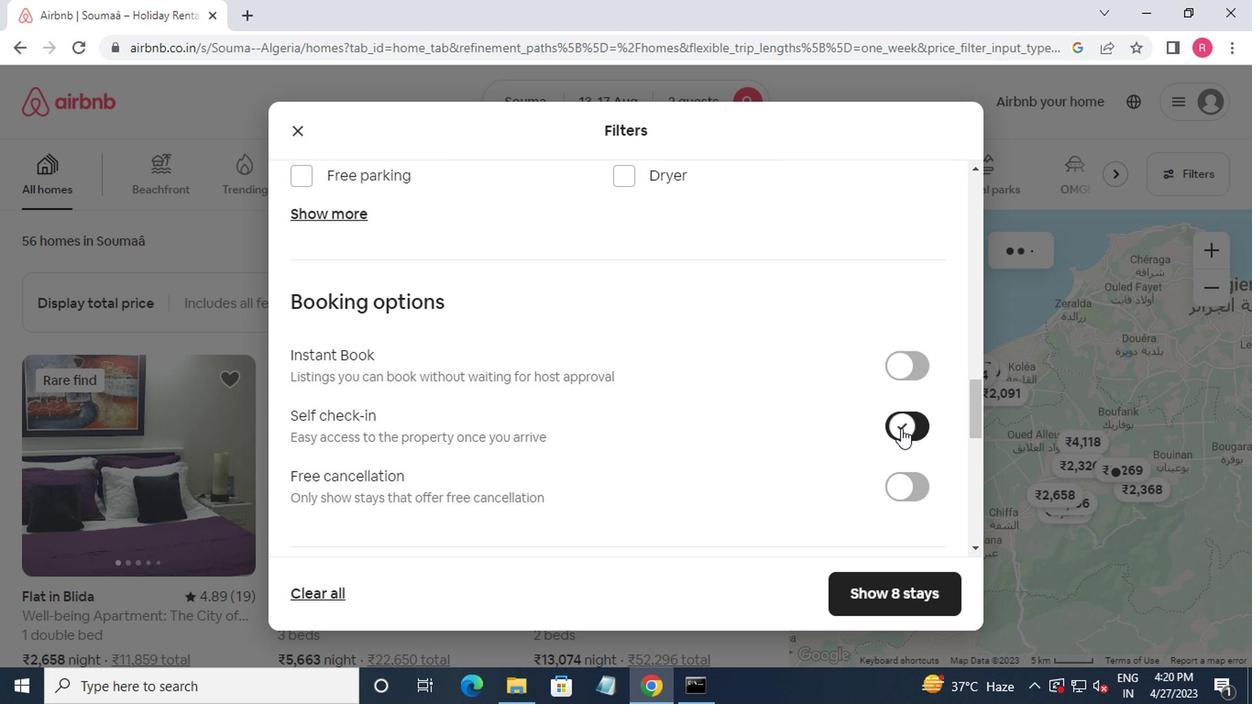 
Action: Mouse scrolled (813, 438) with delta (0, 0)
Screenshot: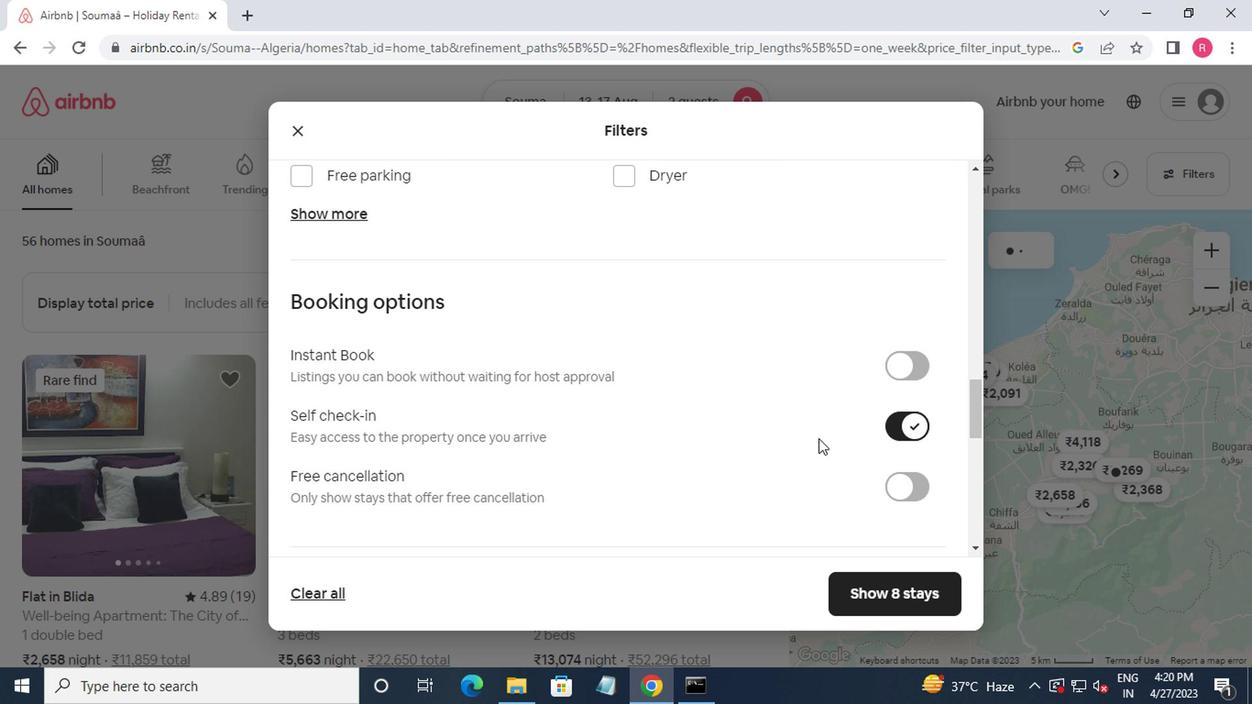 
Action: Mouse moved to (813, 440)
Screenshot: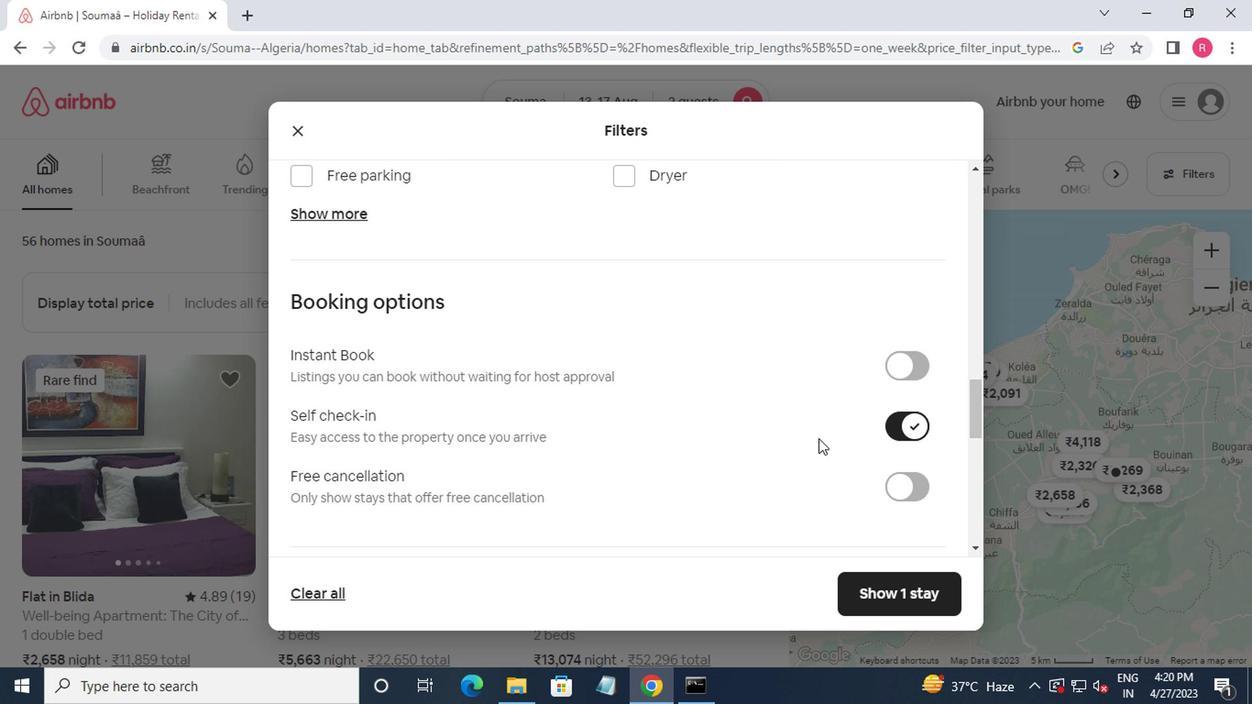 
Action: Mouse scrolled (813, 439) with delta (0, -1)
Screenshot: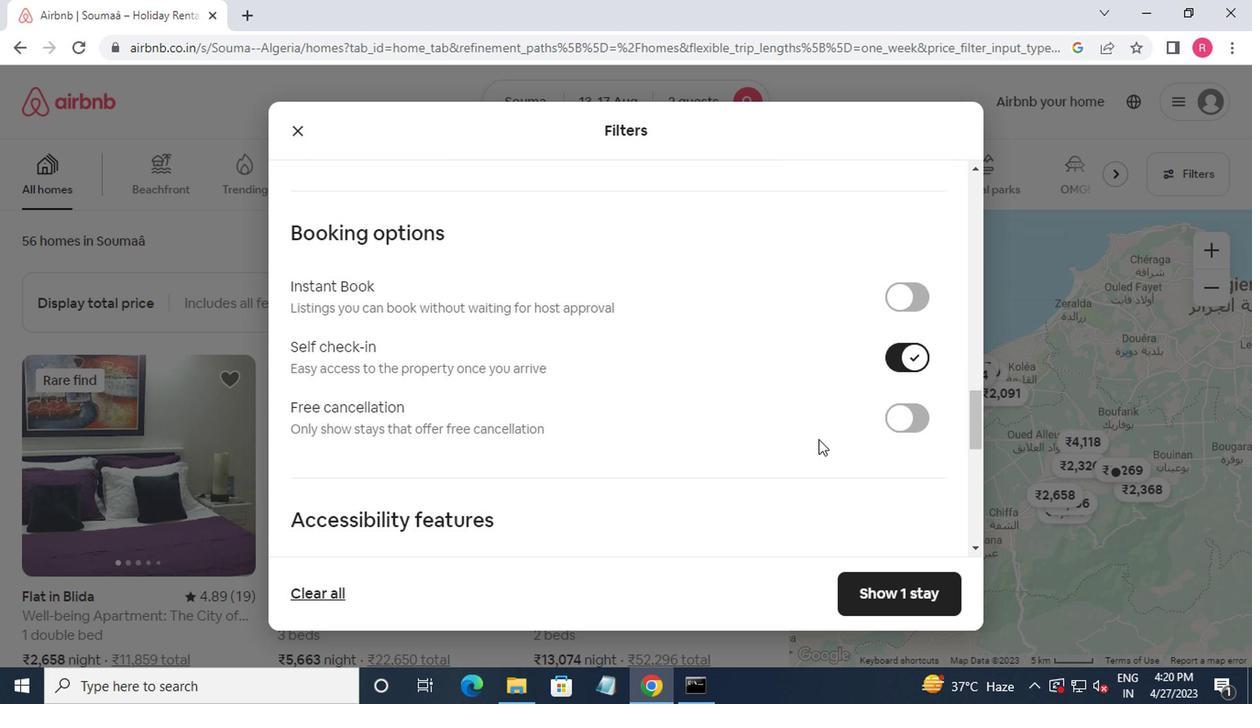 
Action: Mouse moved to (813, 444)
Screenshot: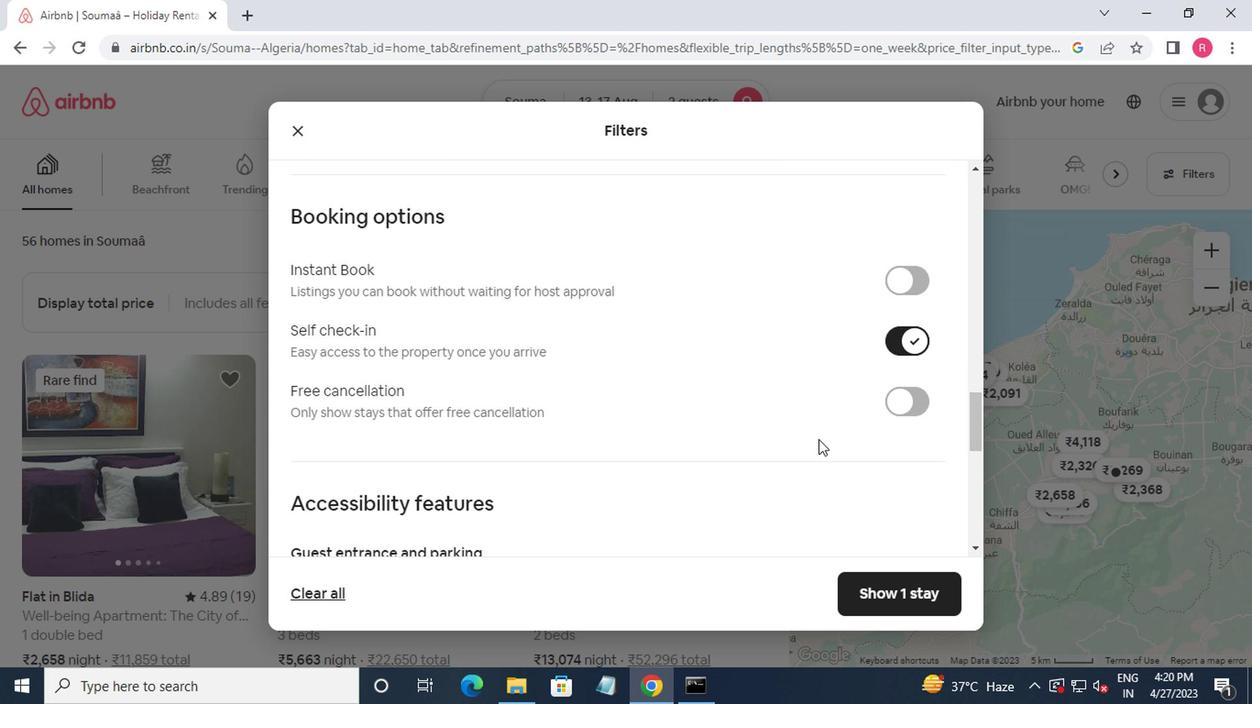 
Action: Mouse scrolled (813, 443) with delta (0, 0)
Screenshot: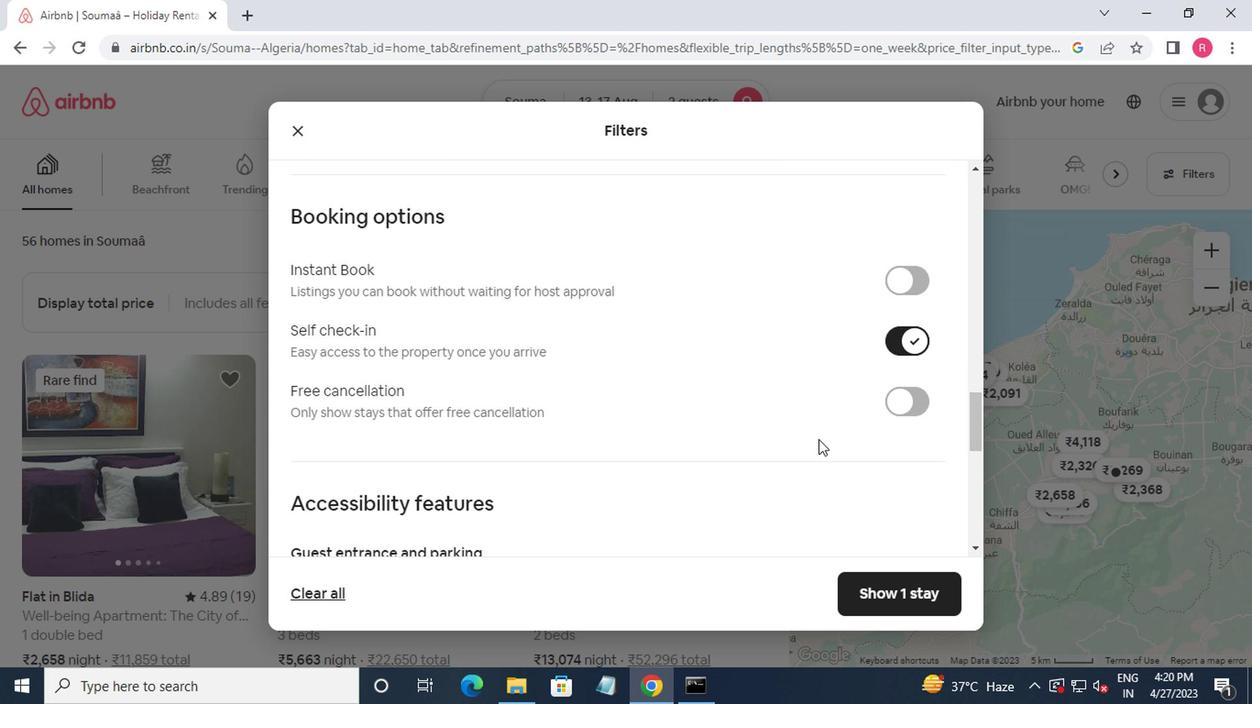 
Action: Mouse moved to (822, 444)
Screenshot: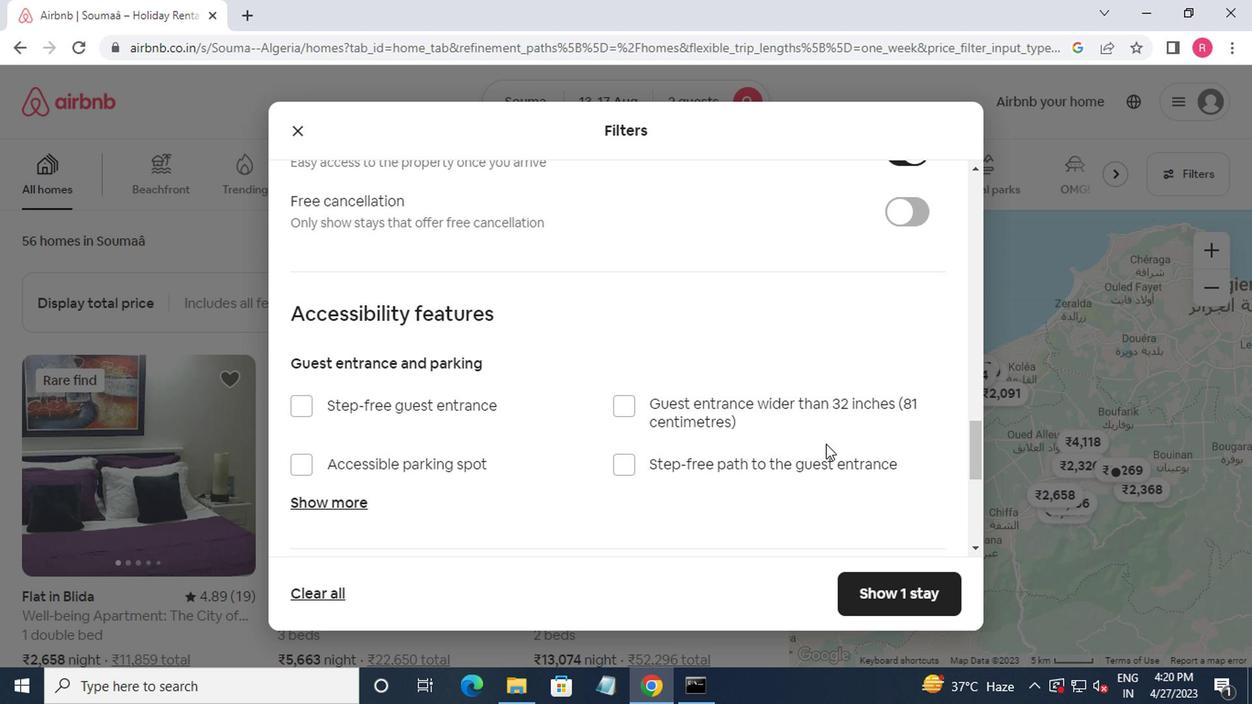 
Action: Mouse scrolled (822, 443) with delta (0, 0)
Screenshot: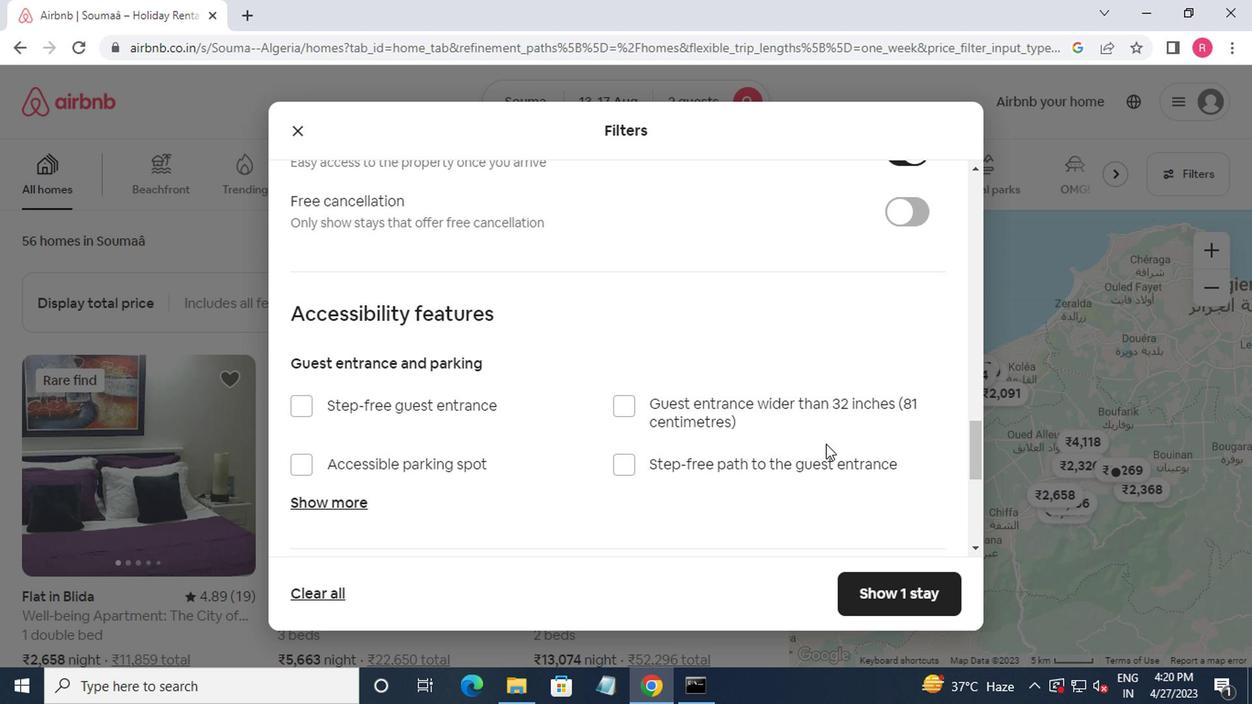 
Action: Mouse moved to (824, 449)
Screenshot: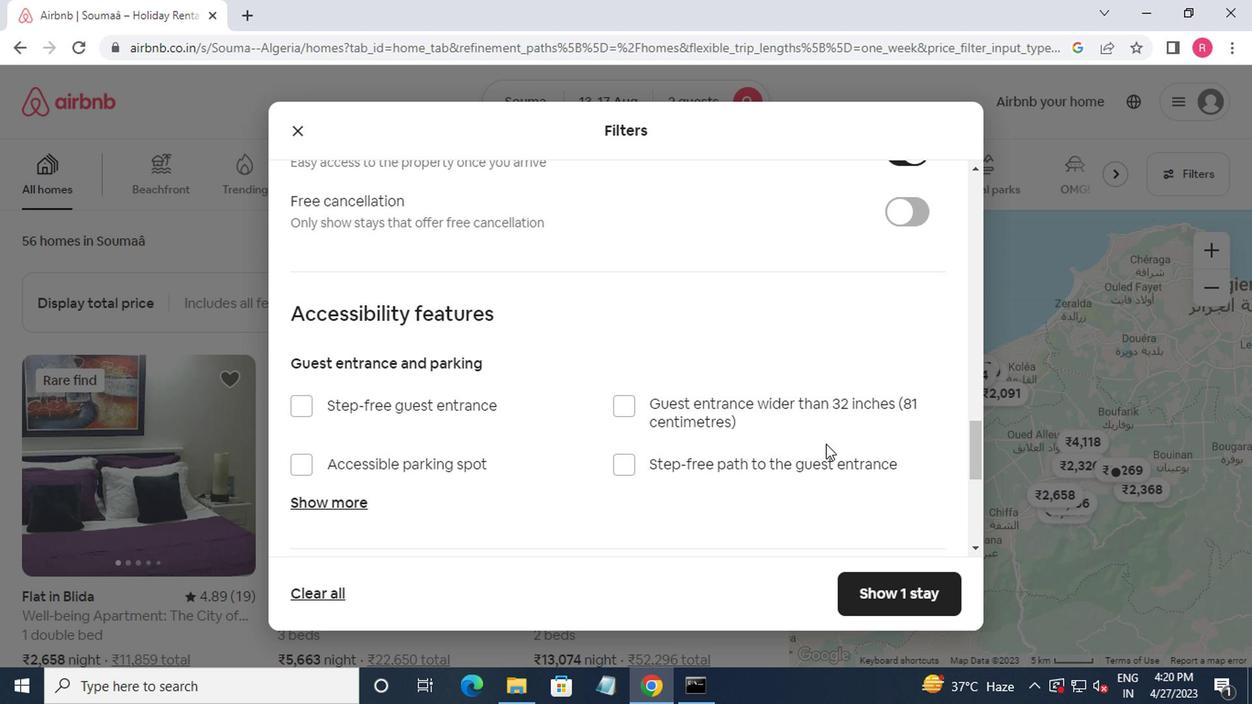 
Action: Mouse scrolled (824, 448) with delta (0, -1)
Screenshot: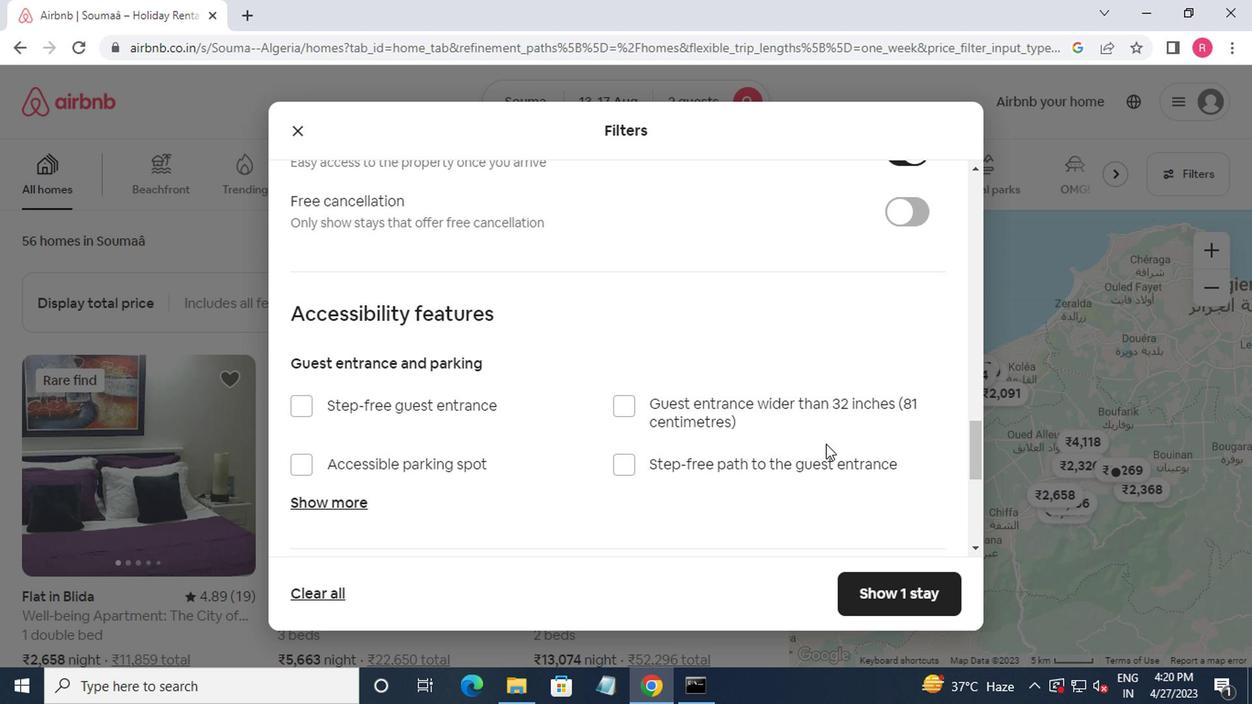 
Action: Mouse moved to (826, 453)
Screenshot: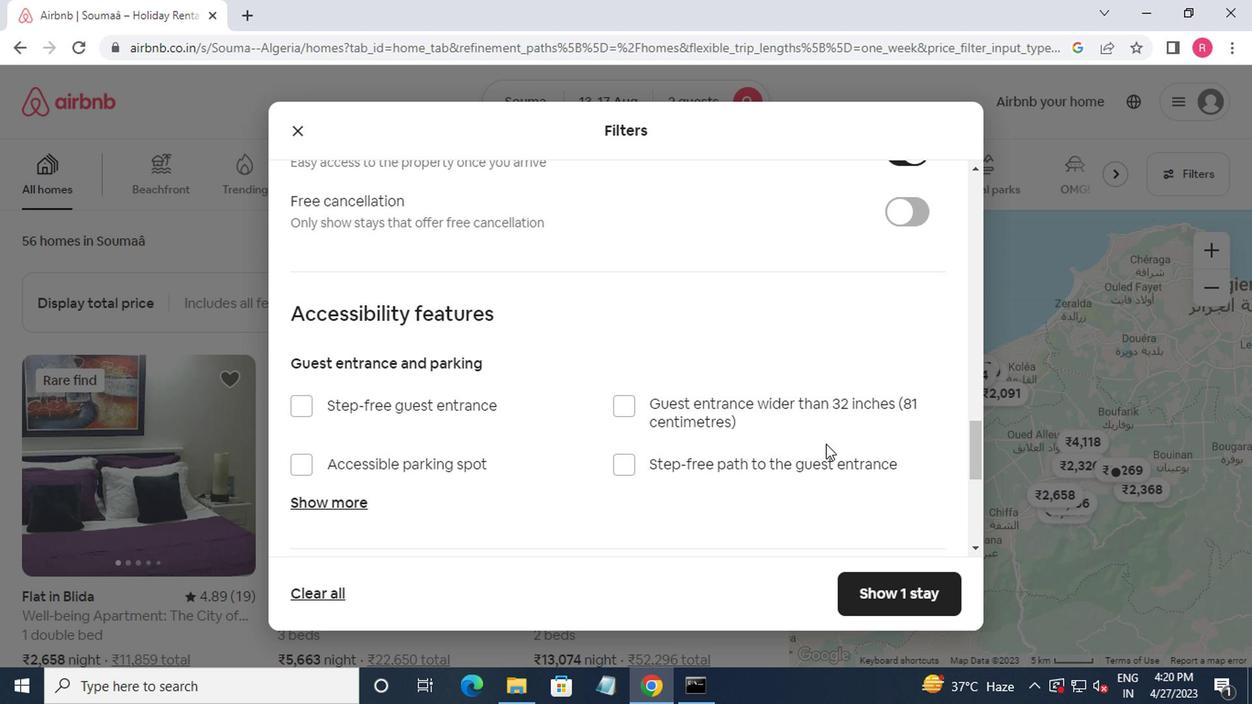 
Action: Mouse scrolled (826, 452) with delta (0, -1)
Screenshot: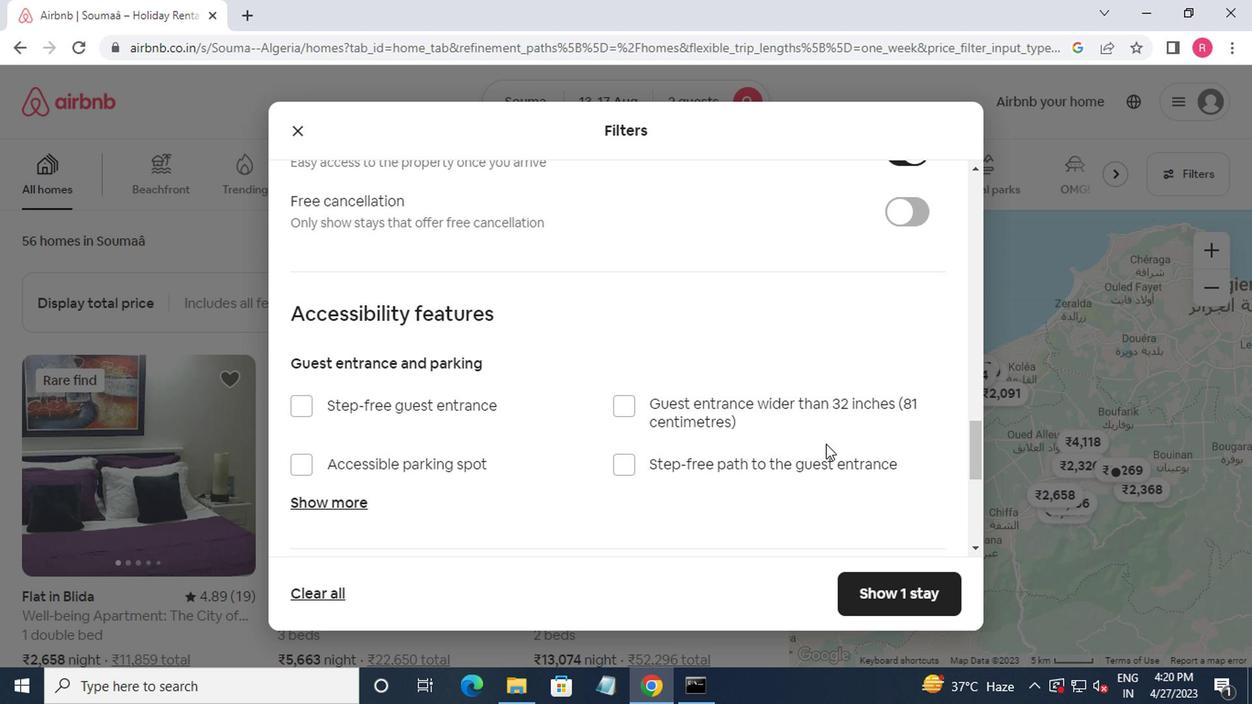 
Action: Mouse moved to (892, 592)
Screenshot: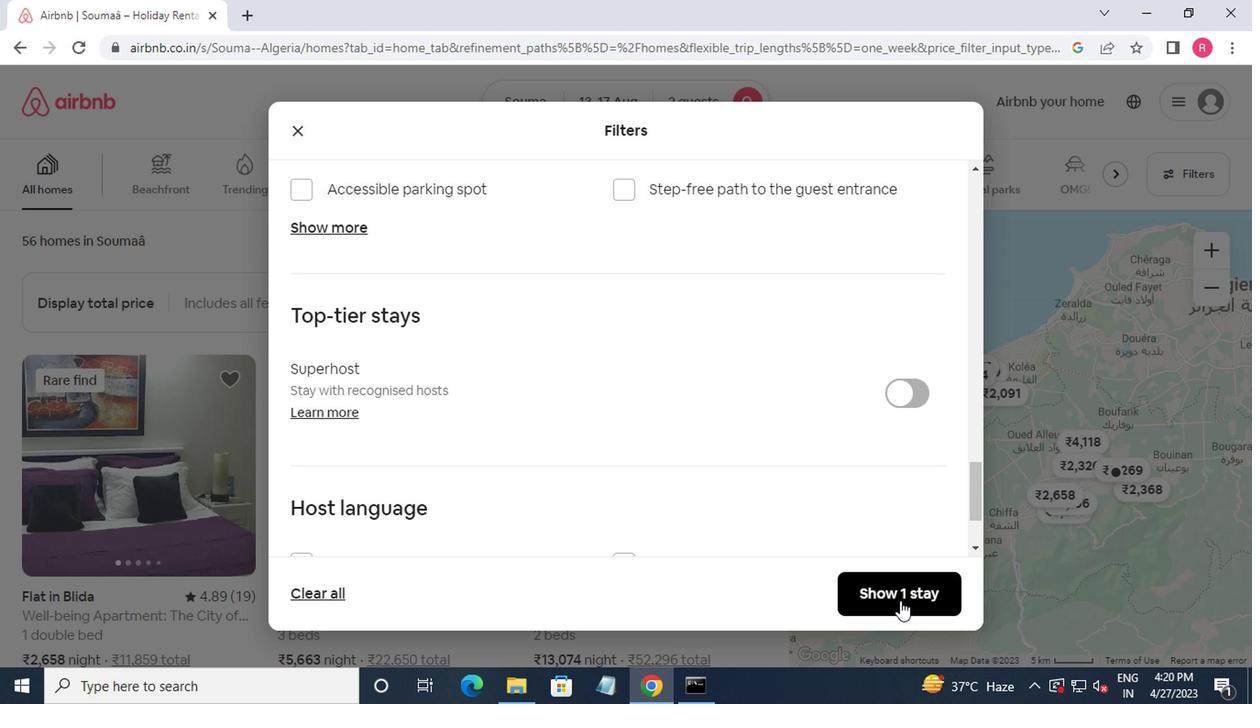 
Action: Mouse pressed left at (892, 592)
Screenshot: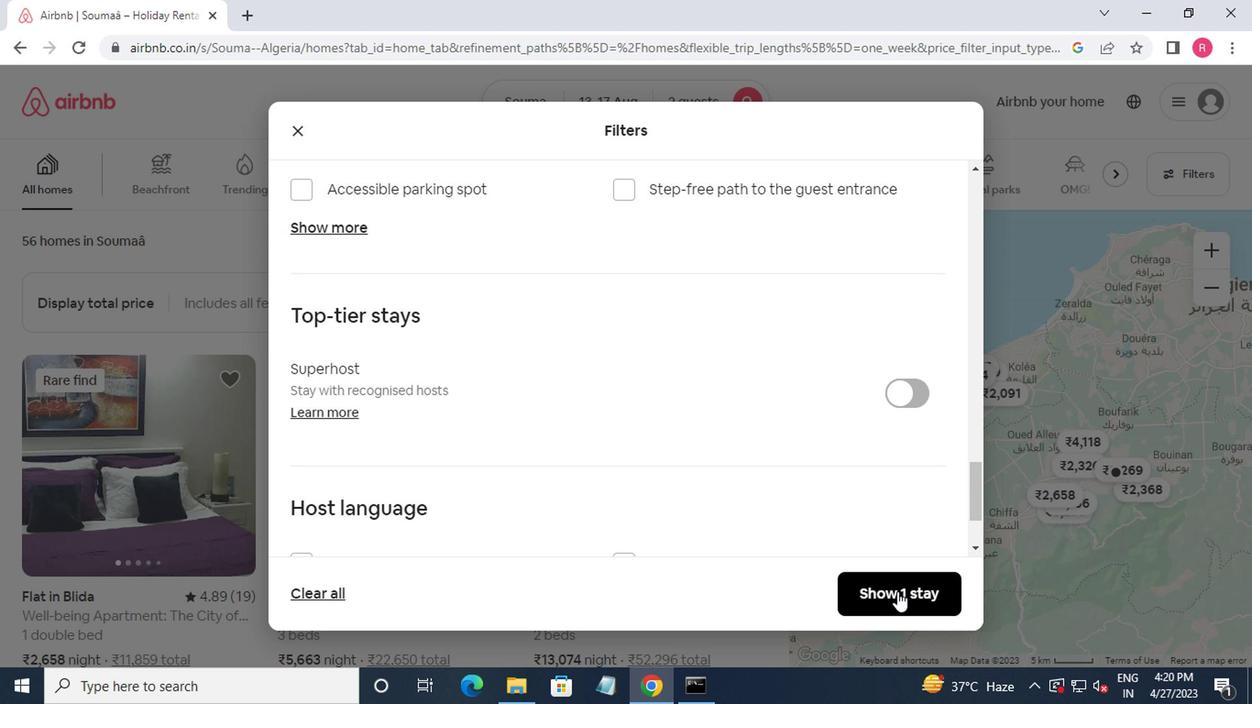 
